 Task: Find connections with filter location Sasel with filter topic #Managementtips with filter profile language English with filter current company Asiapower Overseas Employment Services with filter school S R T M University, Sub Centre, Latur with filter industry Metalworking Machinery Manufacturing with filter service category Business Law with filter keywords title Account Executive
Action: Mouse moved to (338, 272)
Screenshot: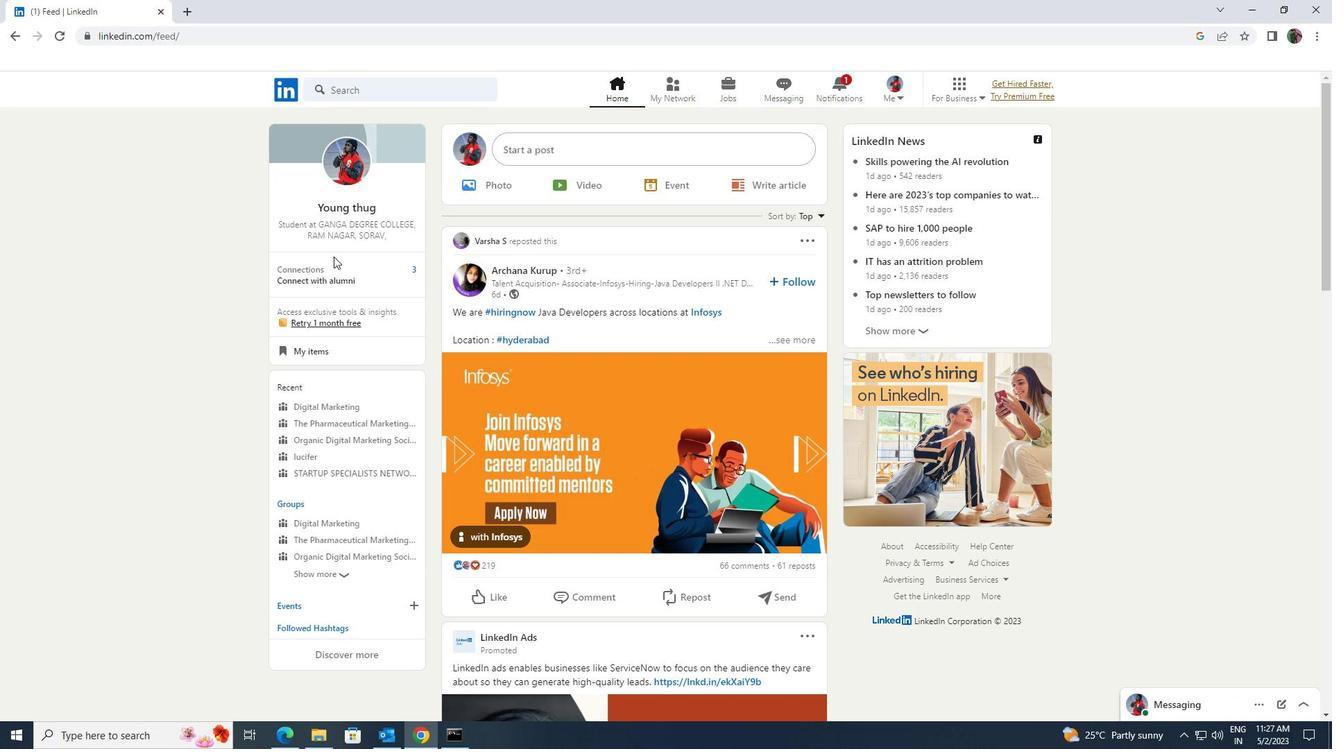 
Action: Mouse pressed left at (338, 272)
Screenshot: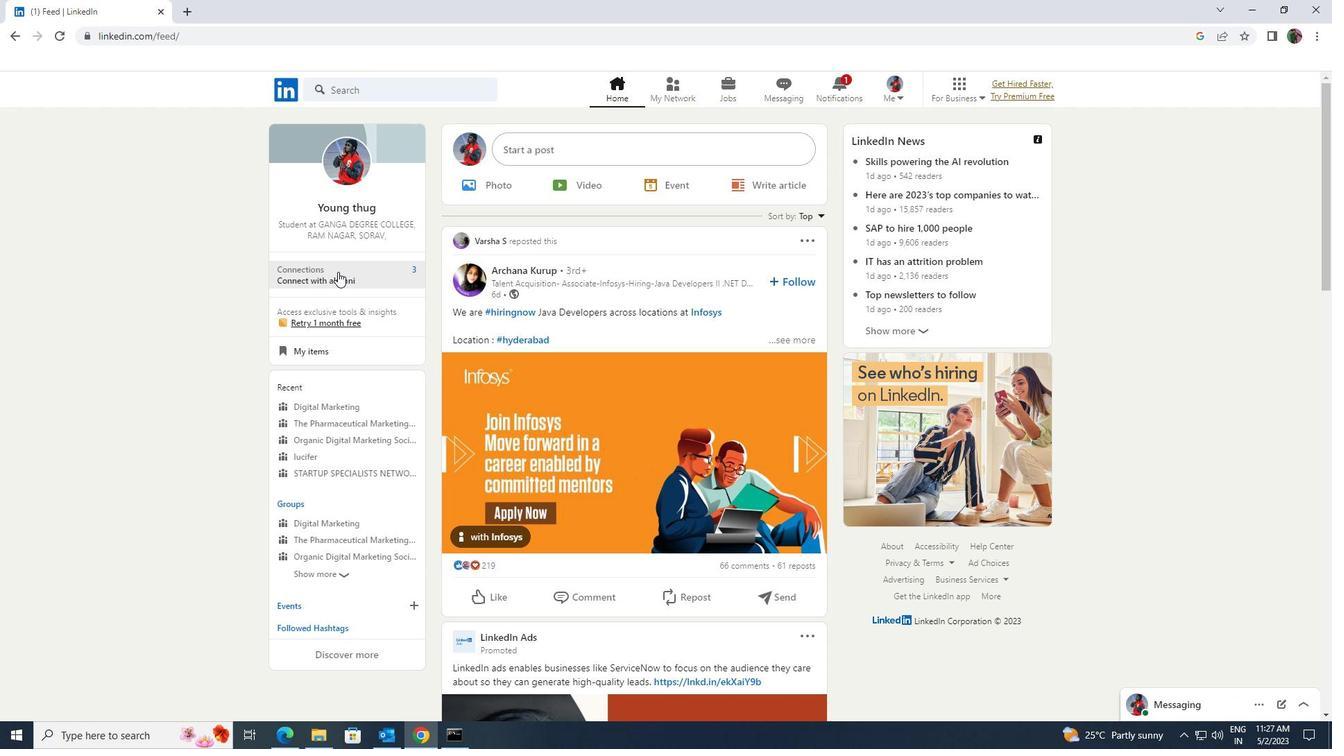 
Action: Mouse moved to (342, 164)
Screenshot: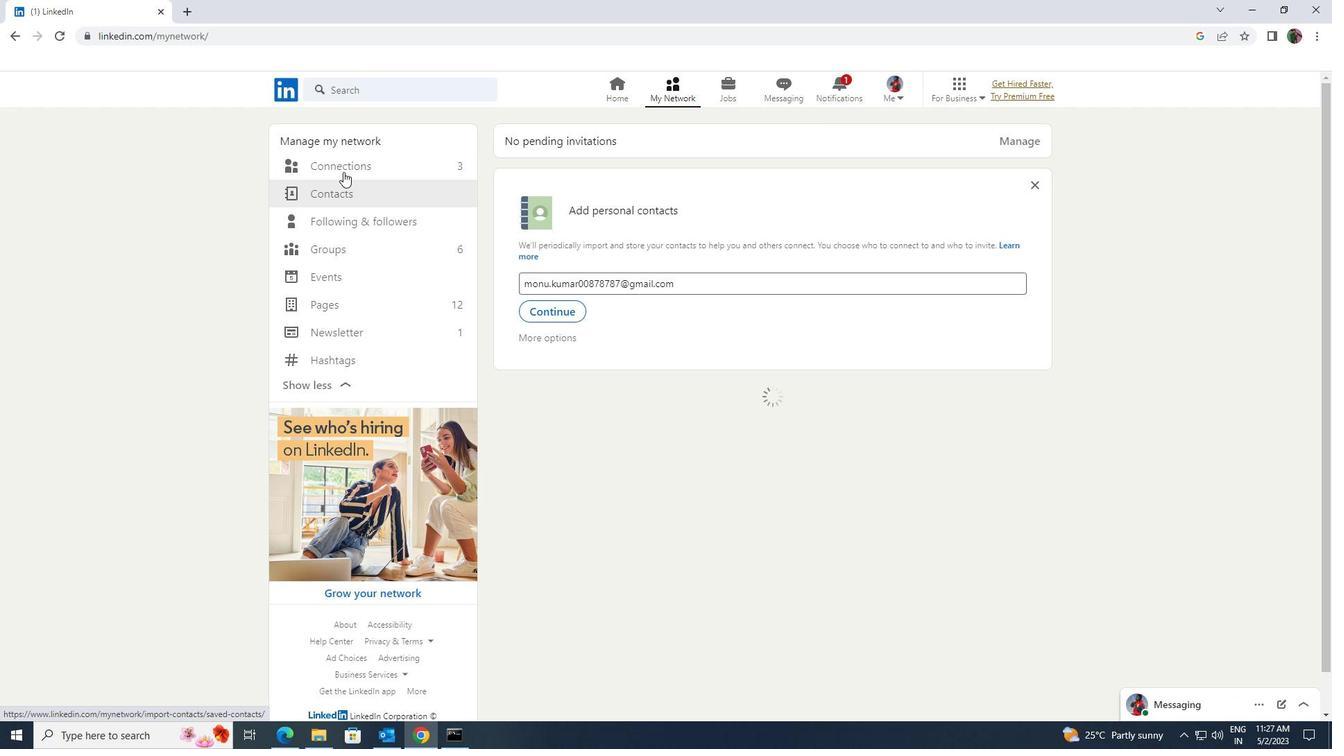 
Action: Mouse pressed left at (342, 164)
Screenshot: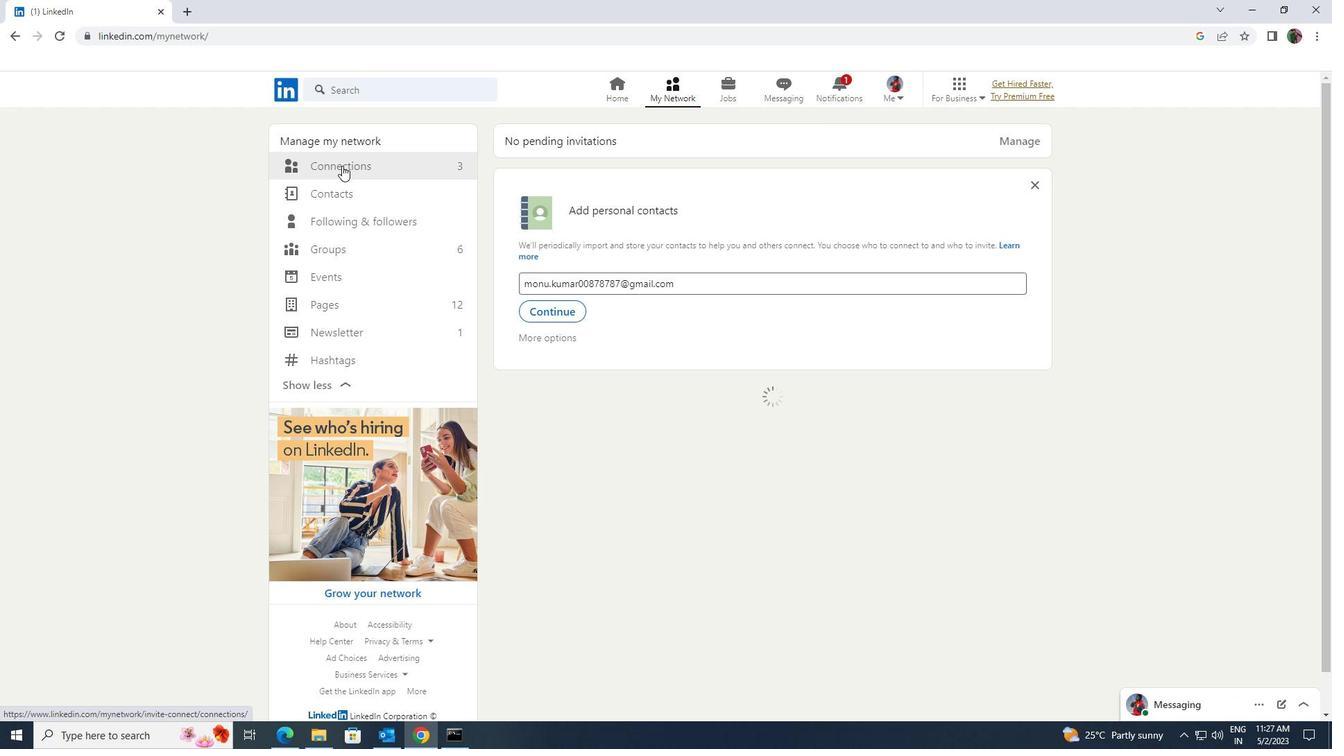 
Action: Mouse moved to (756, 169)
Screenshot: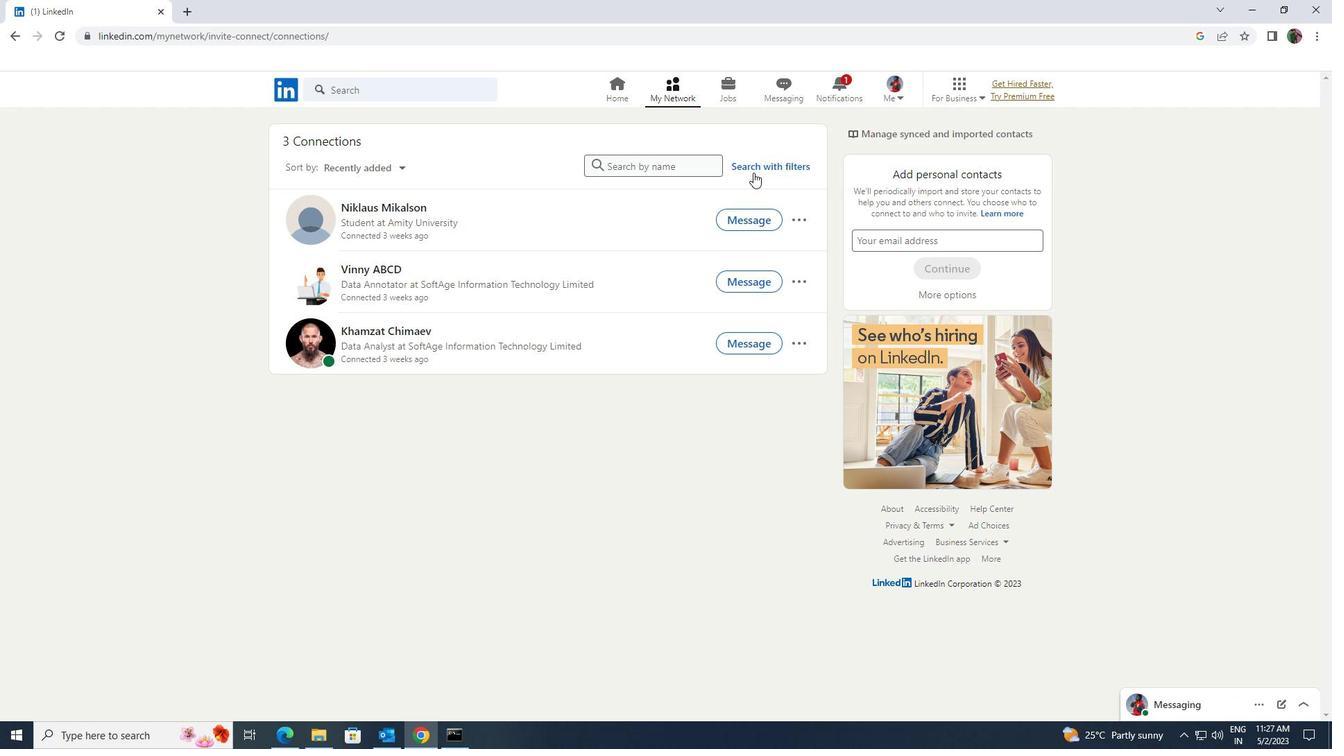 
Action: Mouse pressed left at (756, 169)
Screenshot: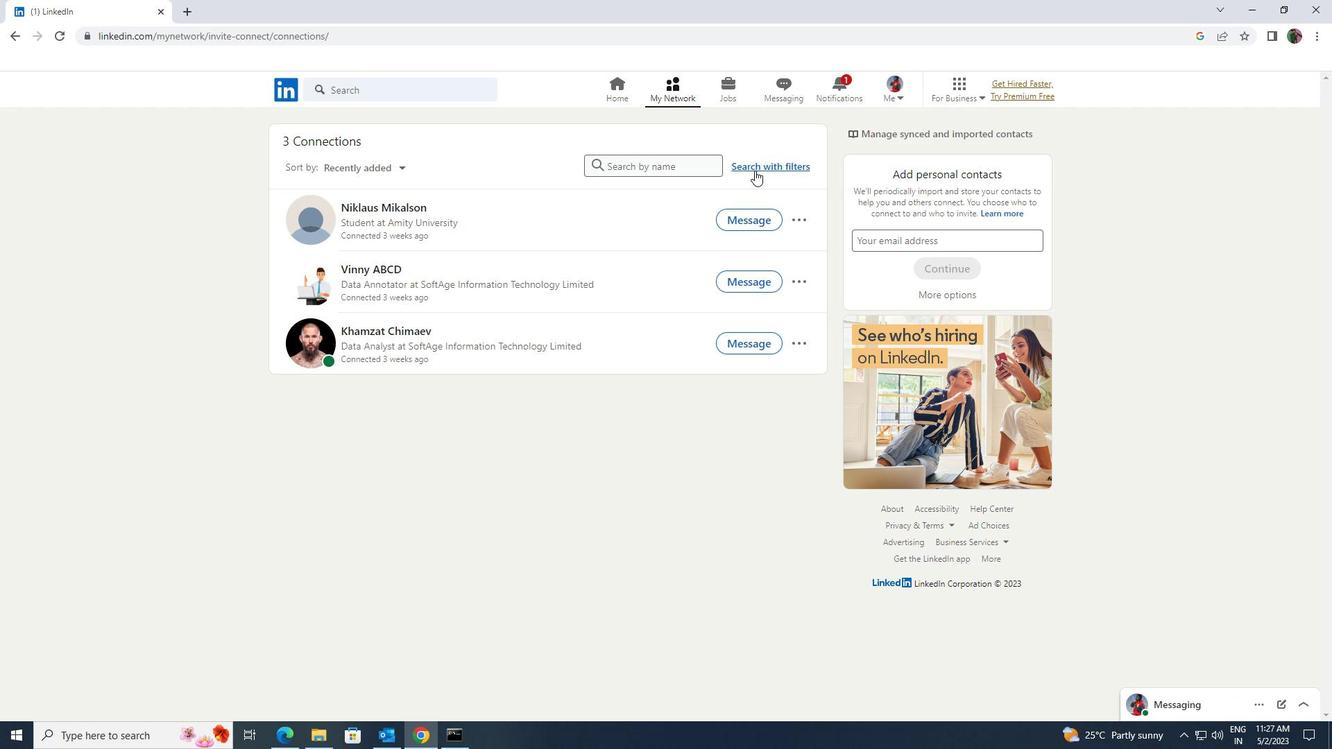 
Action: Mouse moved to (707, 120)
Screenshot: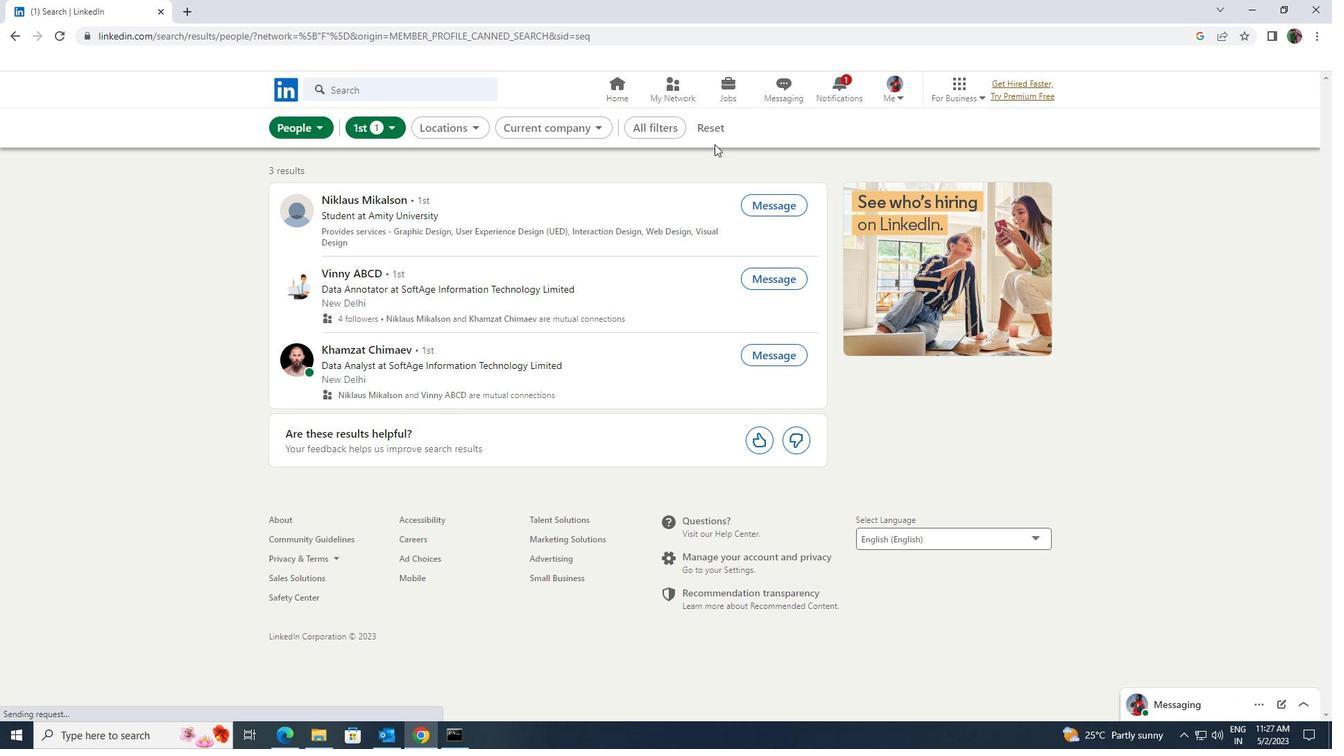 
Action: Mouse pressed left at (707, 120)
Screenshot: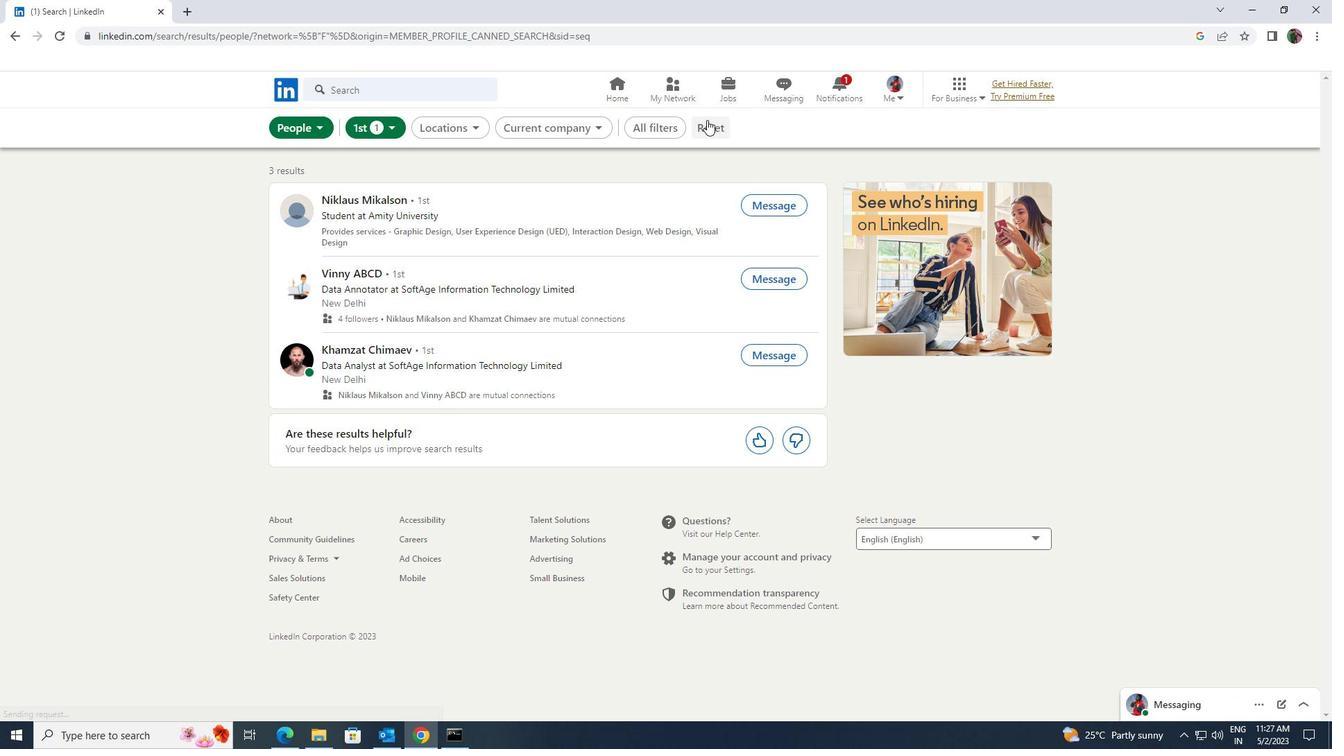 
Action: Mouse moved to (692, 125)
Screenshot: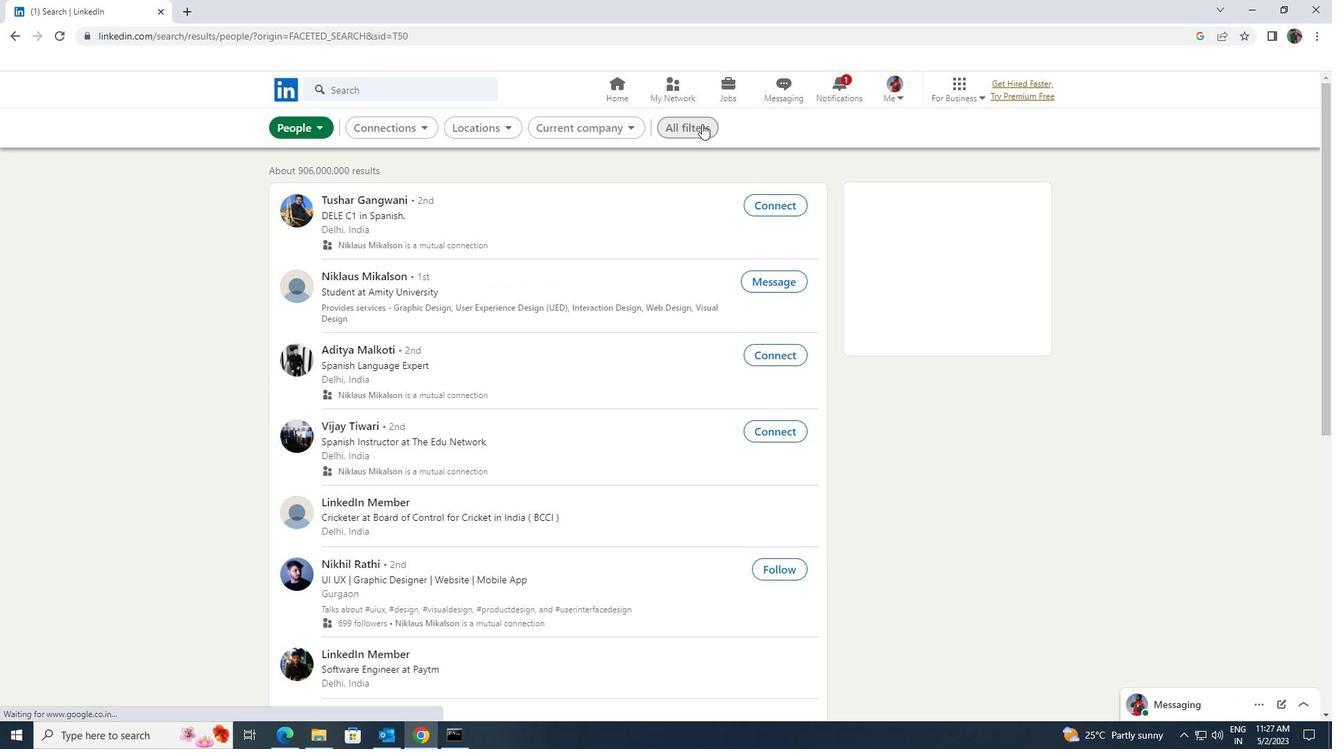 
Action: Mouse pressed left at (692, 125)
Screenshot: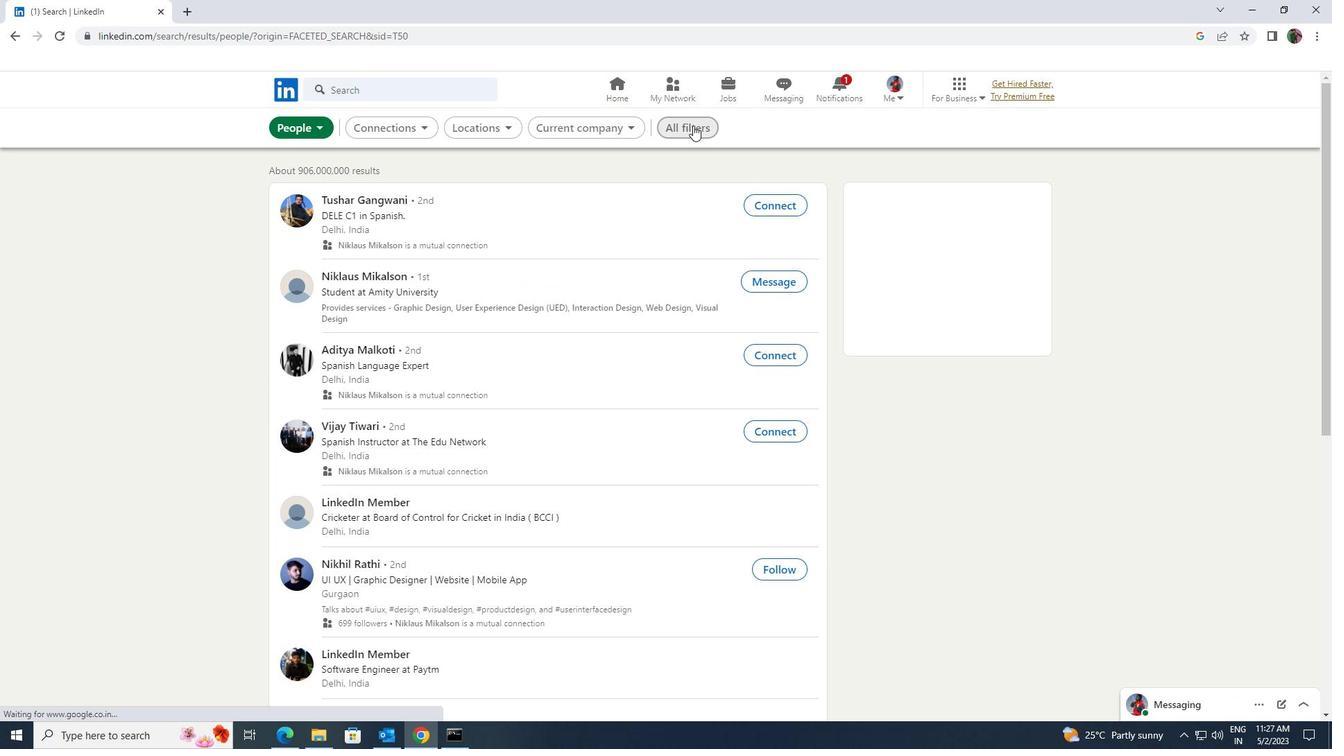 
Action: Mouse moved to (1094, 475)
Screenshot: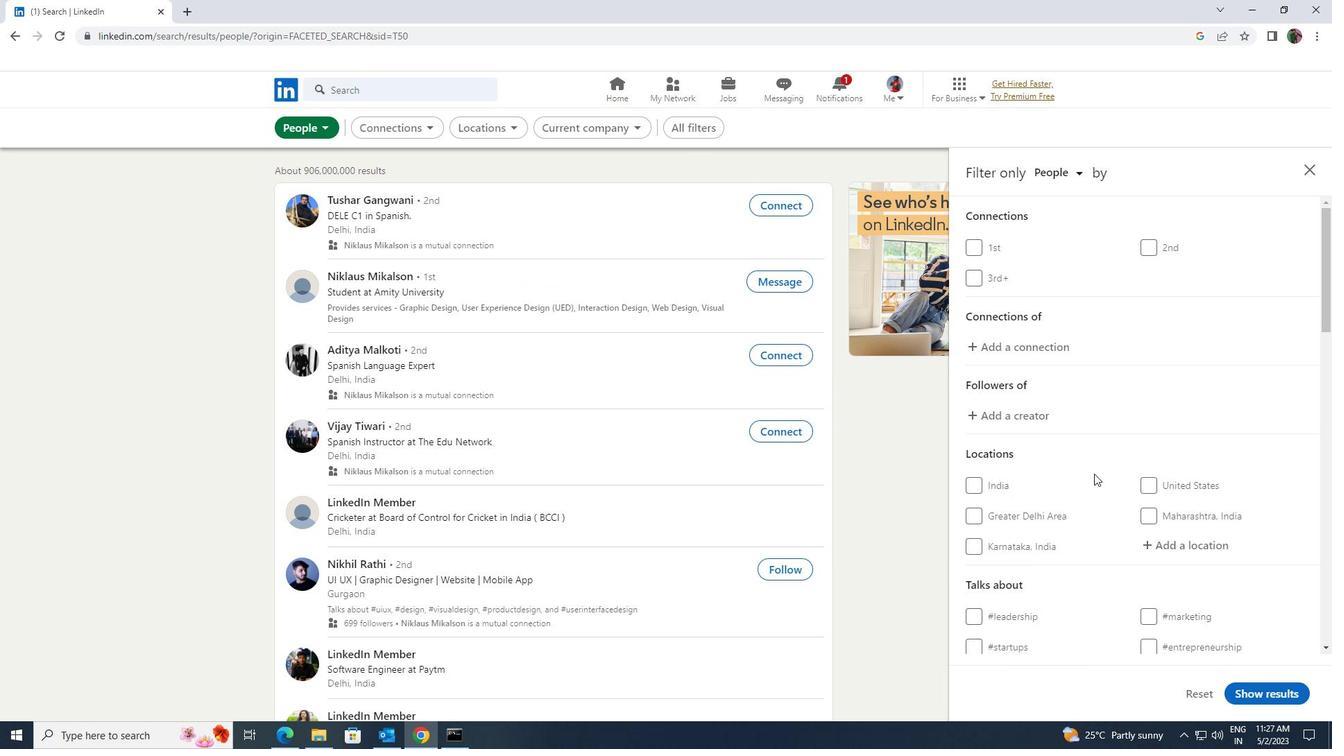 
Action: Mouse scrolled (1094, 474) with delta (0, 0)
Screenshot: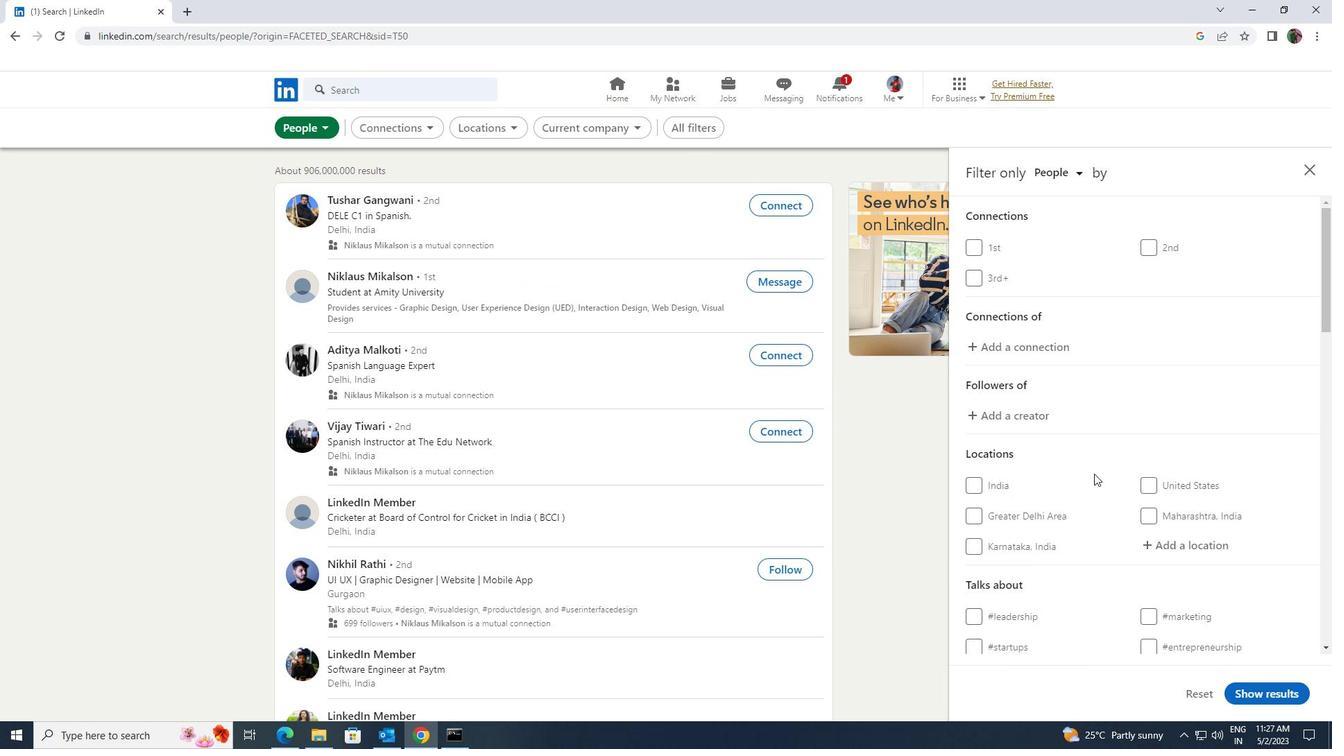 
Action: Mouse moved to (1145, 470)
Screenshot: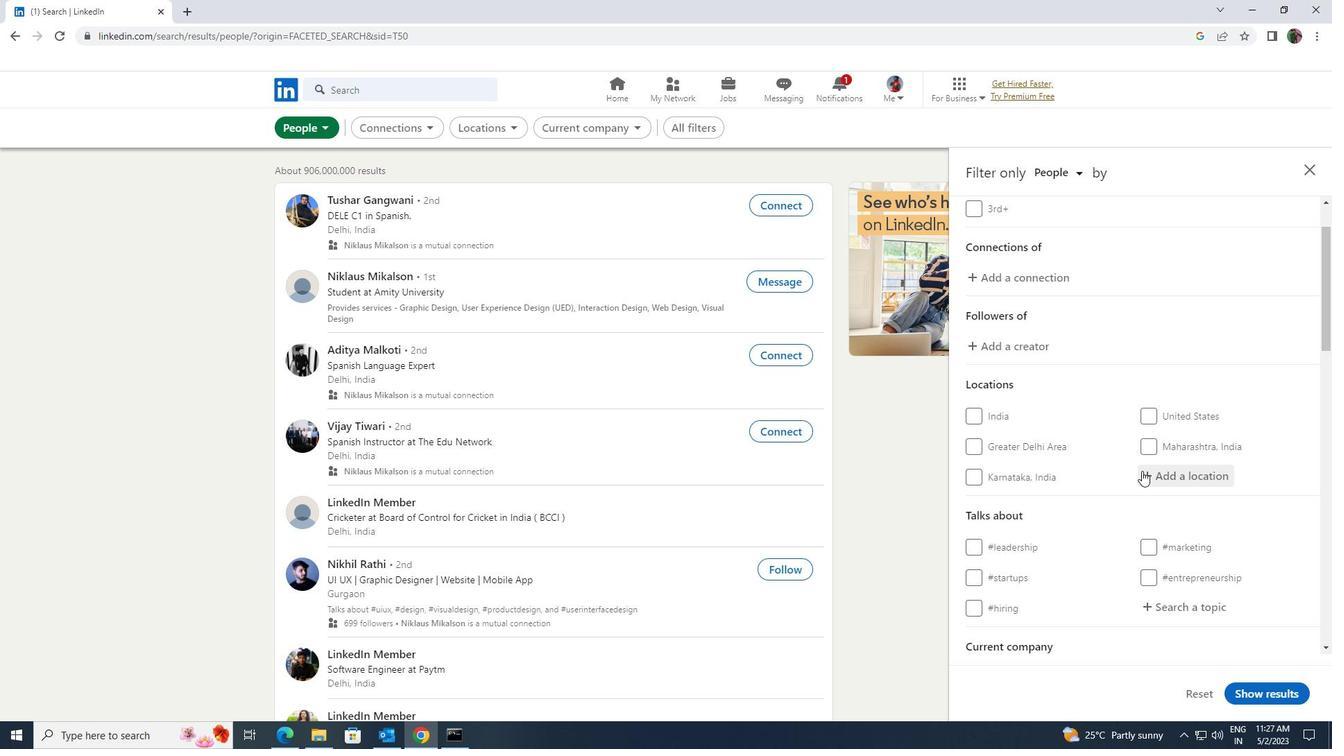 
Action: Mouse pressed left at (1145, 470)
Screenshot: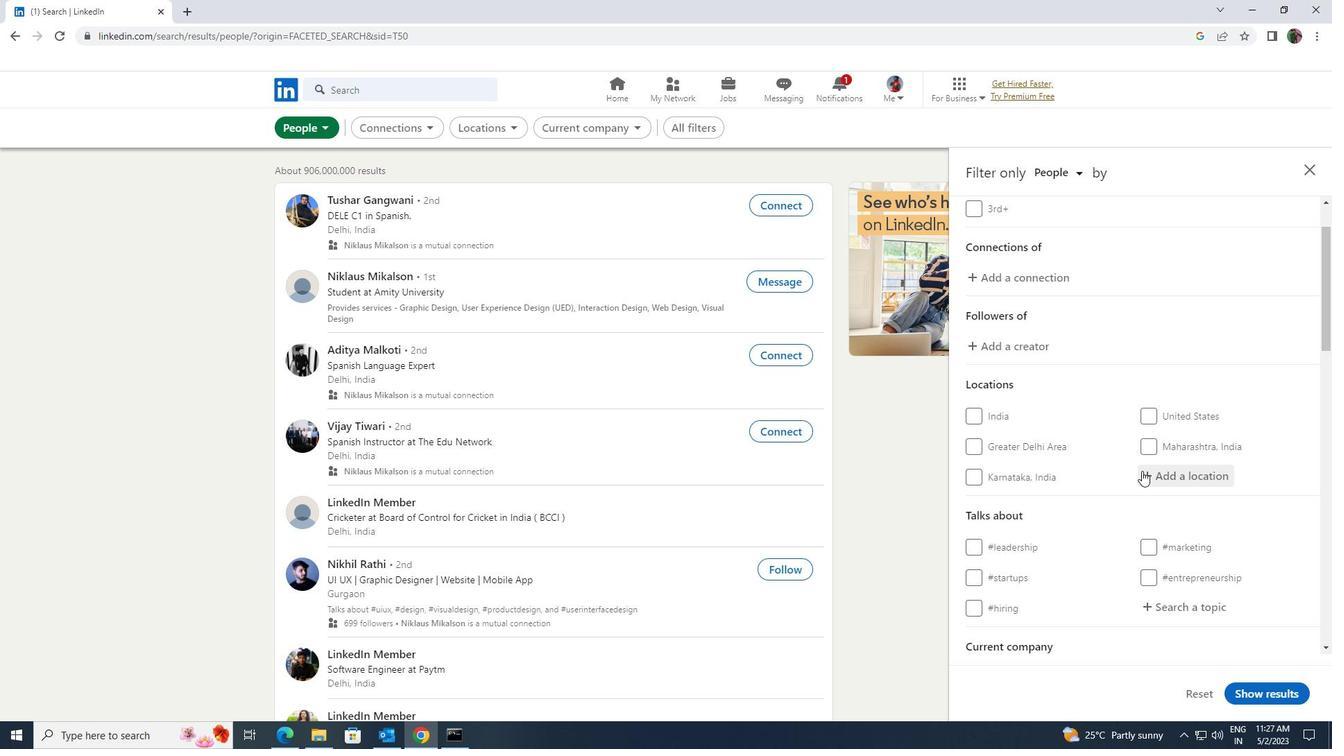 
Action: Mouse moved to (1146, 469)
Screenshot: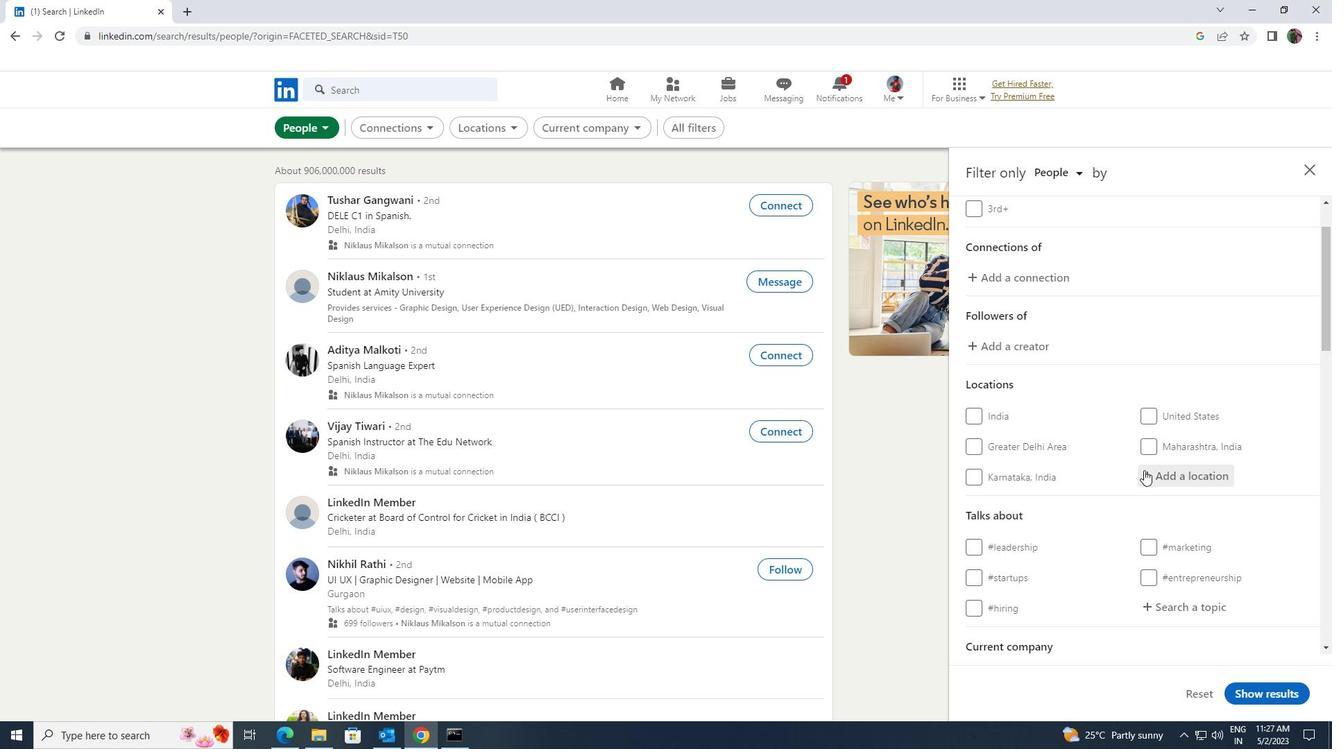 
Action: Key pressed <Key.shift>SASEL
Screenshot: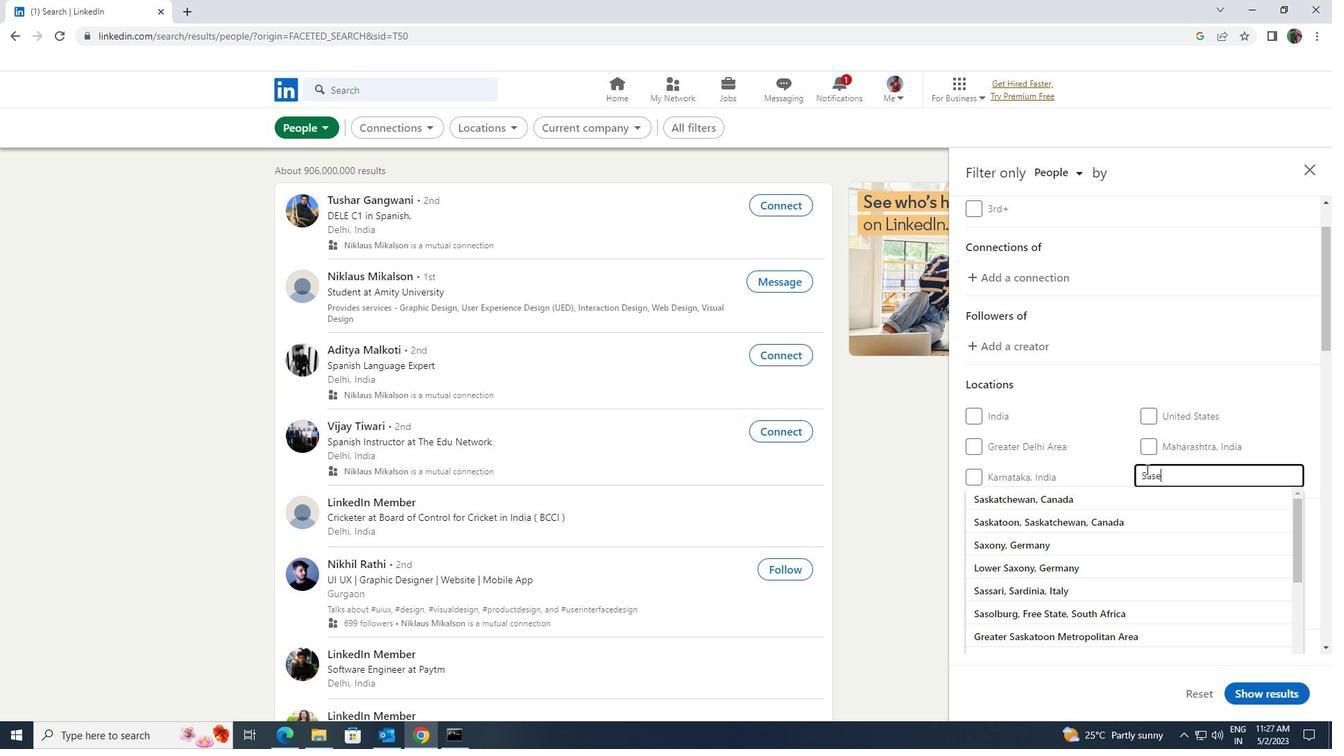 
Action: Mouse moved to (1172, 601)
Screenshot: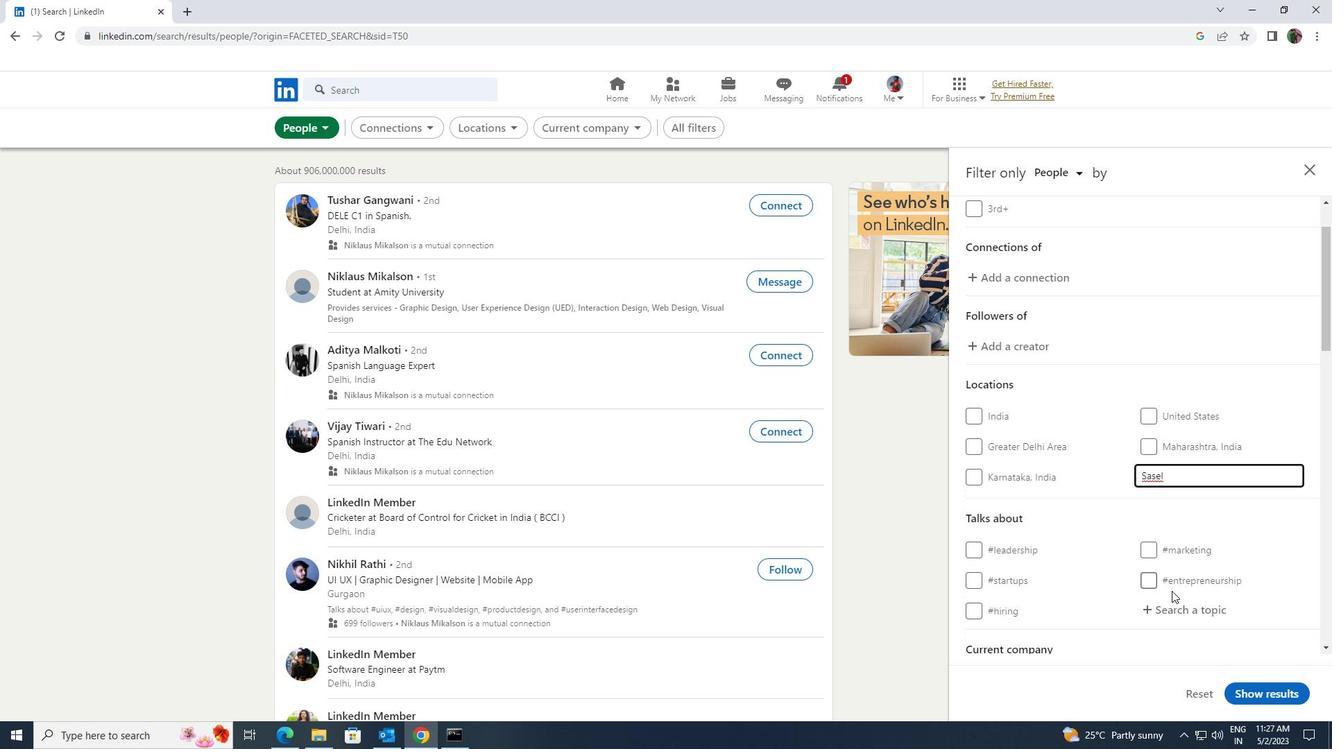 
Action: Mouse pressed left at (1172, 601)
Screenshot: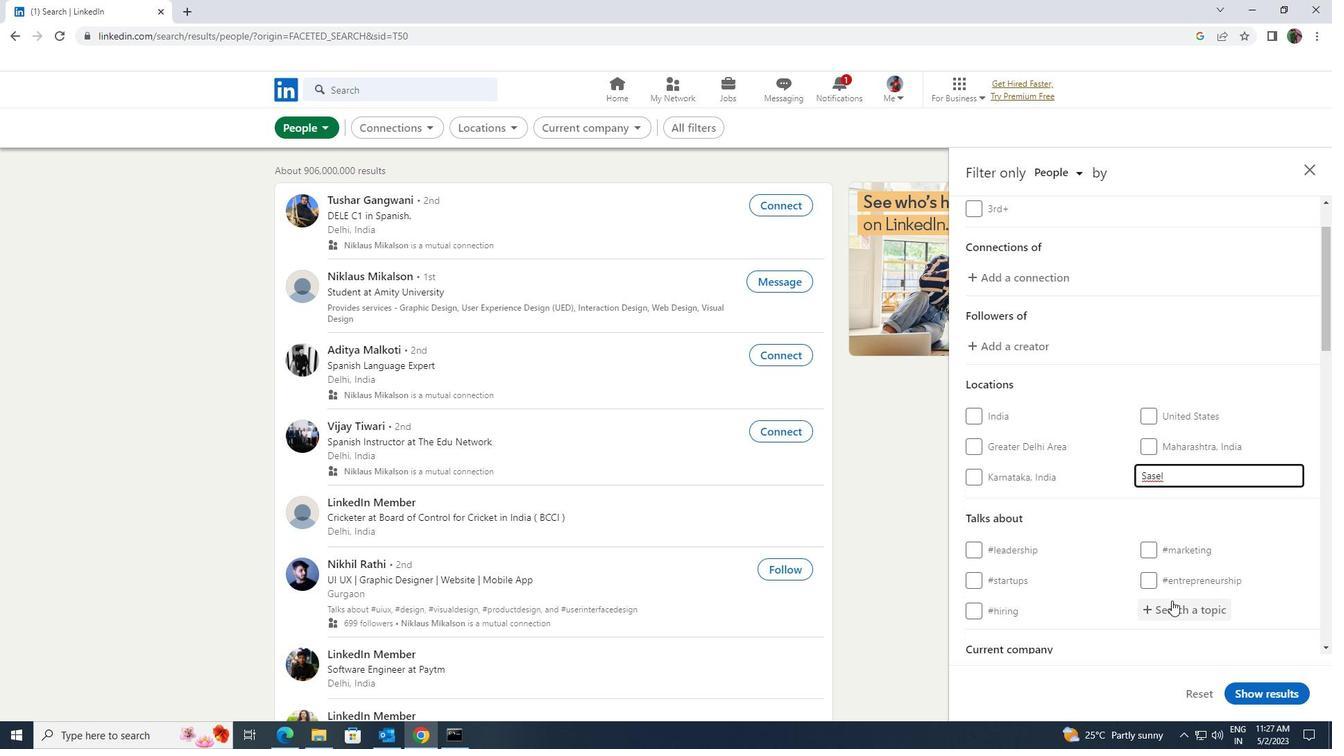 
Action: Key pressed <Key.shift>MANAGEMENTT
Screenshot: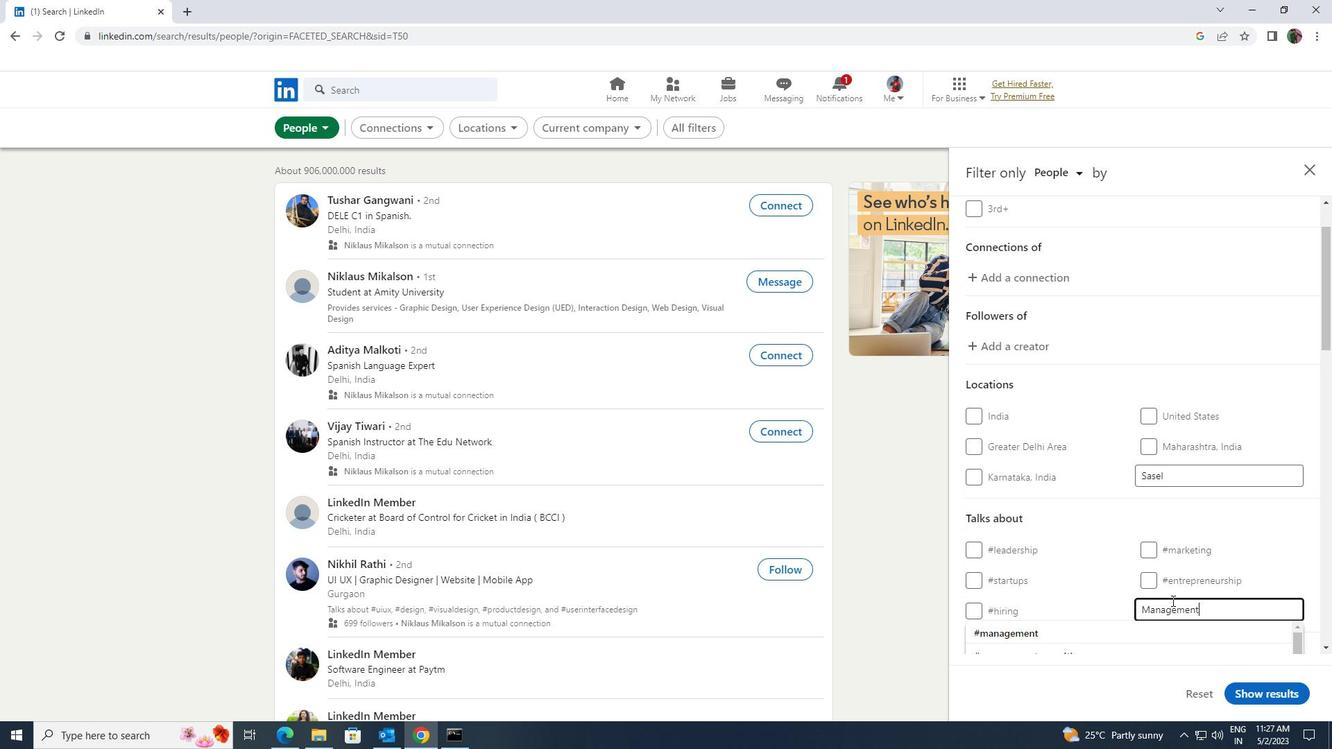 
Action: Mouse moved to (1170, 603)
Screenshot: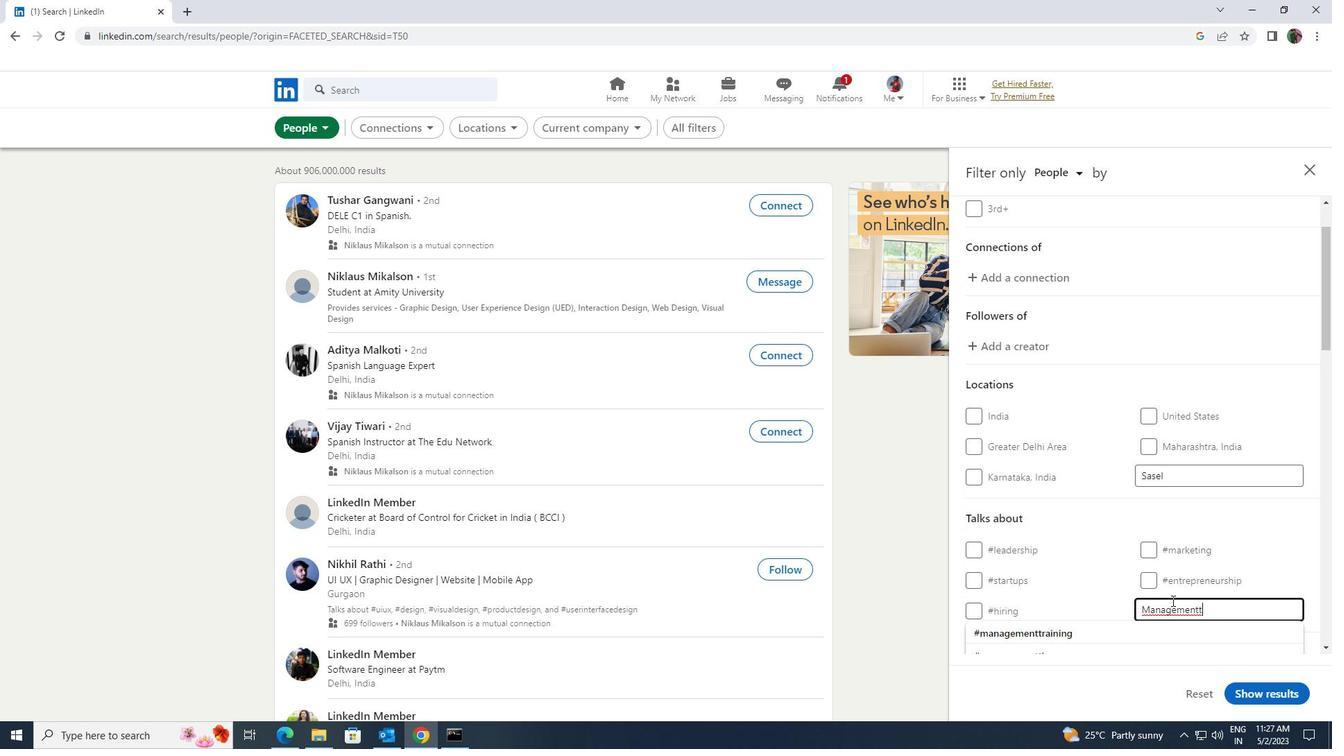 
Action: Key pressed IP
Screenshot: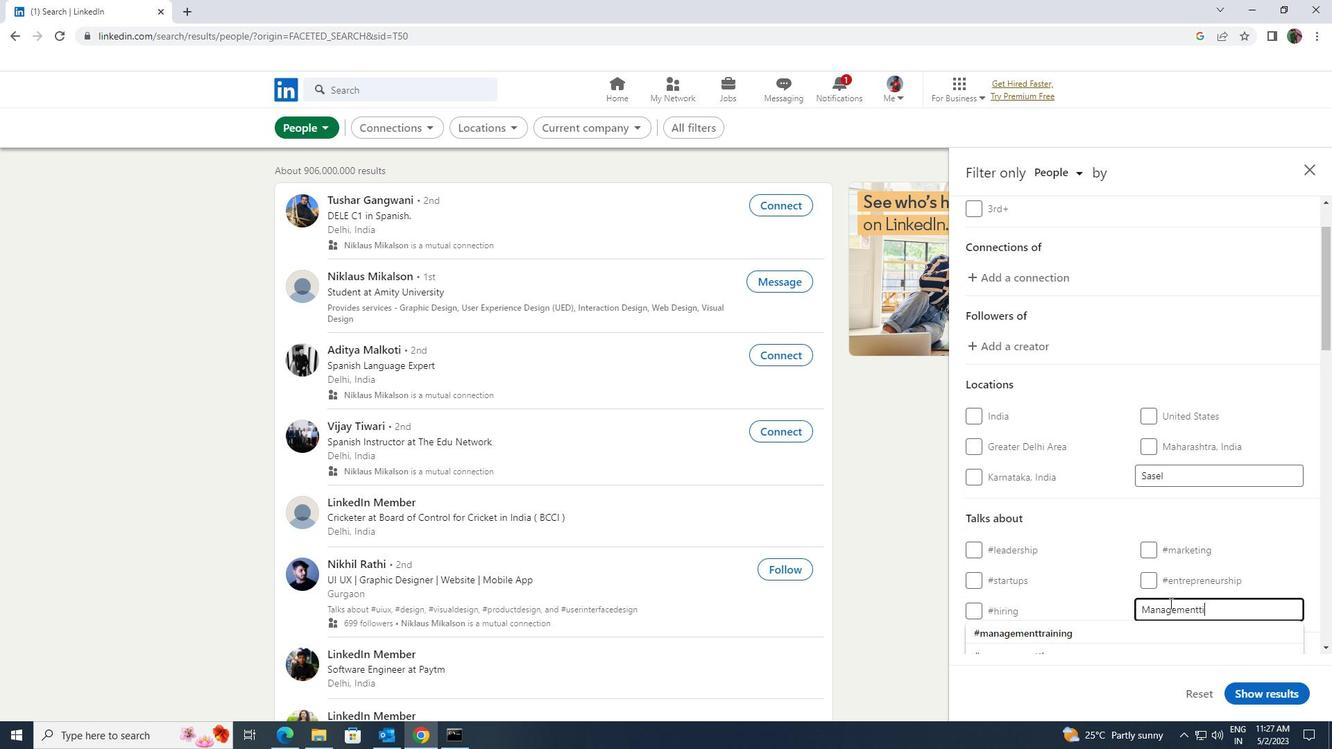 
Action: Mouse moved to (1132, 639)
Screenshot: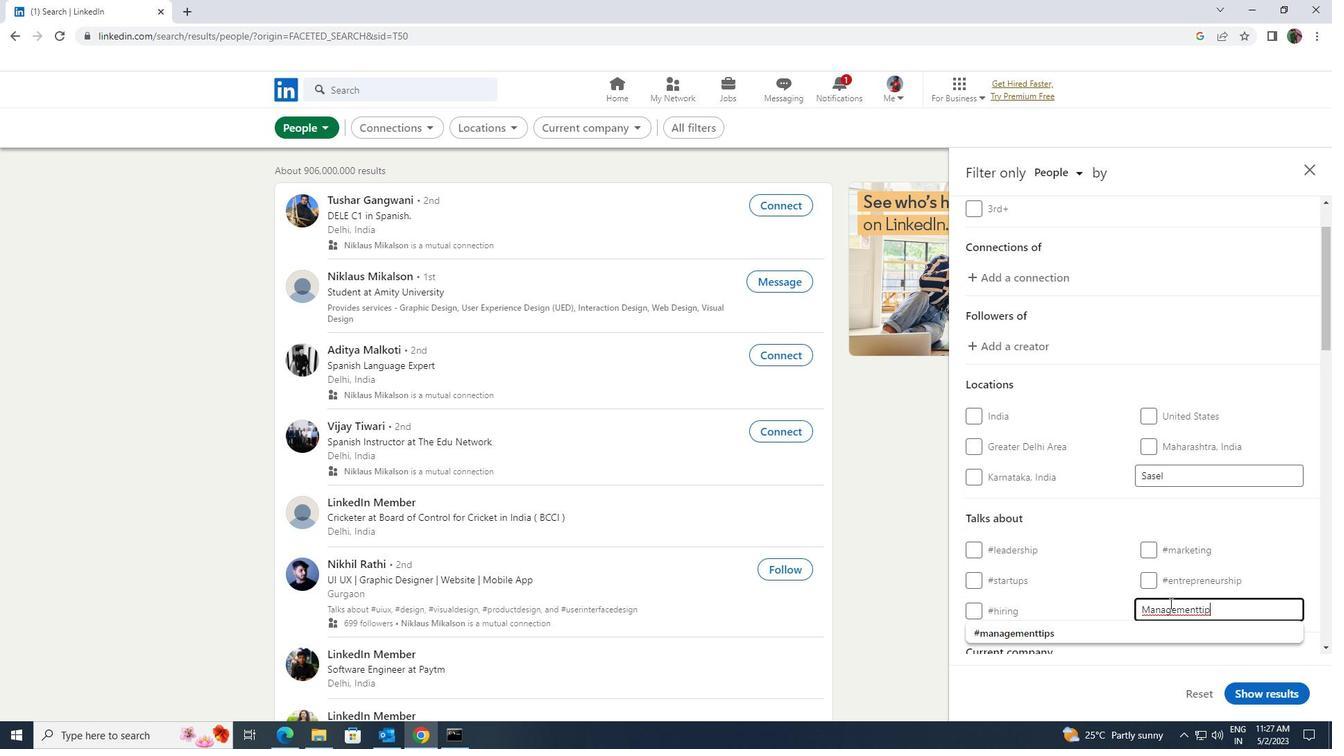 
Action: Mouse pressed left at (1132, 639)
Screenshot: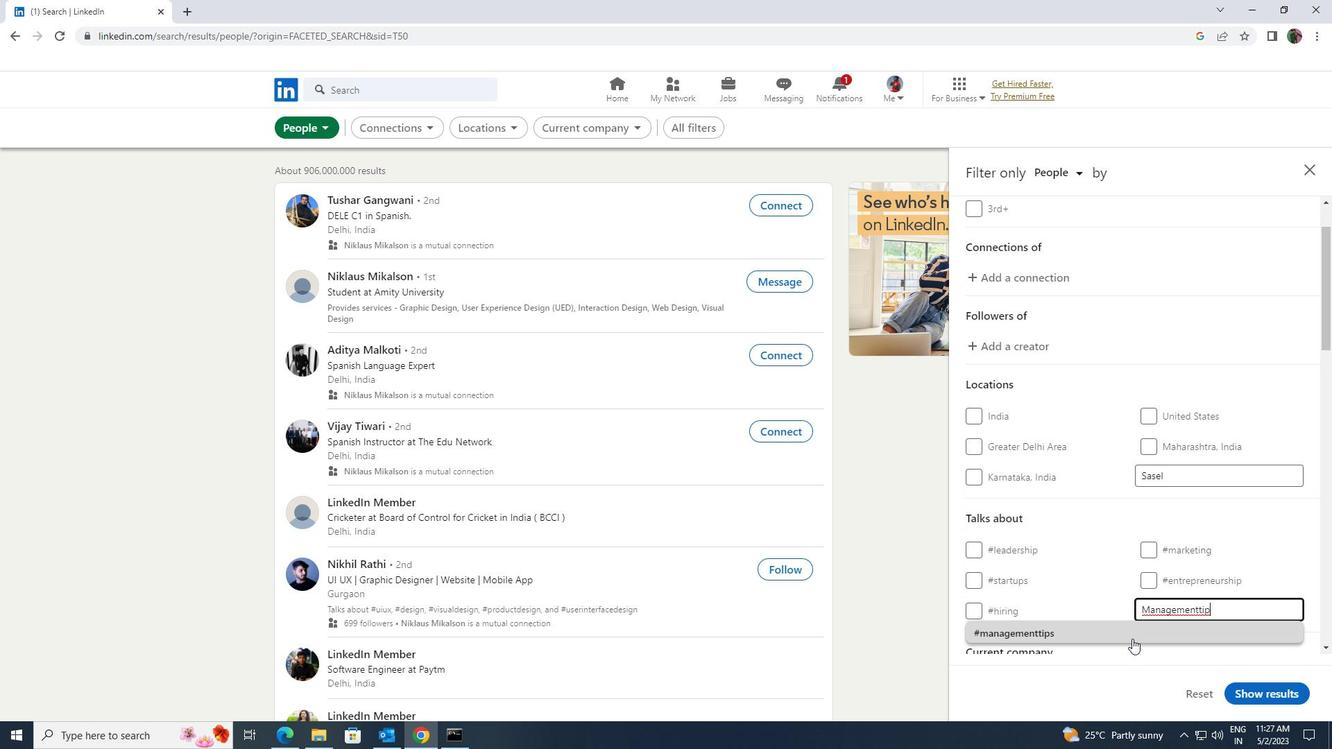 
Action: Mouse moved to (1128, 641)
Screenshot: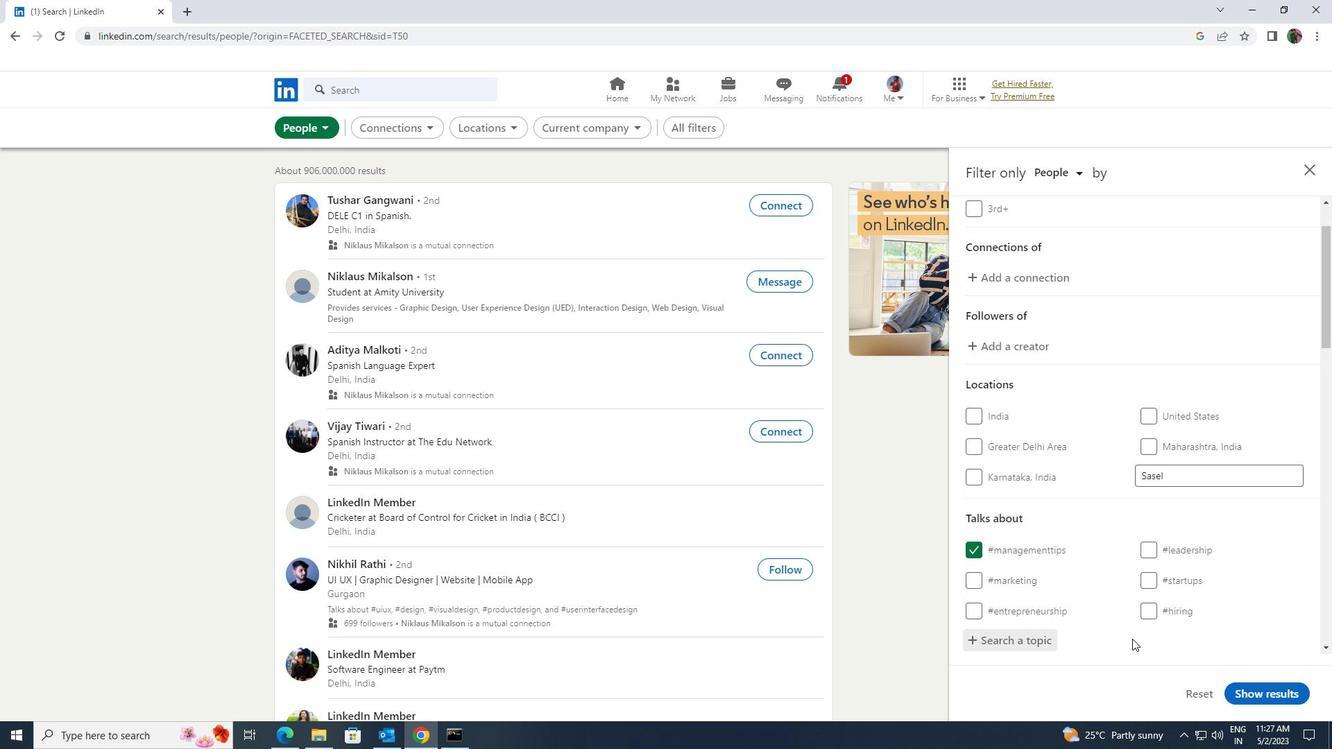 
Action: Mouse scrolled (1128, 640) with delta (0, 0)
Screenshot: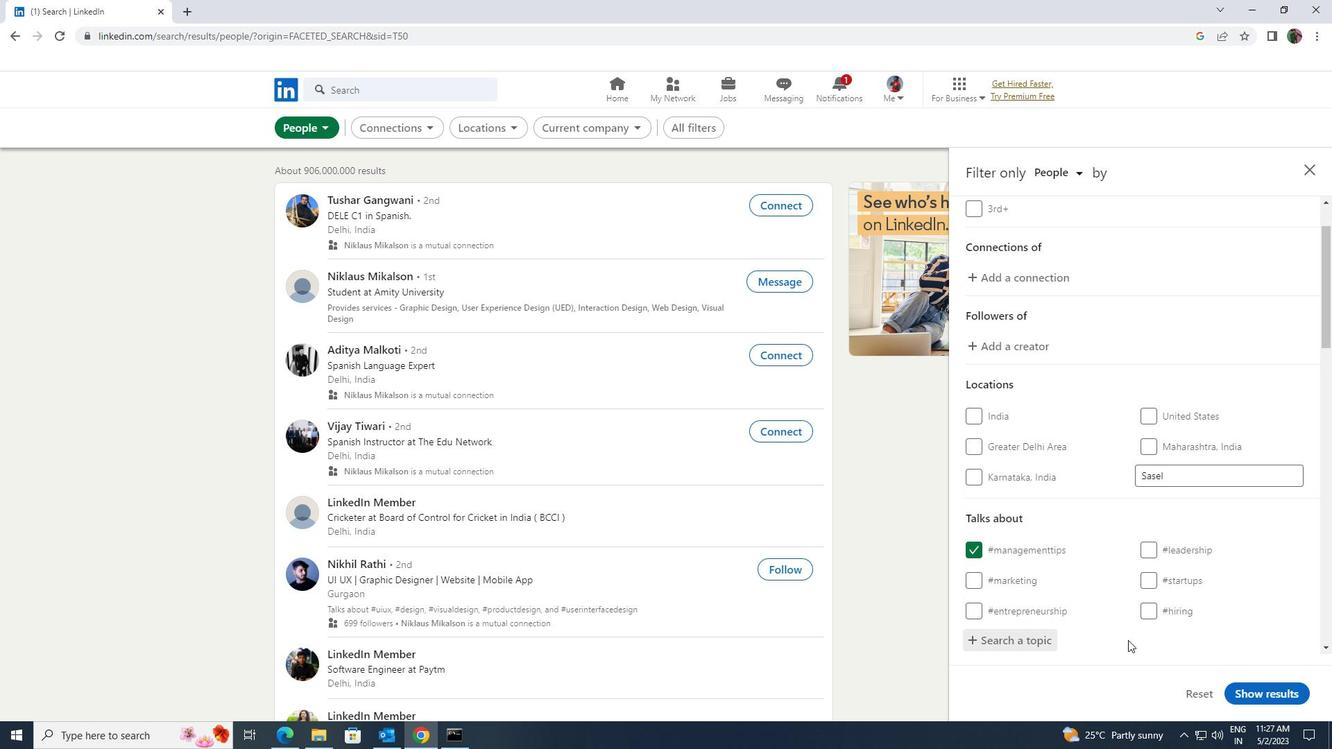 
Action: Mouse scrolled (1128, 640) with delta (0, 0)
Screenshot: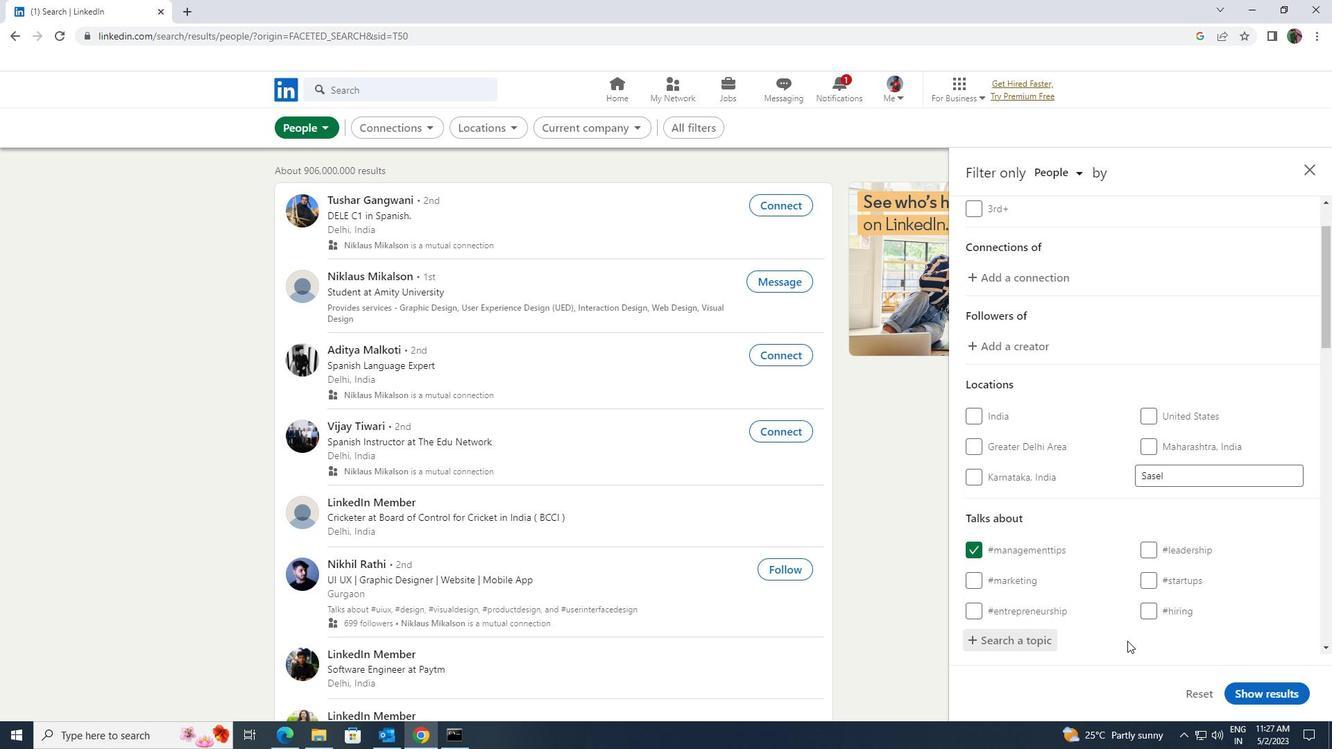 
Action: Mouse moved to (1125, 642)
Screenshot: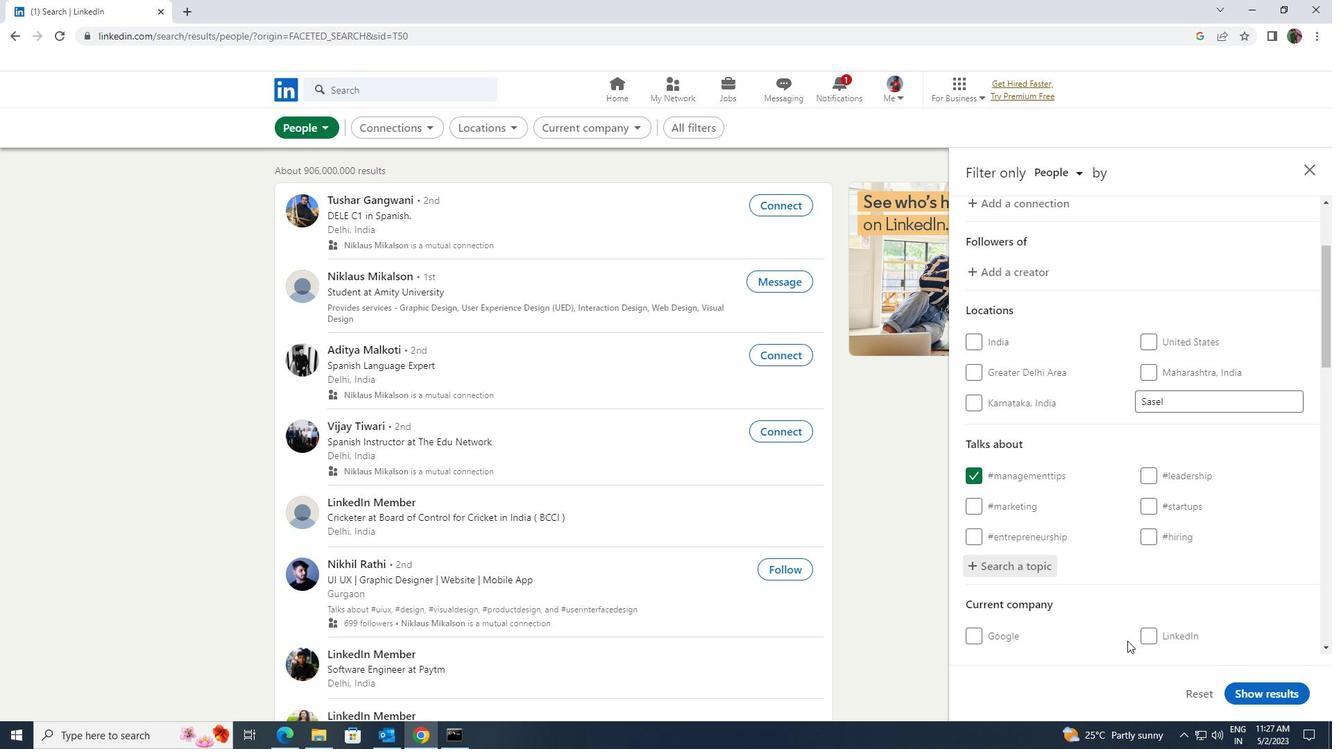 
Action: Mouse scrolled (1125, 642) with delta (0, 0)
Screenshot: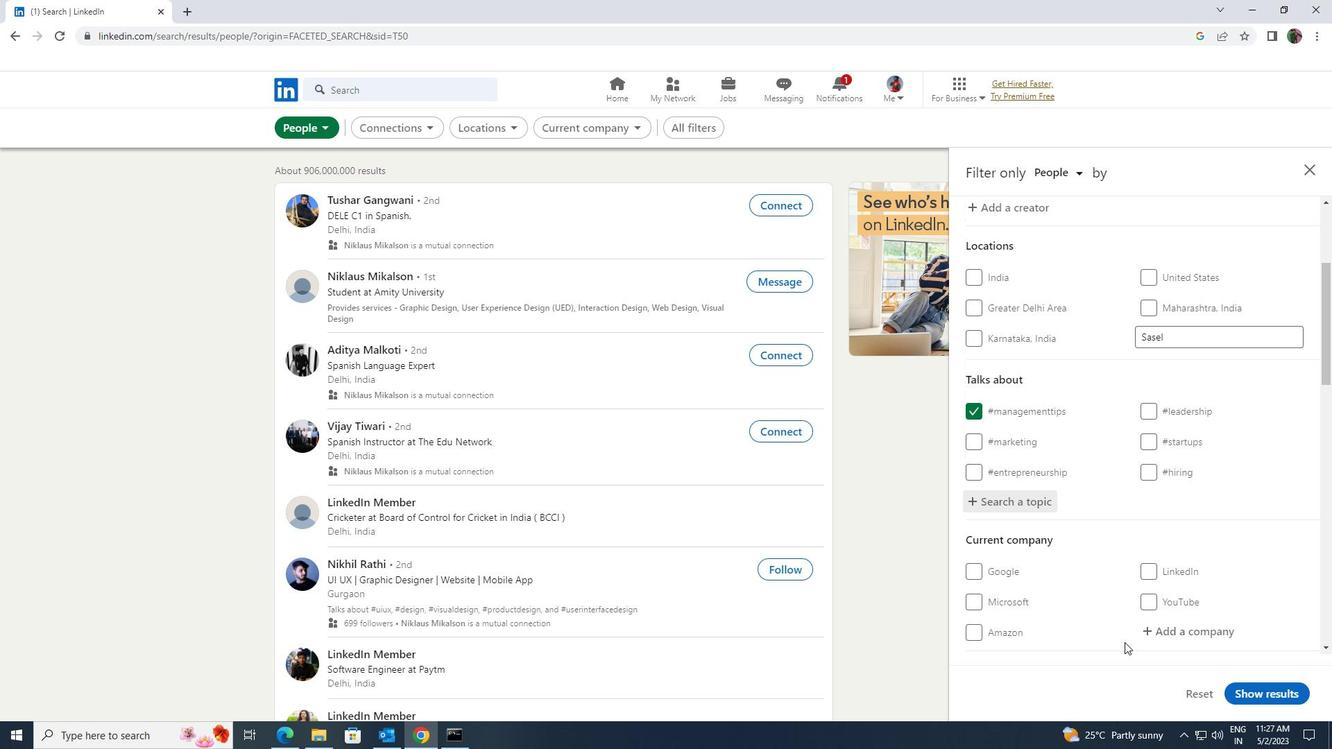 
Action: Mouse scrolled (1125, 642) with delta (0, 0)
Screenshot: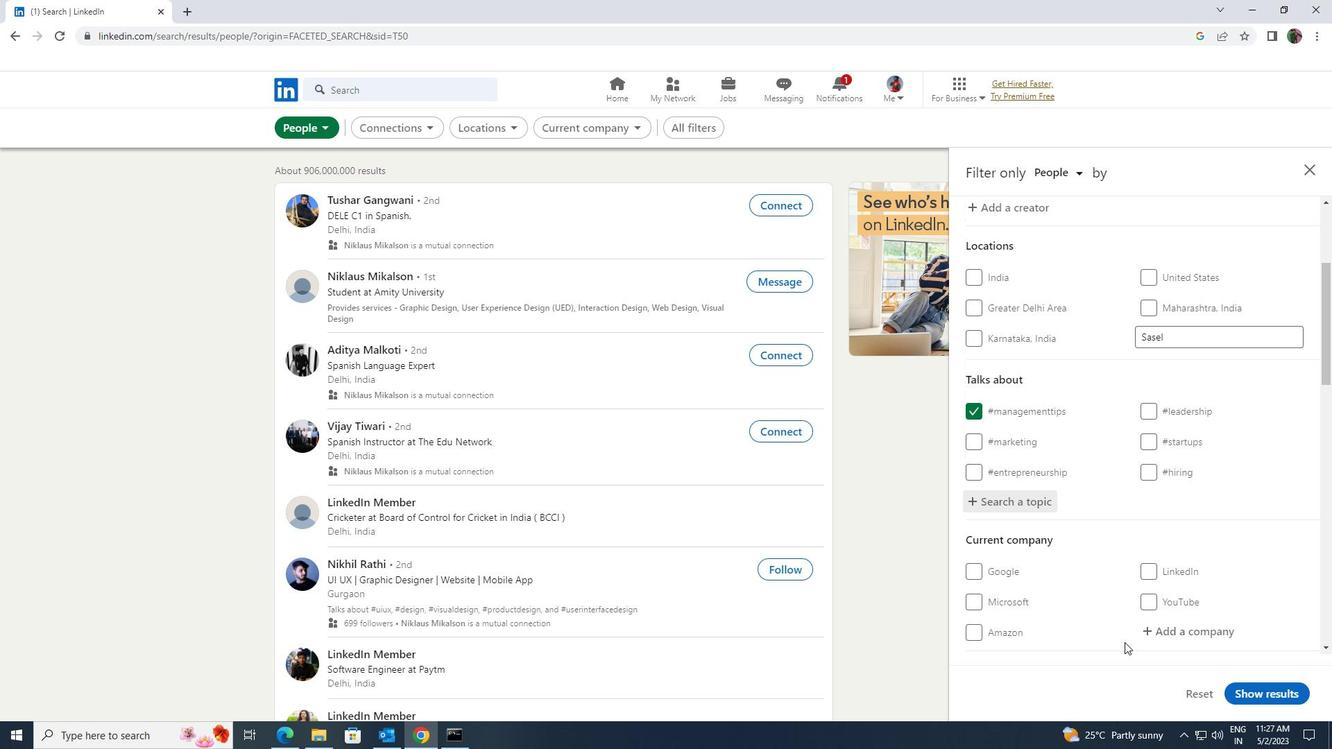 
Action: Mouse scrolled (1125, 642) with delta (0, 0)
Screenshot: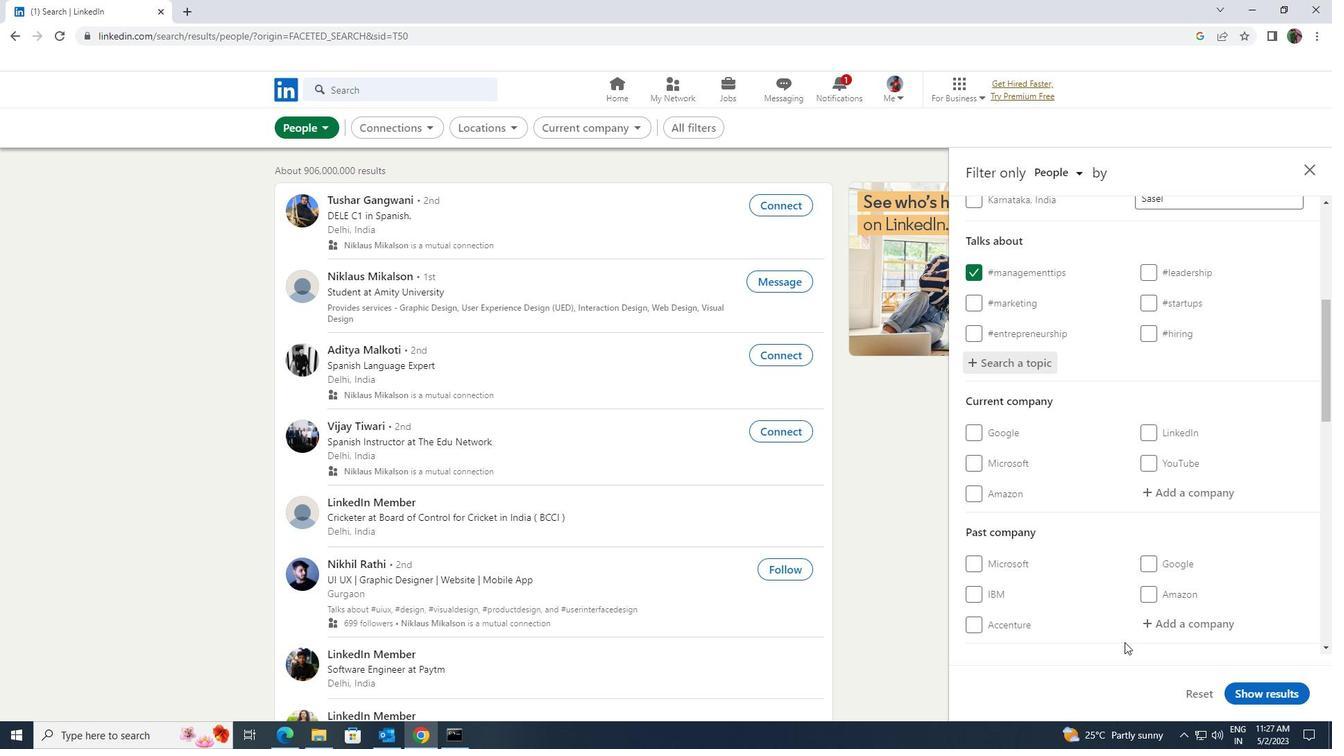 
Action: Mouse scrolled (1125, 642) with delta (0, 0)
Screenshot: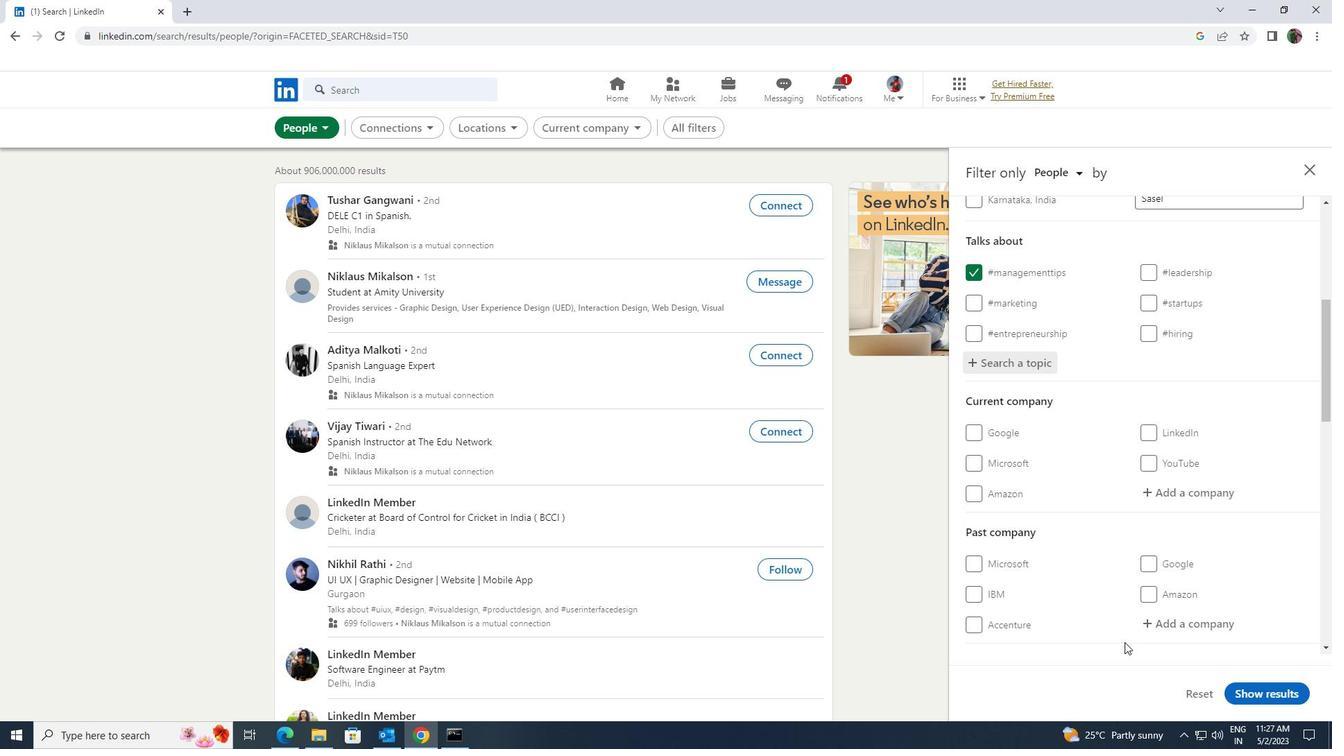 
Action: Mouse moved to (1128, 640)
Screenshot: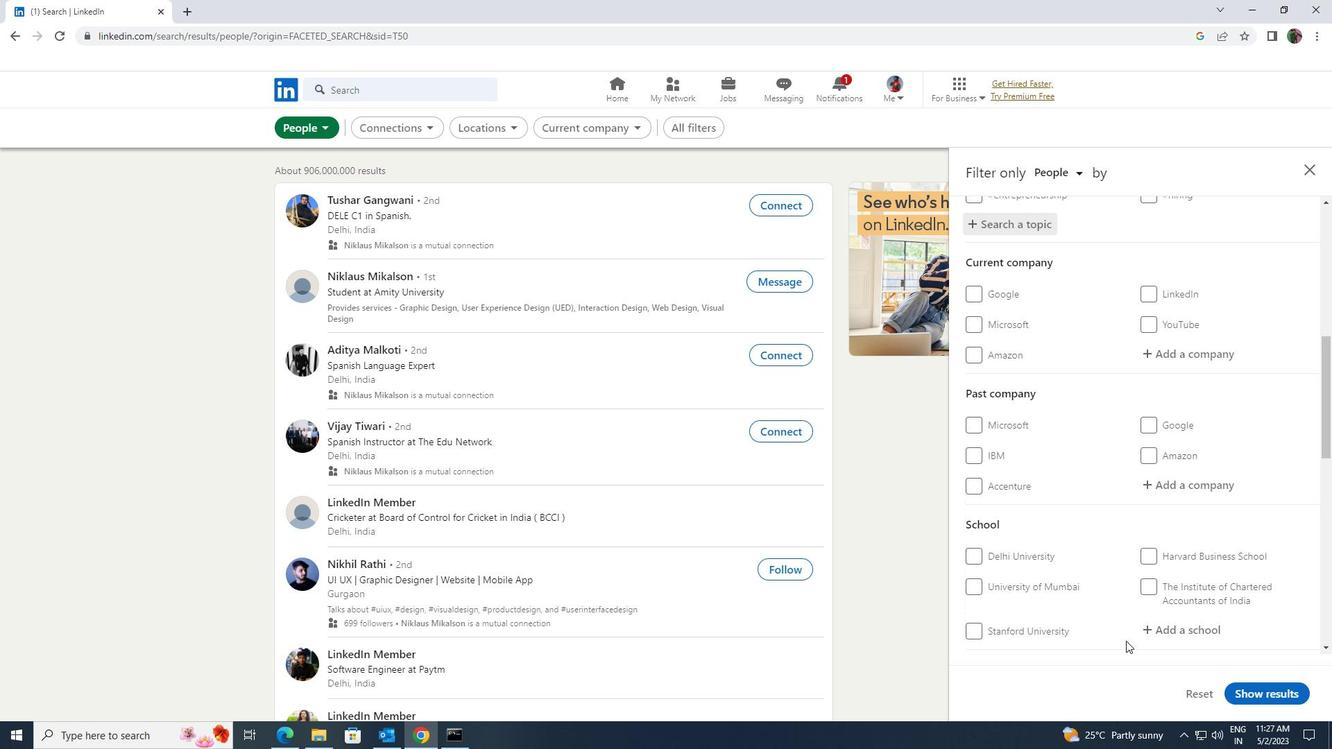 
Action: Mouse scrolled (1128, 639) with delta (0, 0)
Screenshot: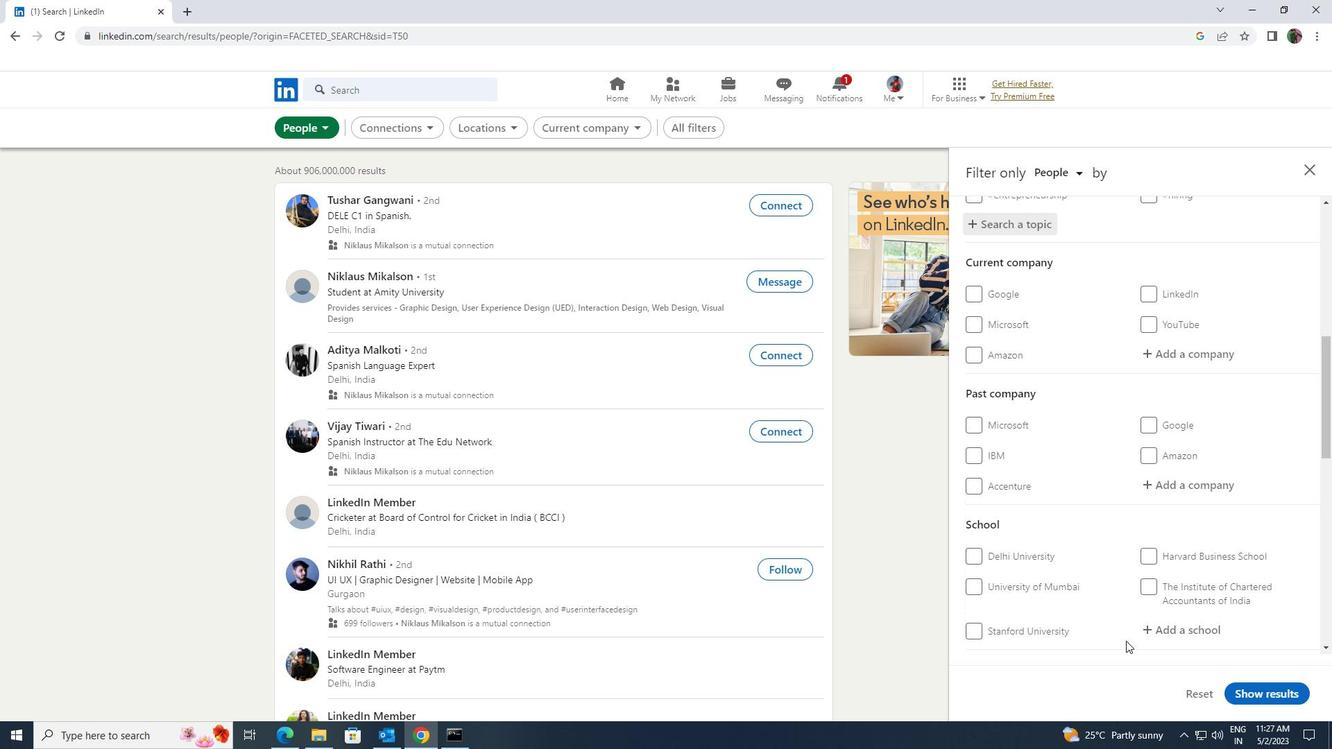 
Action: Mouse scrolled (1128, 639) with delta (0, 0)
Screenshot: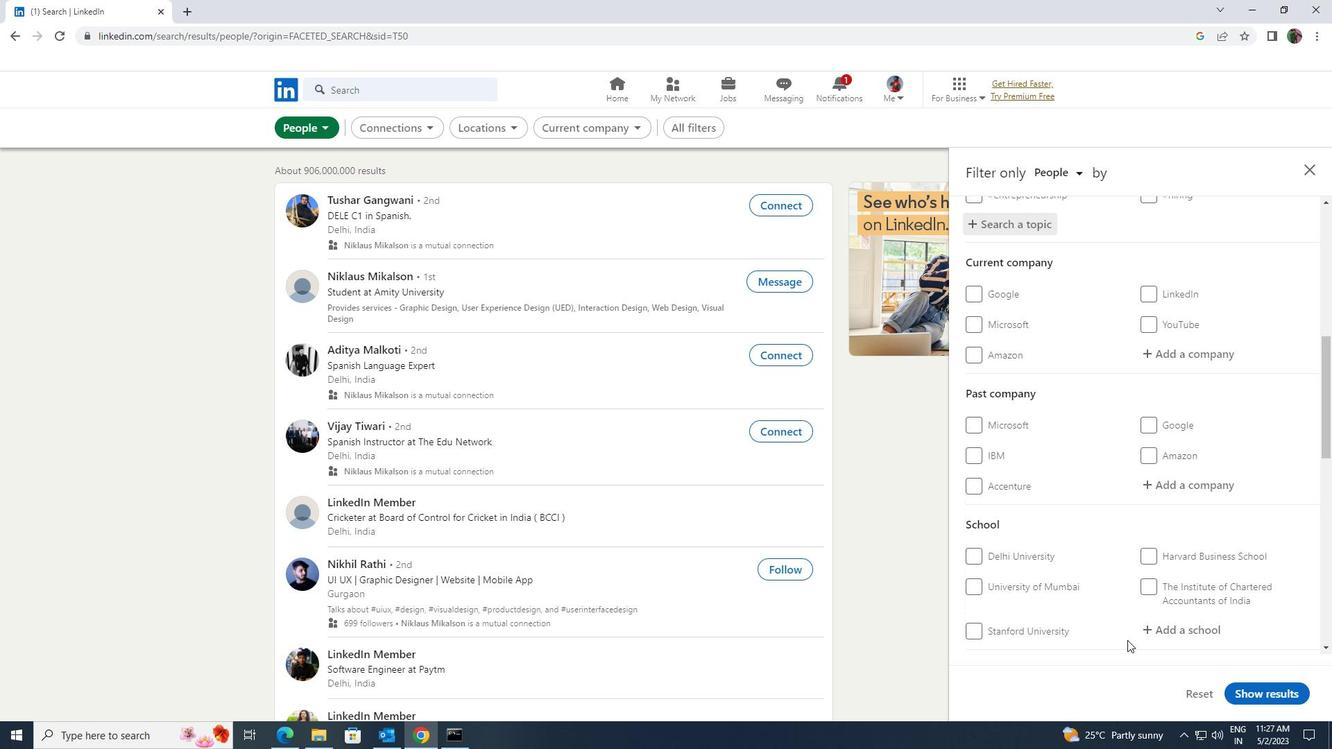 
Action: Mouse moved to (1132, 638)
Screenshot: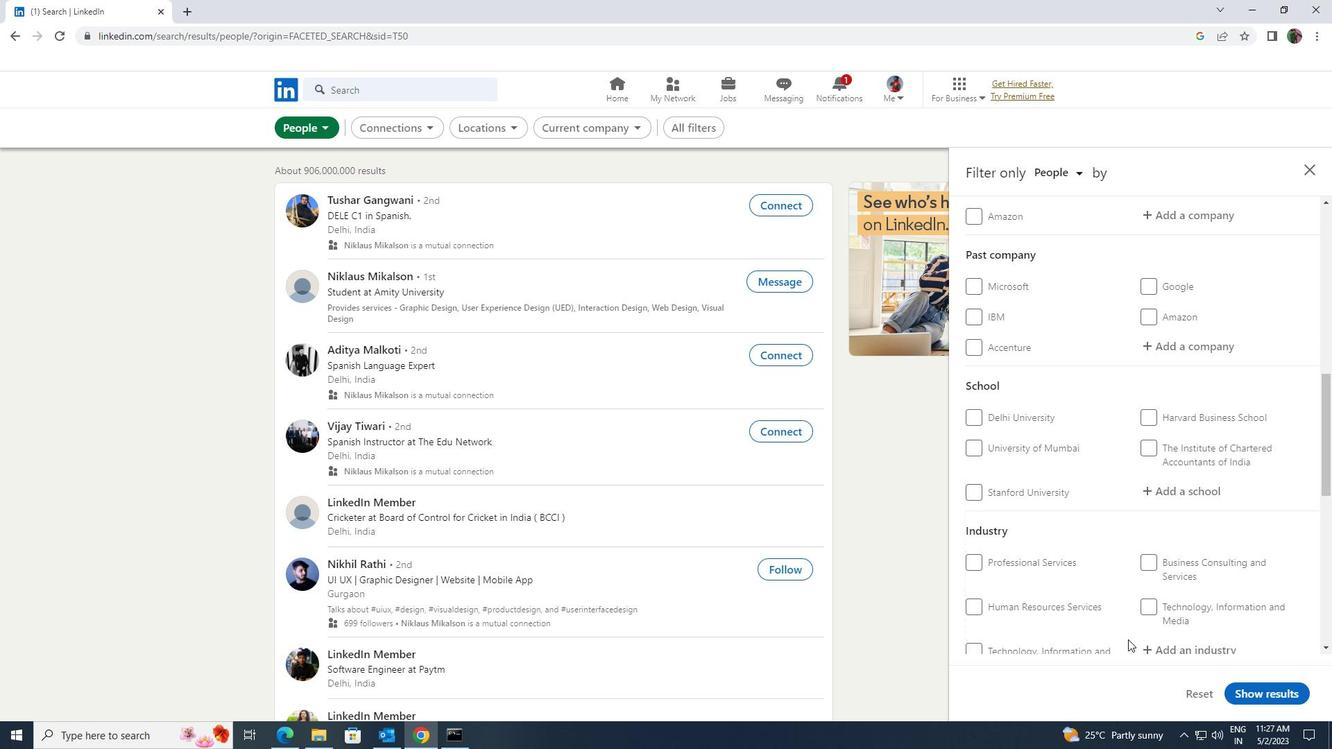 
Action: Mouse scrolled (1132, 638) with delta (0, 0)
Screenshot: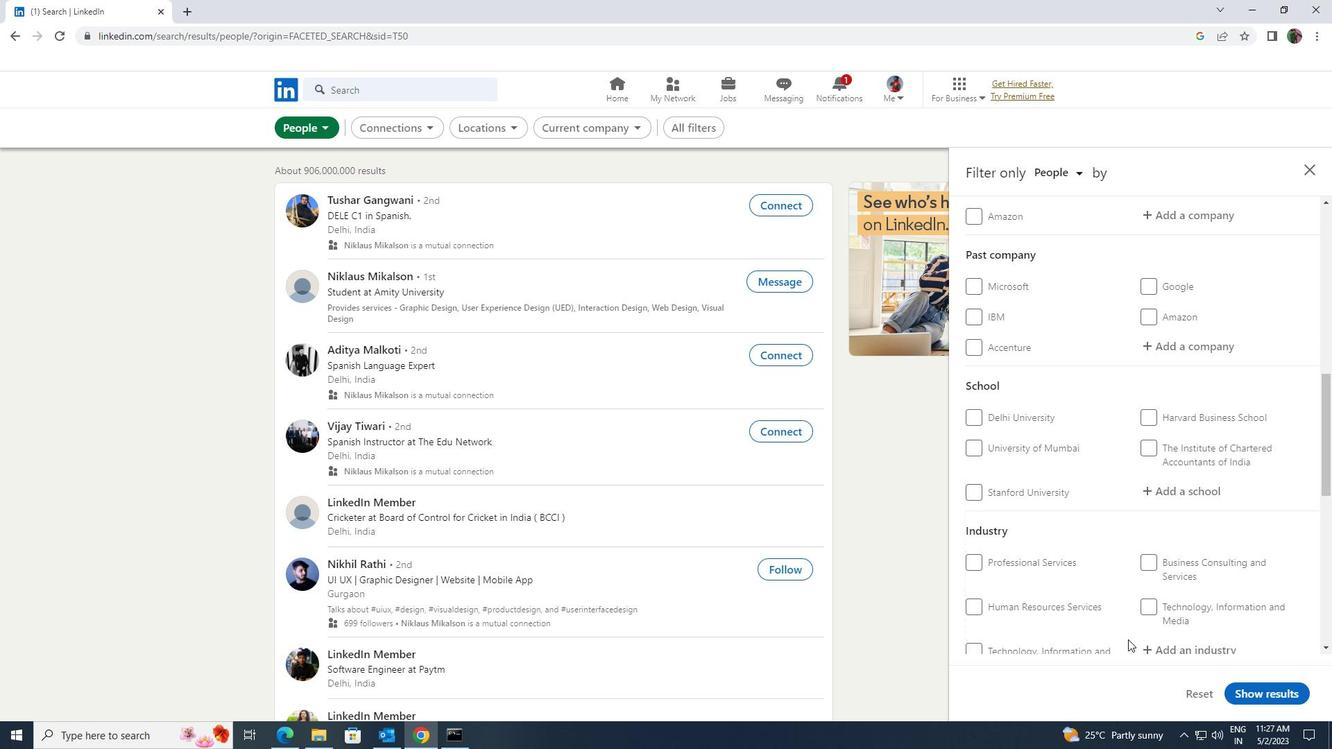 
Action: Mouse moved to (1135, 635)
Screenshot: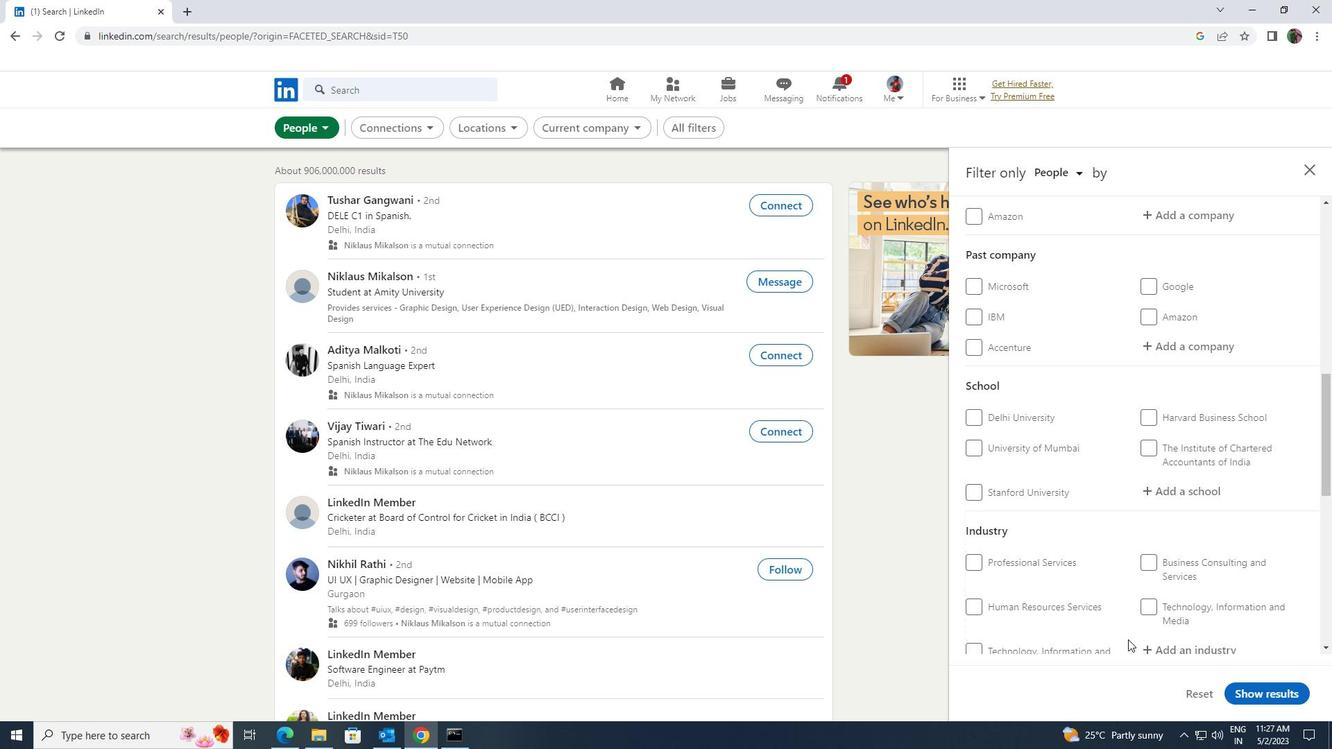 
Action: Mouse scrolled (1135, 635) with delta (0, 0)
Screenshot: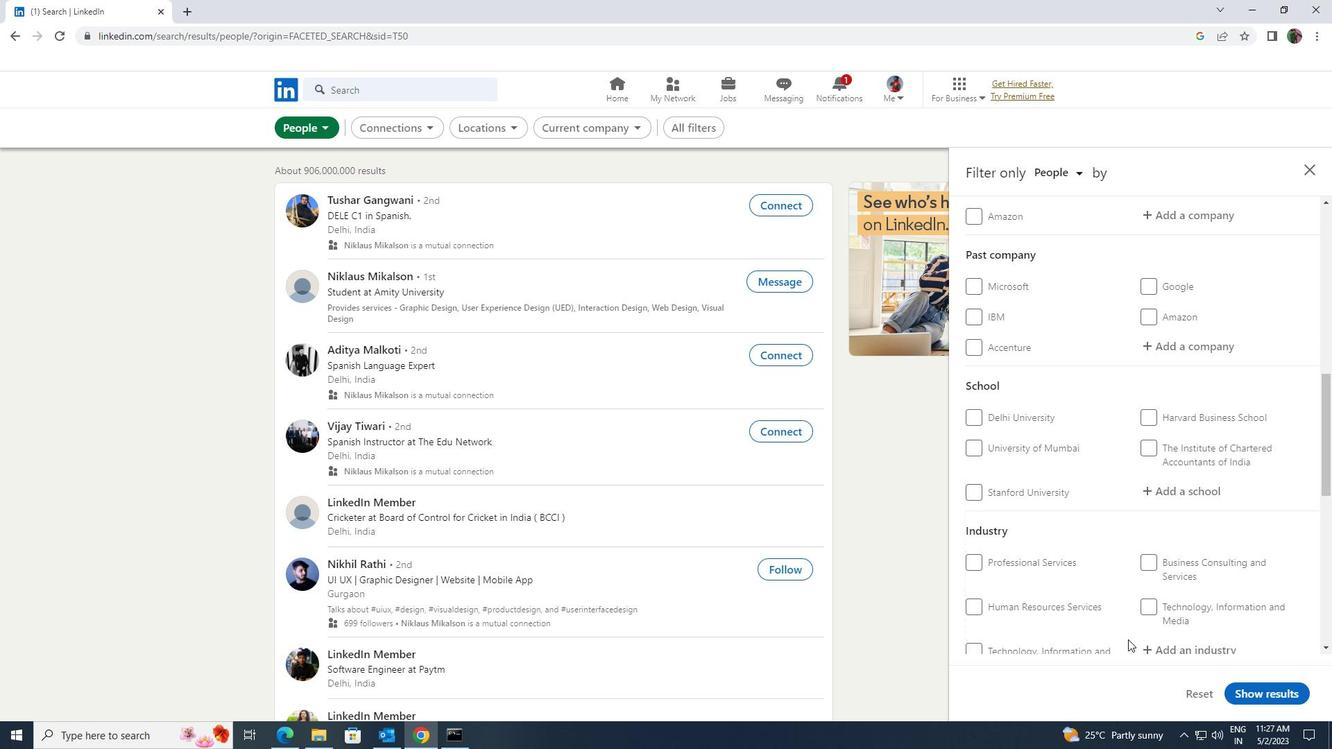 
Action: Mouse moved to (1127, 617)
Screenshot: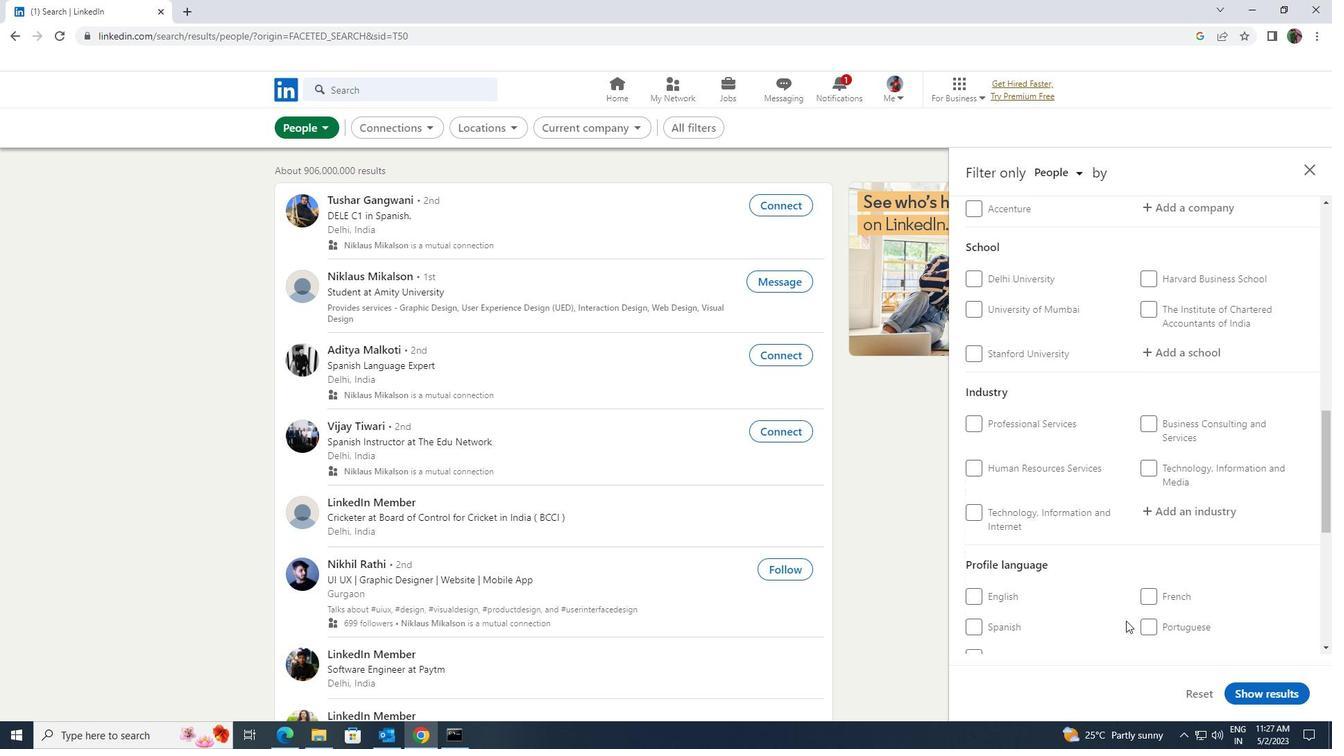
Action: Mouse scrolled (1127, 616) with delta (0, 0)
Screenshot: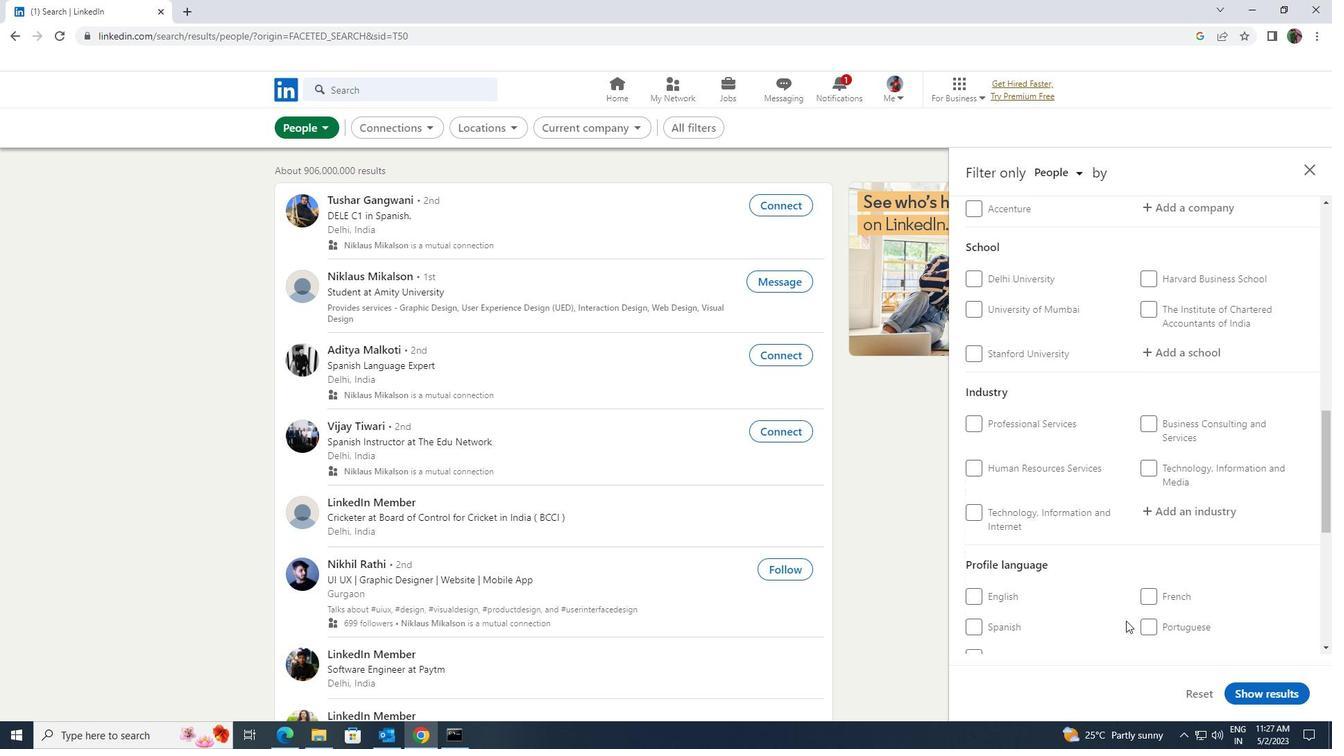 
Action: Mouse moved to (974, 520)
Screenshot: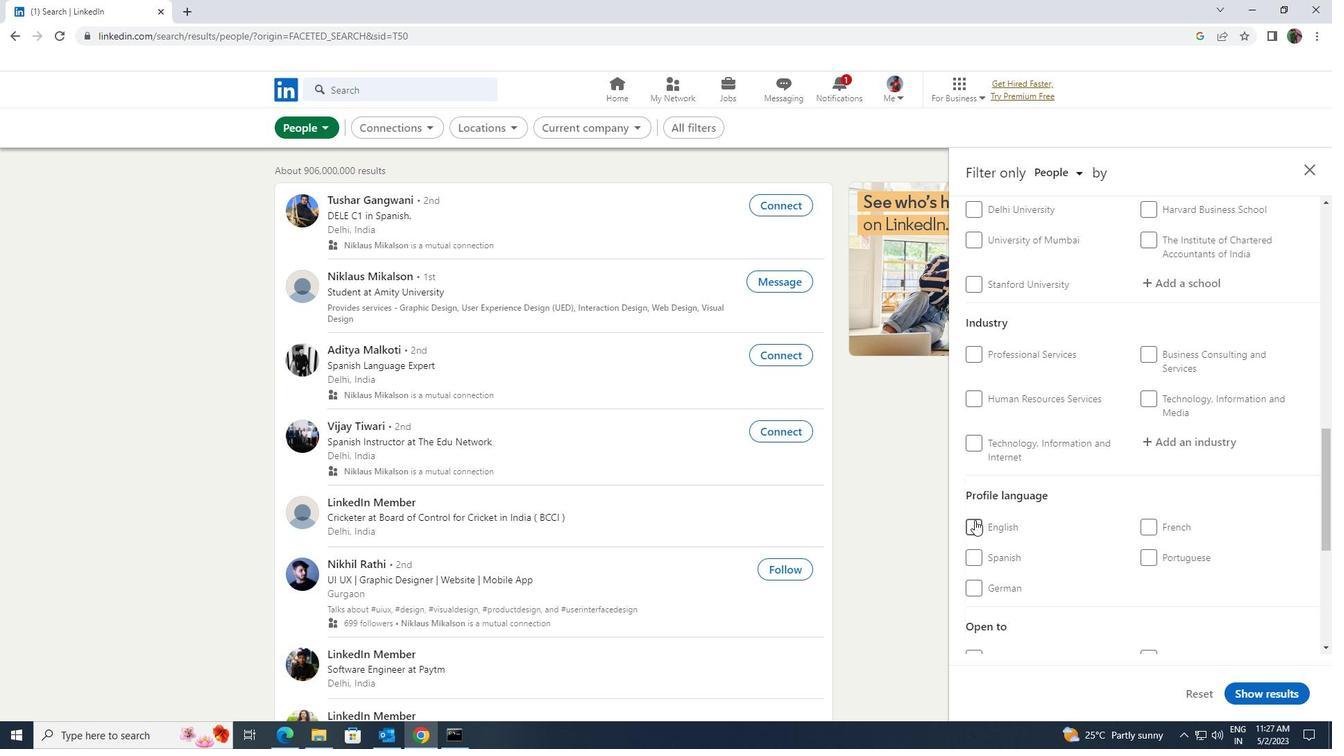
Action: Mouse pressed left at (974, 520)
Screenshot: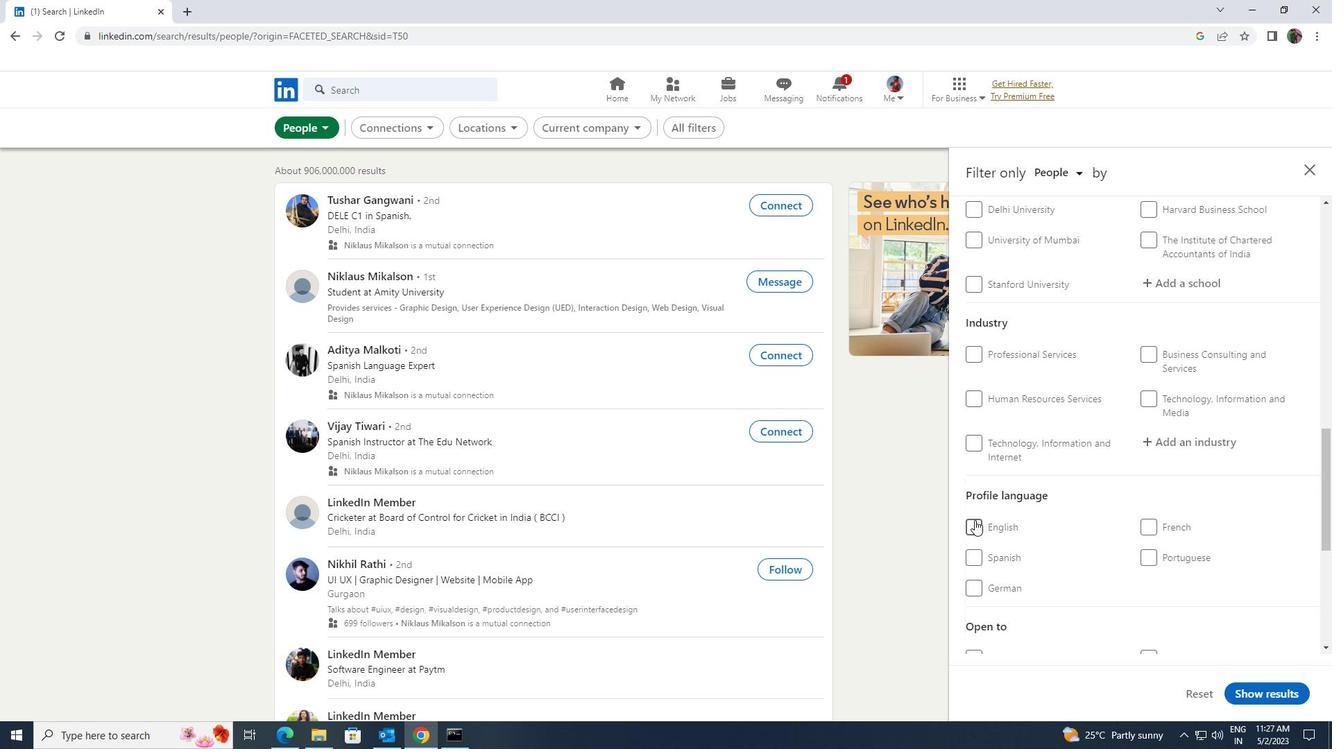 
Action: Mouse moved to (1093, 560)
Screenshot: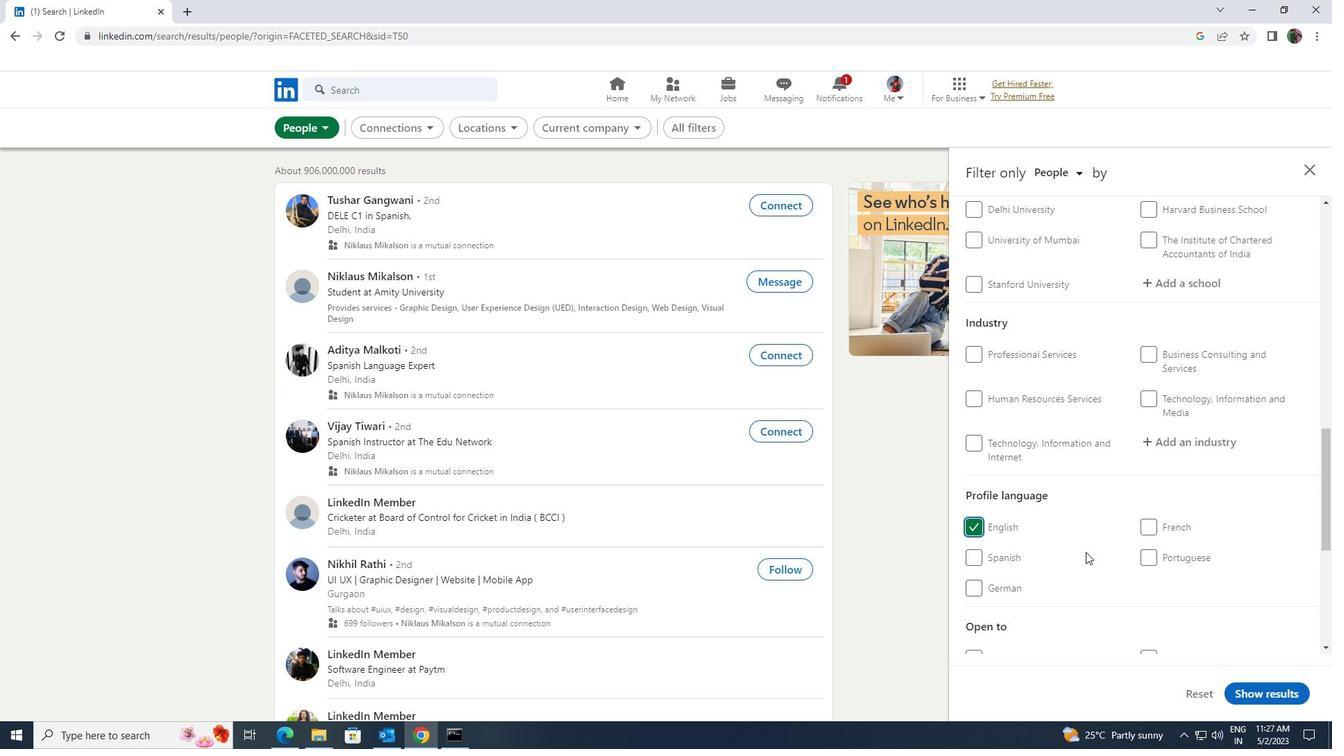 
Action: Mouse scrolled (1093, 560) with delta (0, 0)
Screenshot: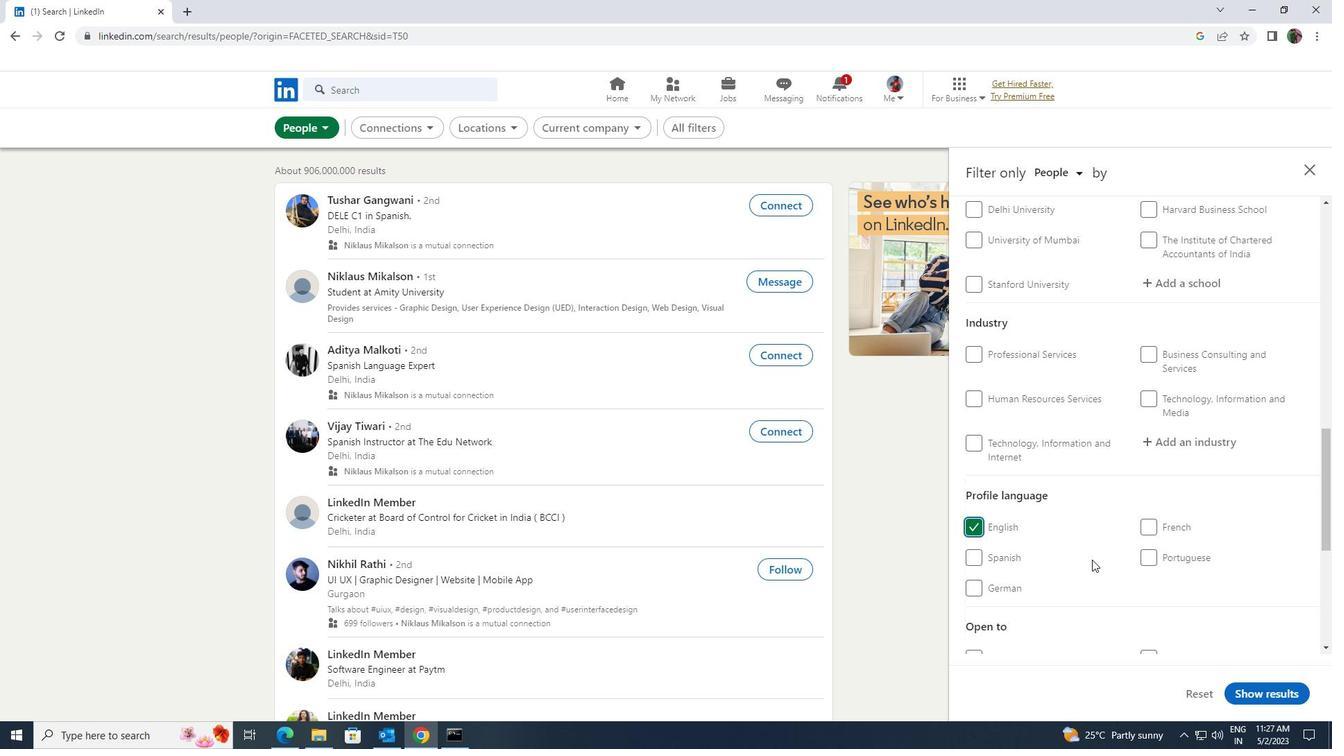 
Action: Mouse scrolled (1093, 560) with delta (0, 0)
Screenshot: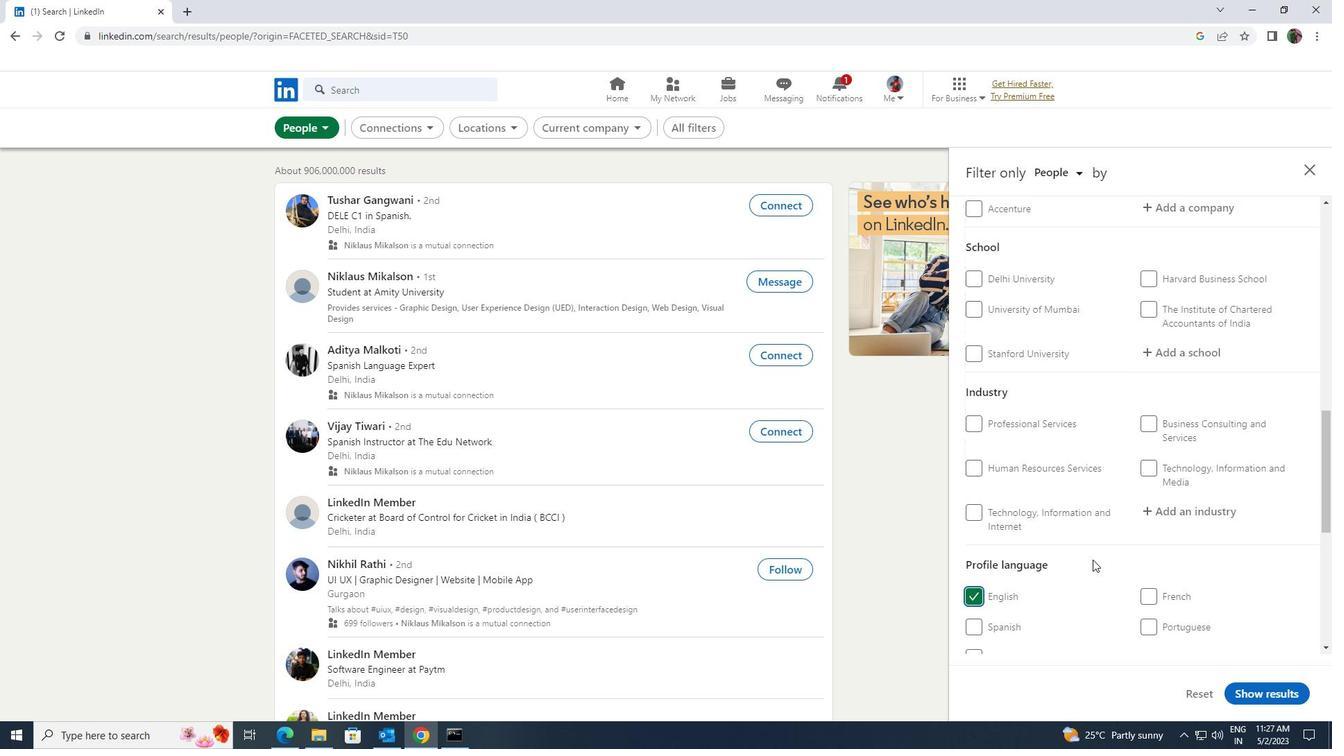 
Action: Mouse scrolled (1093, 560) with delta (0, 0)
Screenshot: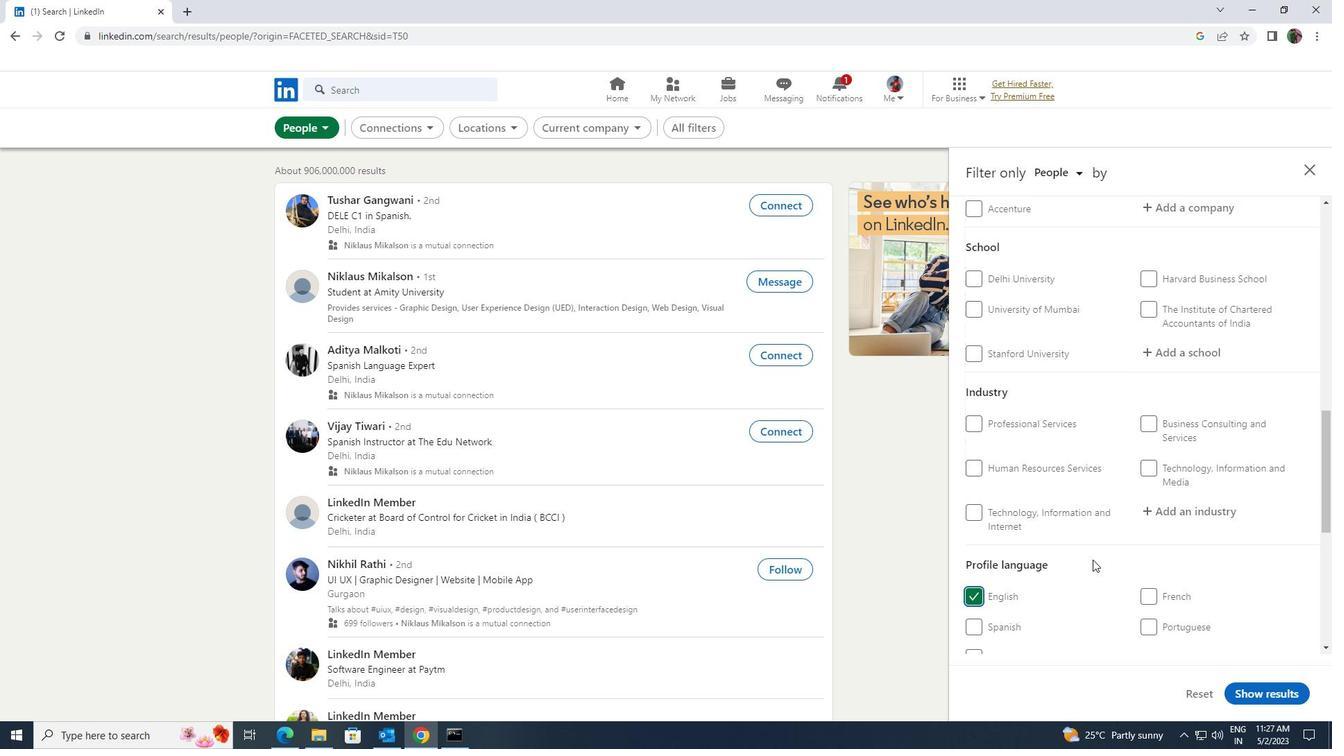 
Action: Mouse scrolled (1093, 560) with delta (0, 0)
Screenshot: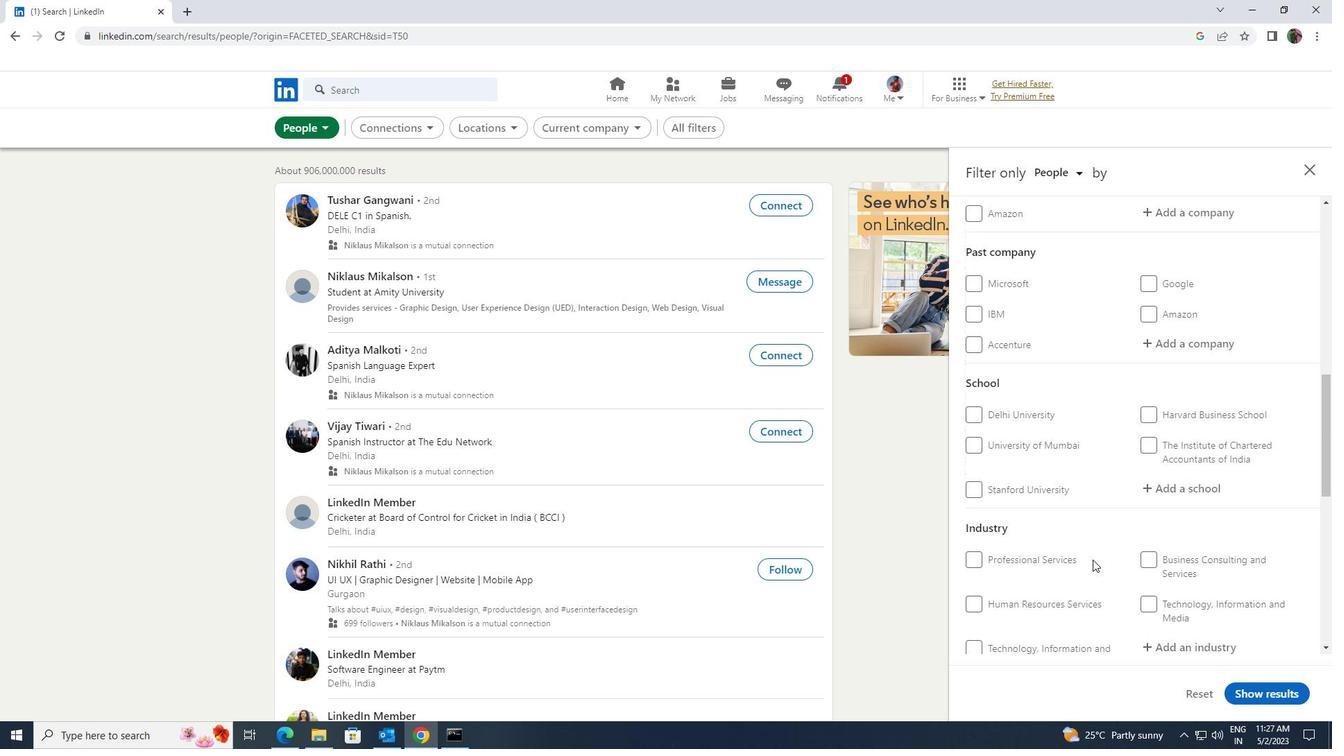 
Action: Mouse scrolled (1093, 560) with delta (0, 0)
Screenshot: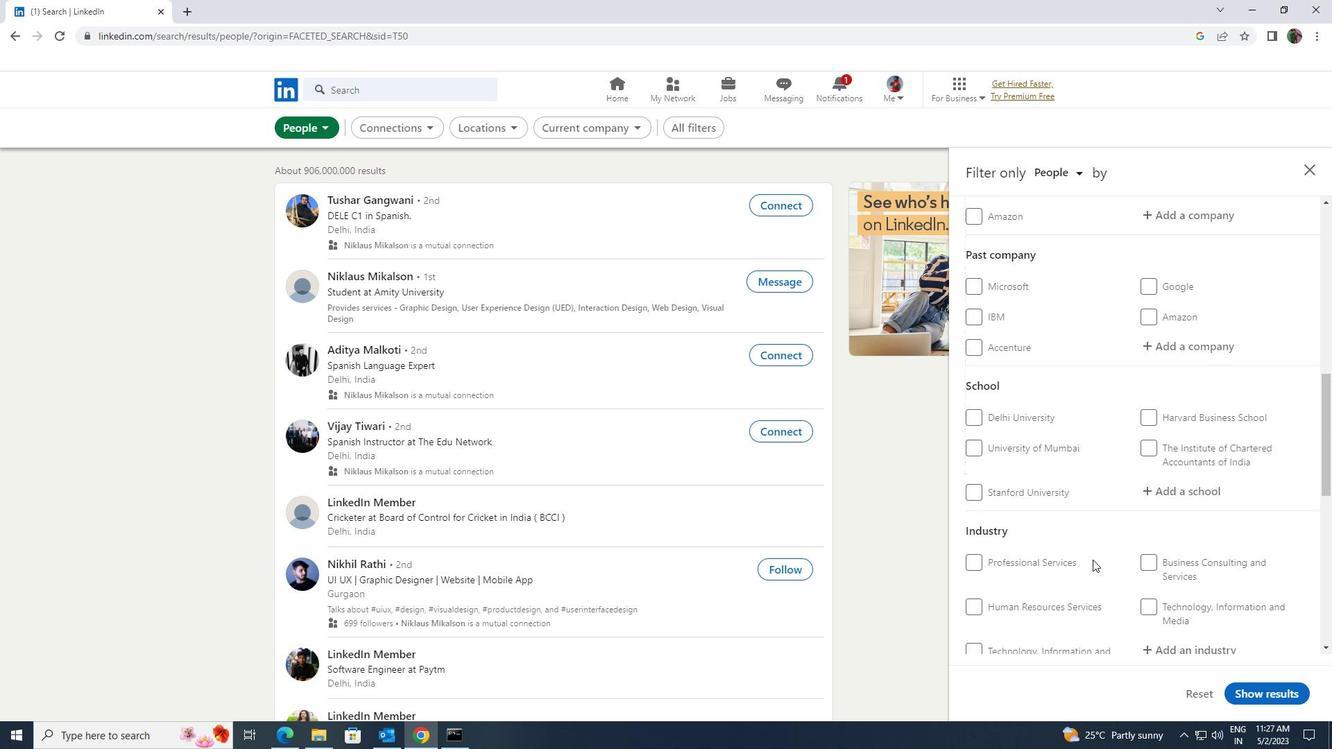 
Action: Mouse scrolled (1093, 560) with delta (0, 0)
Screenshot: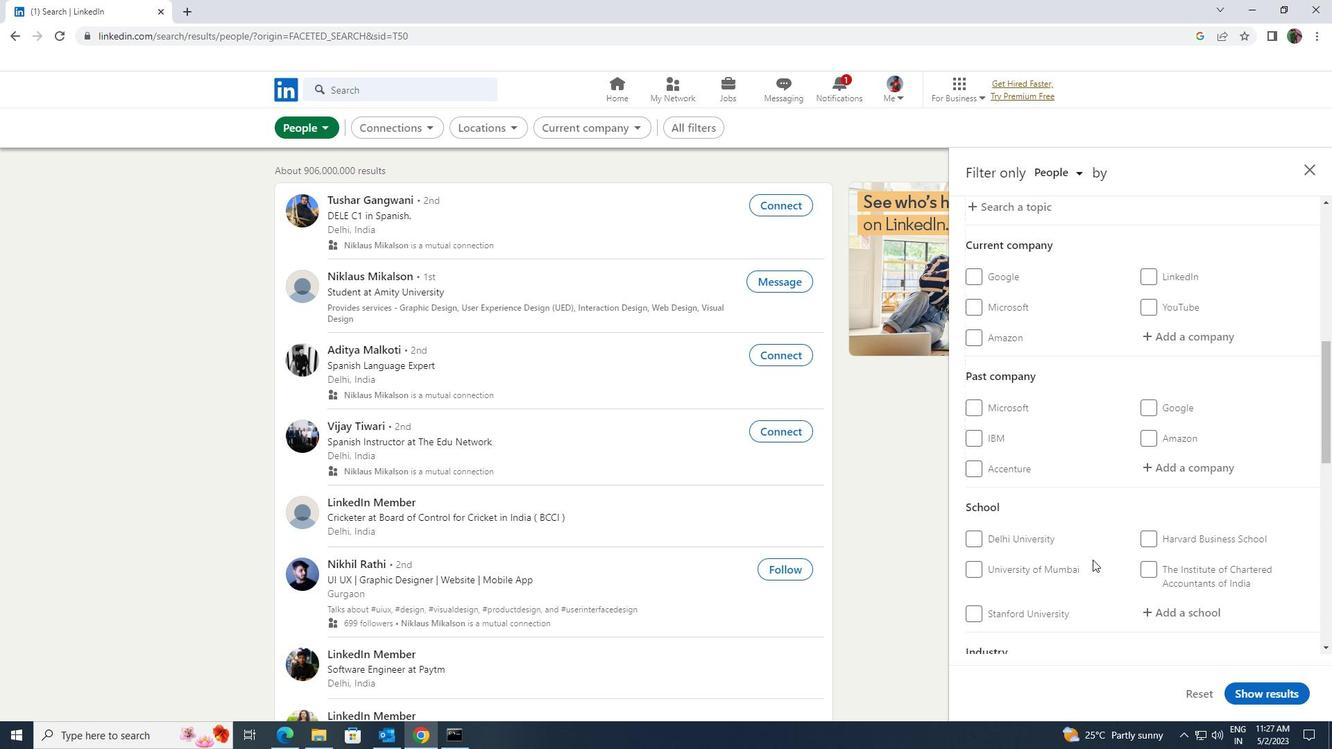 
Action: Mouse scrolled (1093, 560) with delta (0, 0)
Screenshot: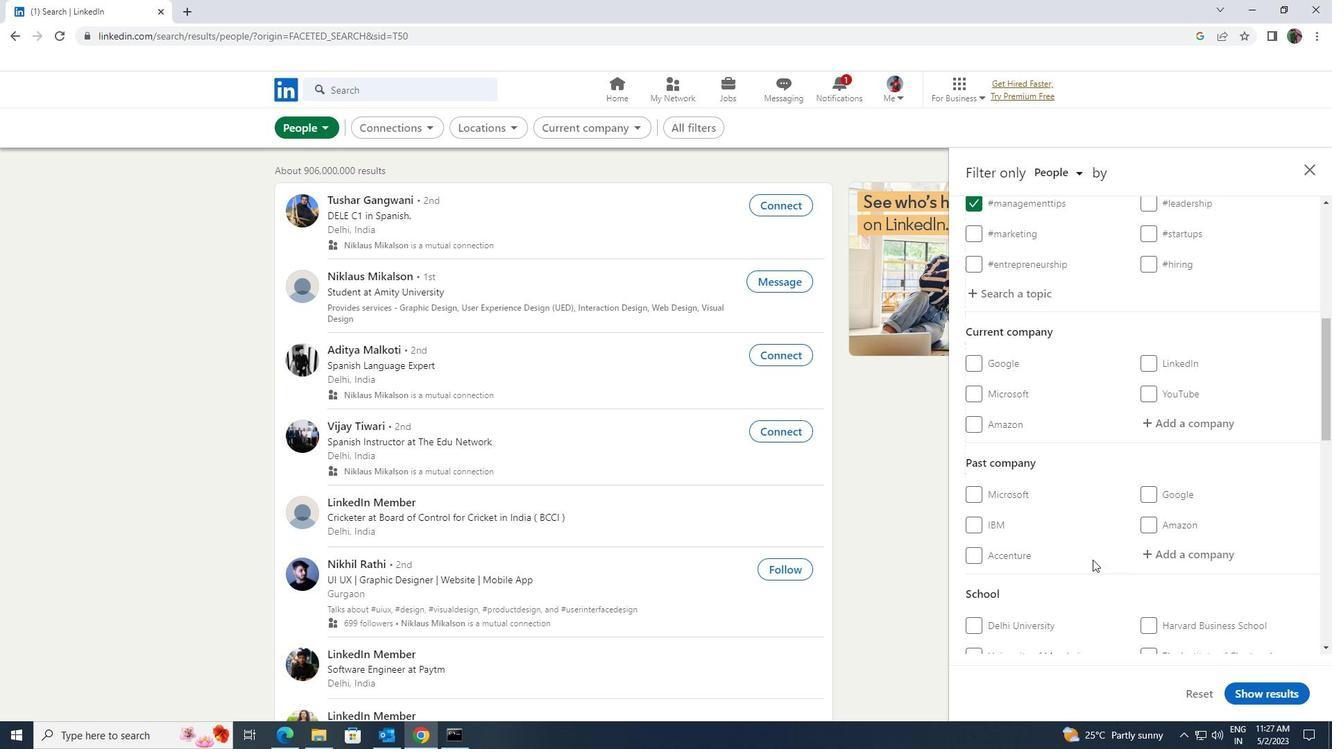 
Action: Mouse scrolled (1093, 560) with delta (0, 0)
Screenshot: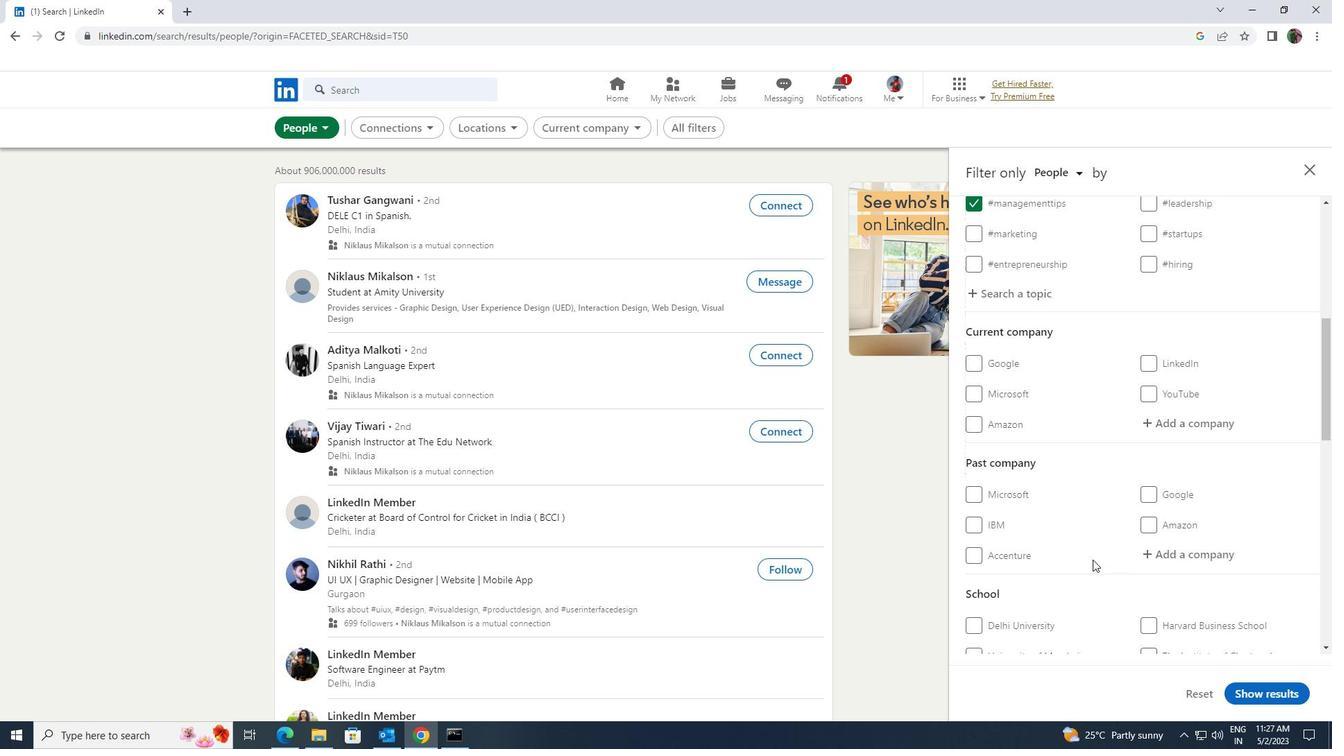 
Action: Mouse moved to (1145, 554)
Screenshot: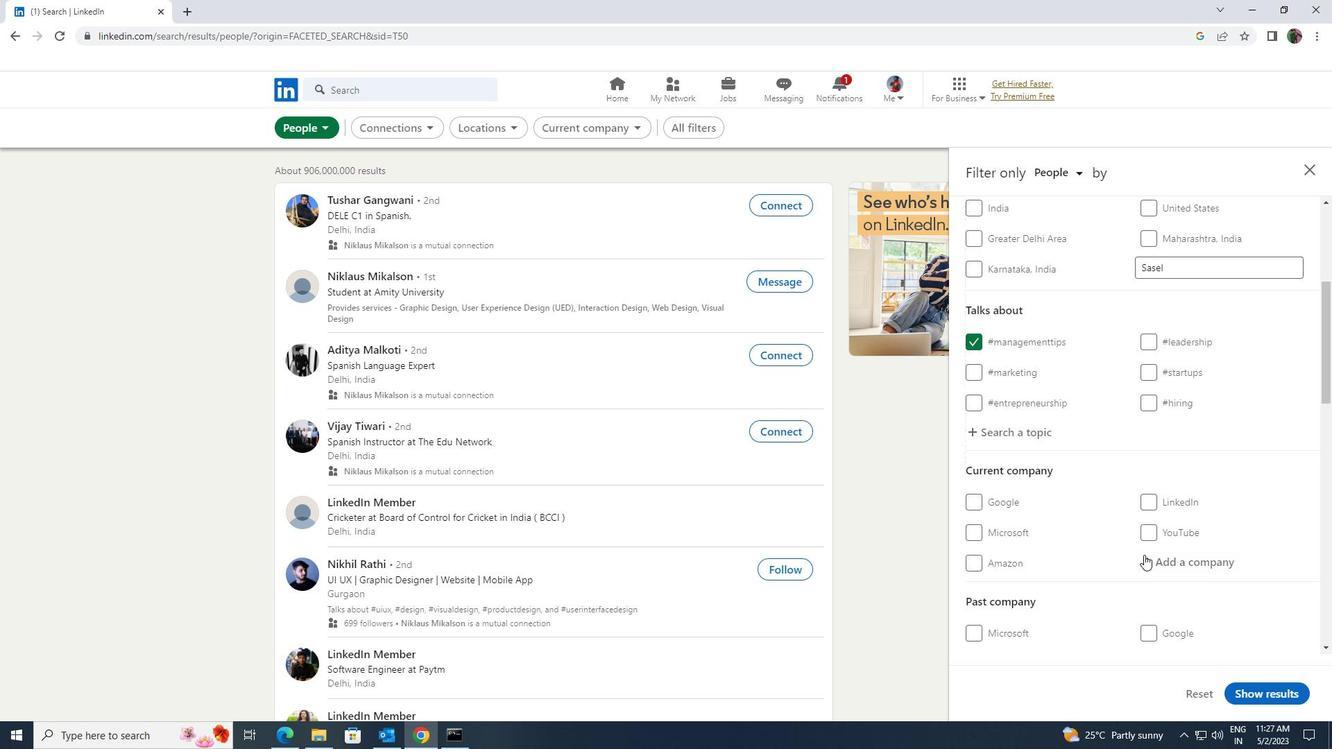 
Action: Mouse pressed left at (1145, 554)
Screenshot: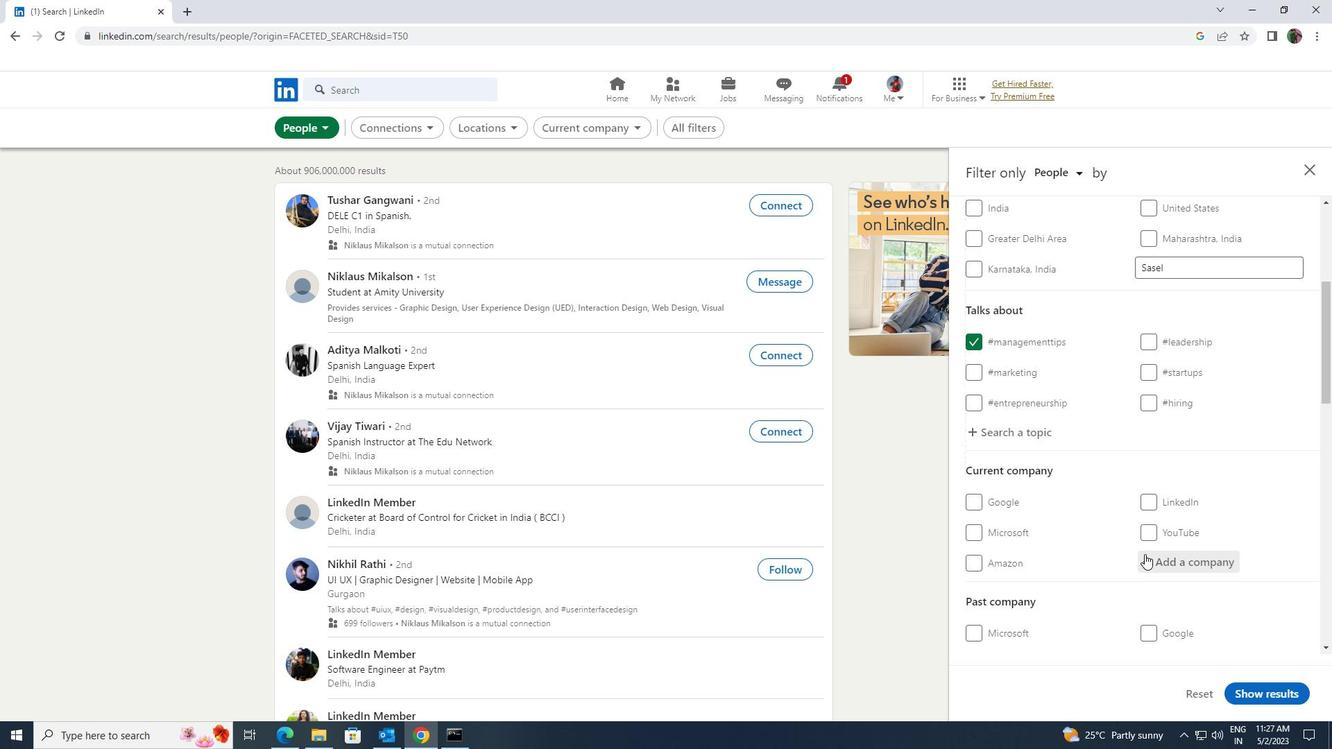 
Action: Mouse moved to (1148, 554)
Screenshot: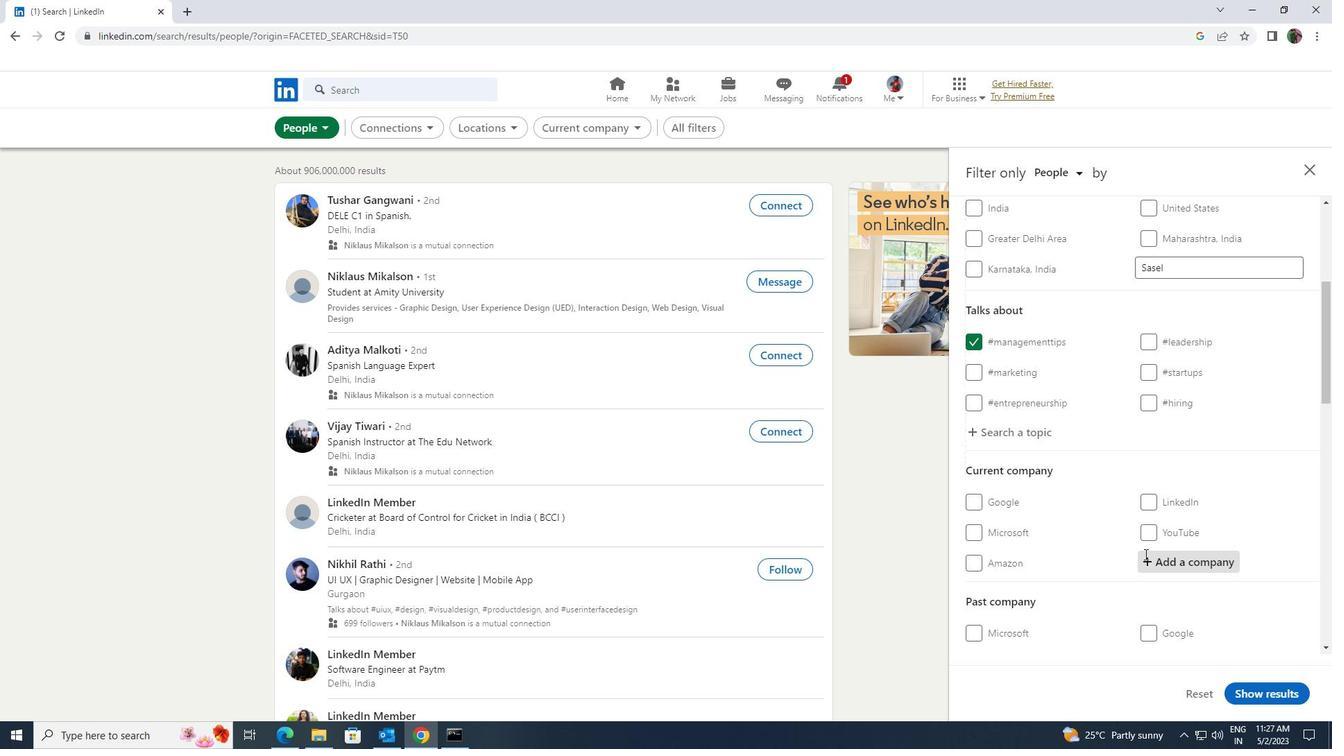 
Action: Key pressed <Key.shift>ASIAPOWER
Screenshot: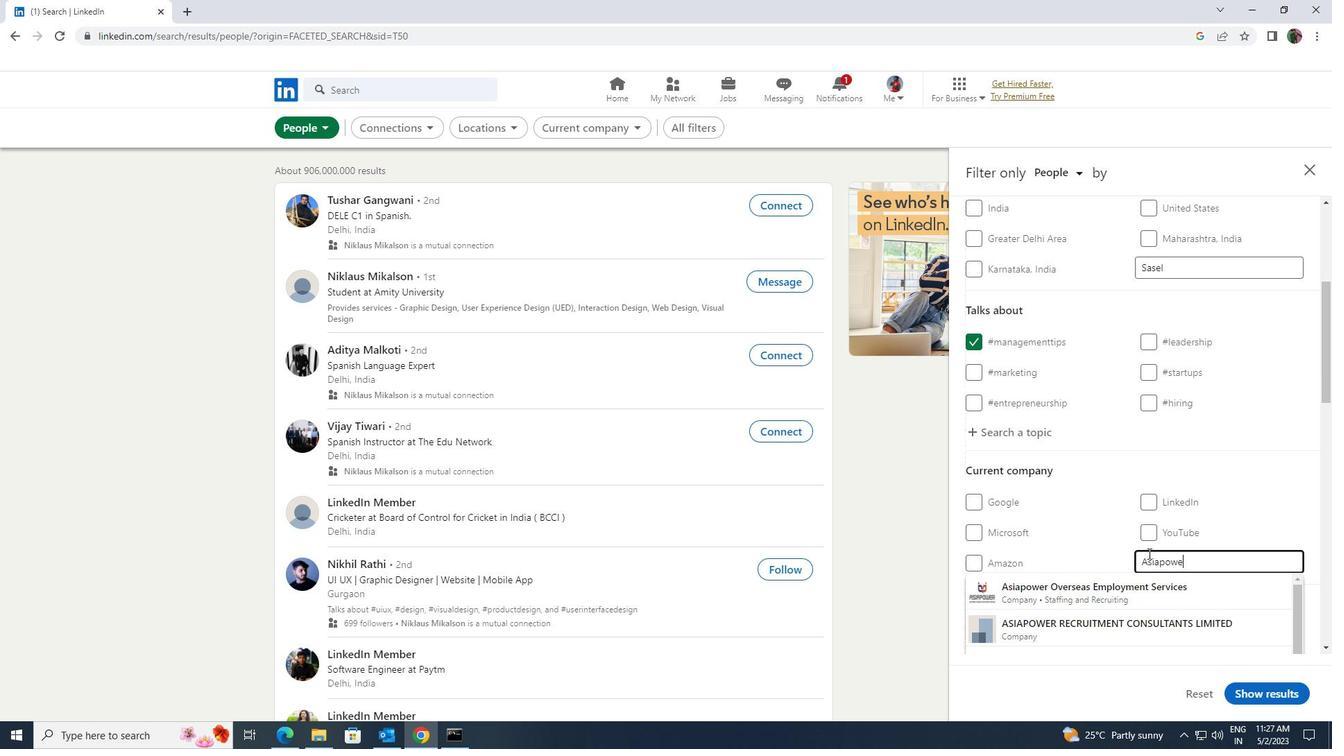 
Action: Mouse moved to (1127, 590)
Screenshot: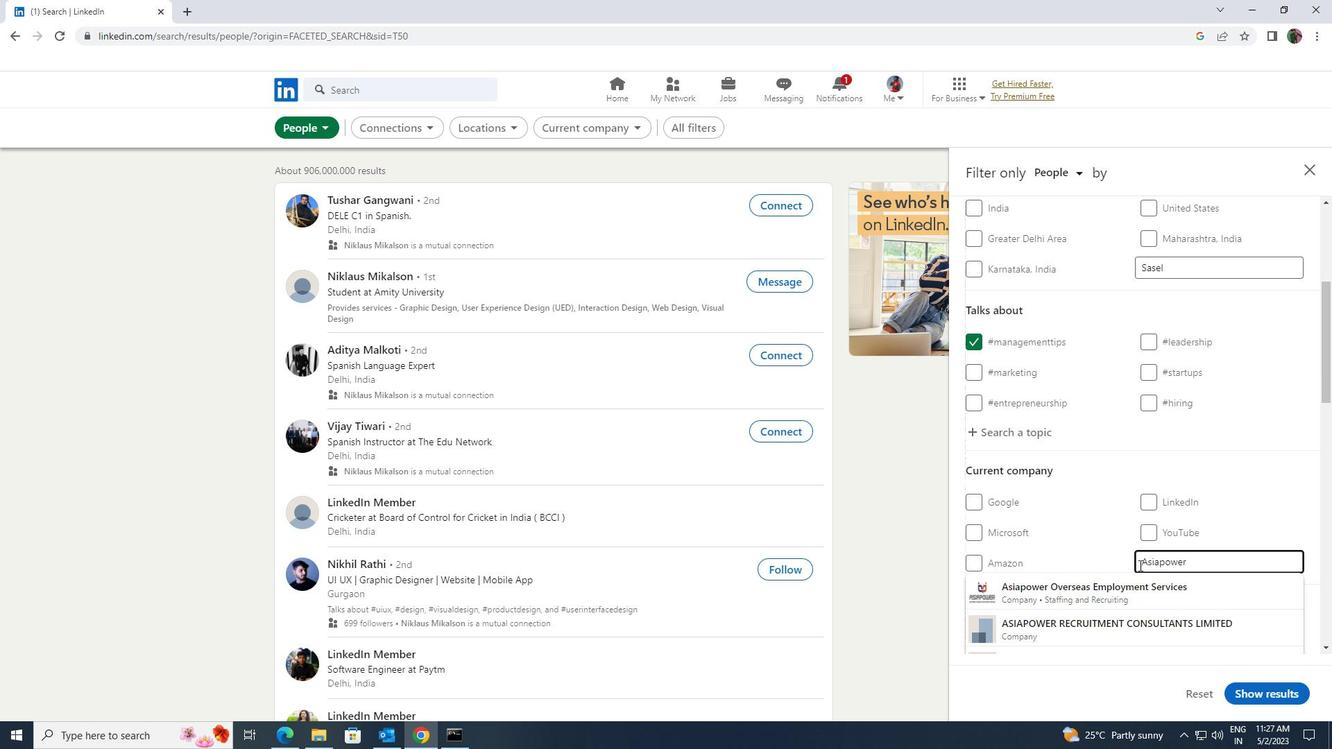 
Action: Mouse pressed left at (1127, 590)
Screenshot: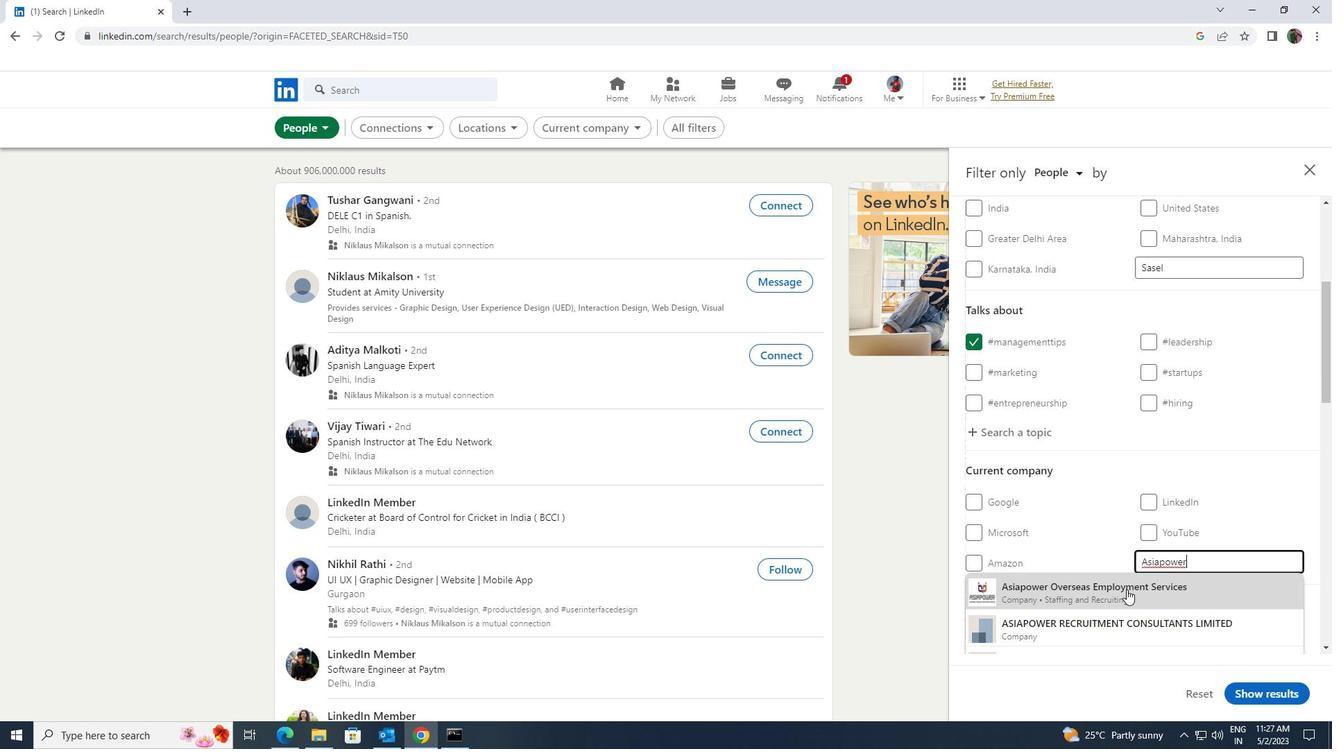 
Action: Mouse scrolled (1127, 589) with delta (0, 0)
Screenshot: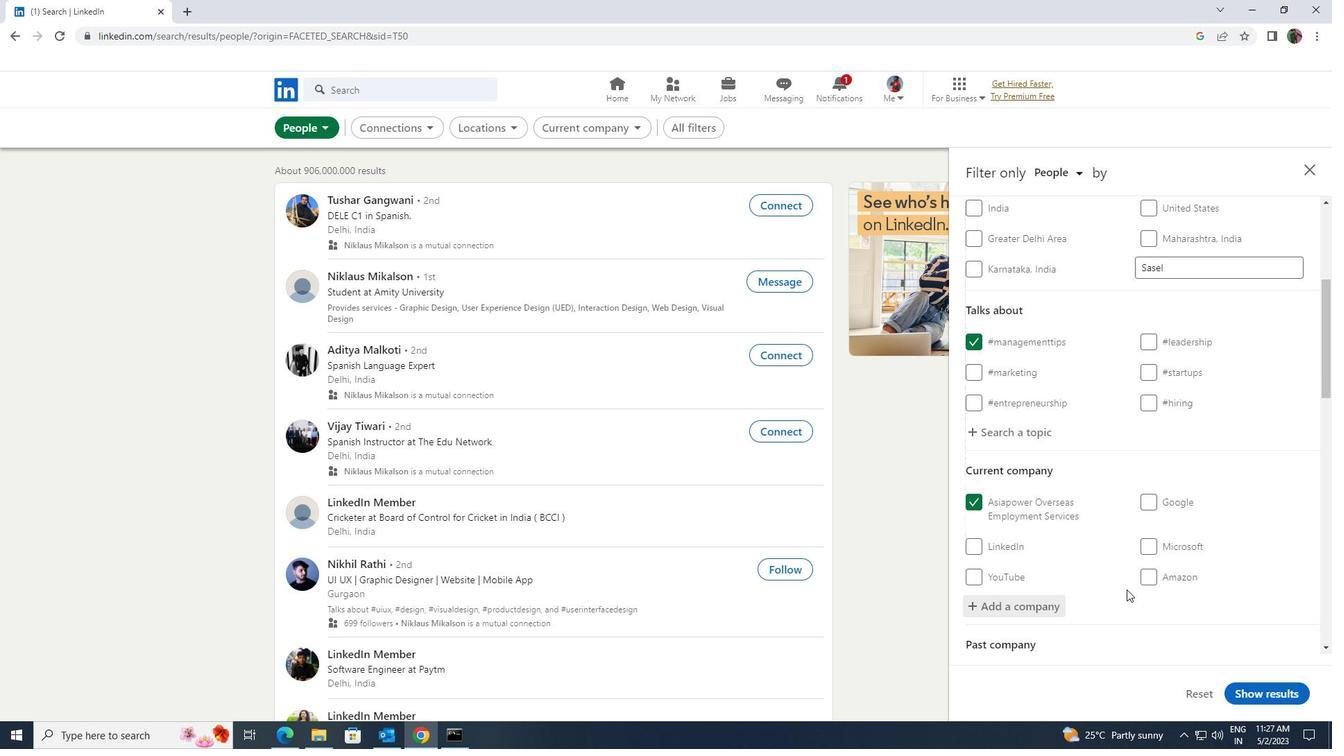 
Action: Mouse moved to (1127, 590)
Screenshot: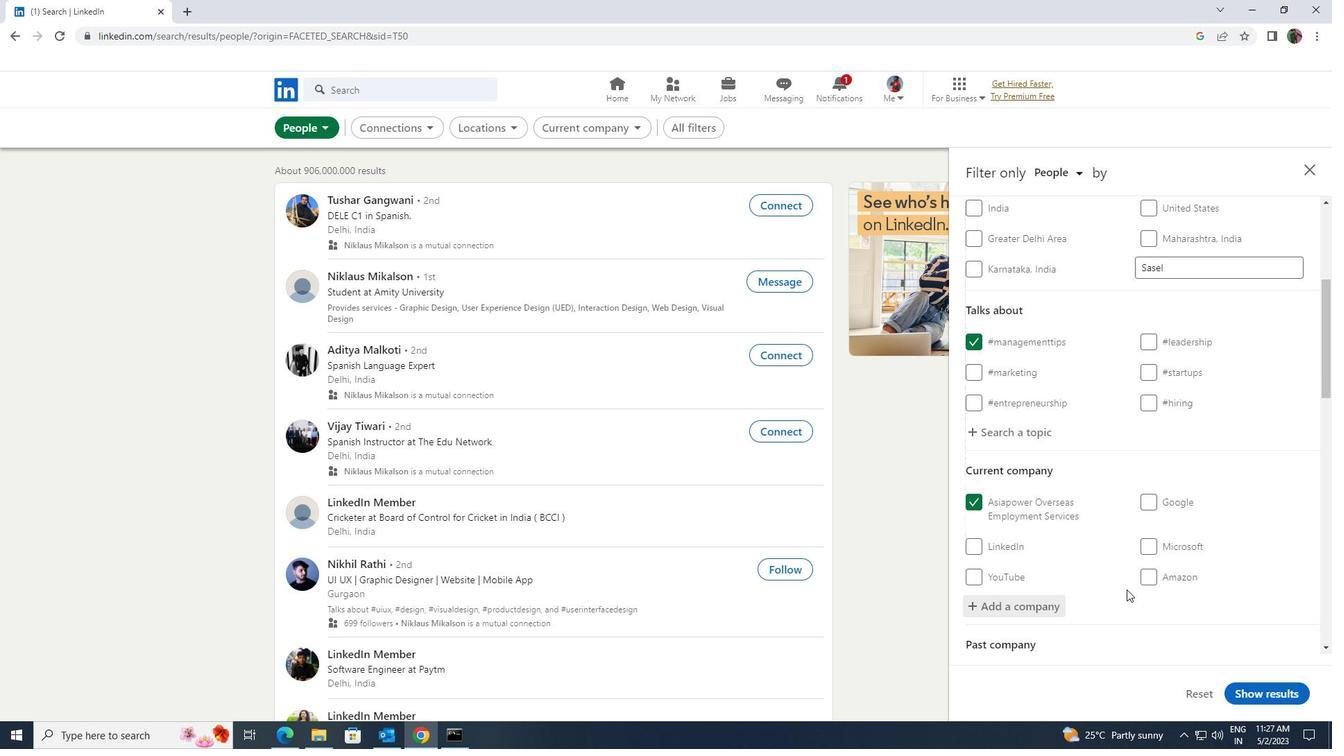 
Action: Mouse scrolled (1127, 589) with delta (0, 0)
Screenshot: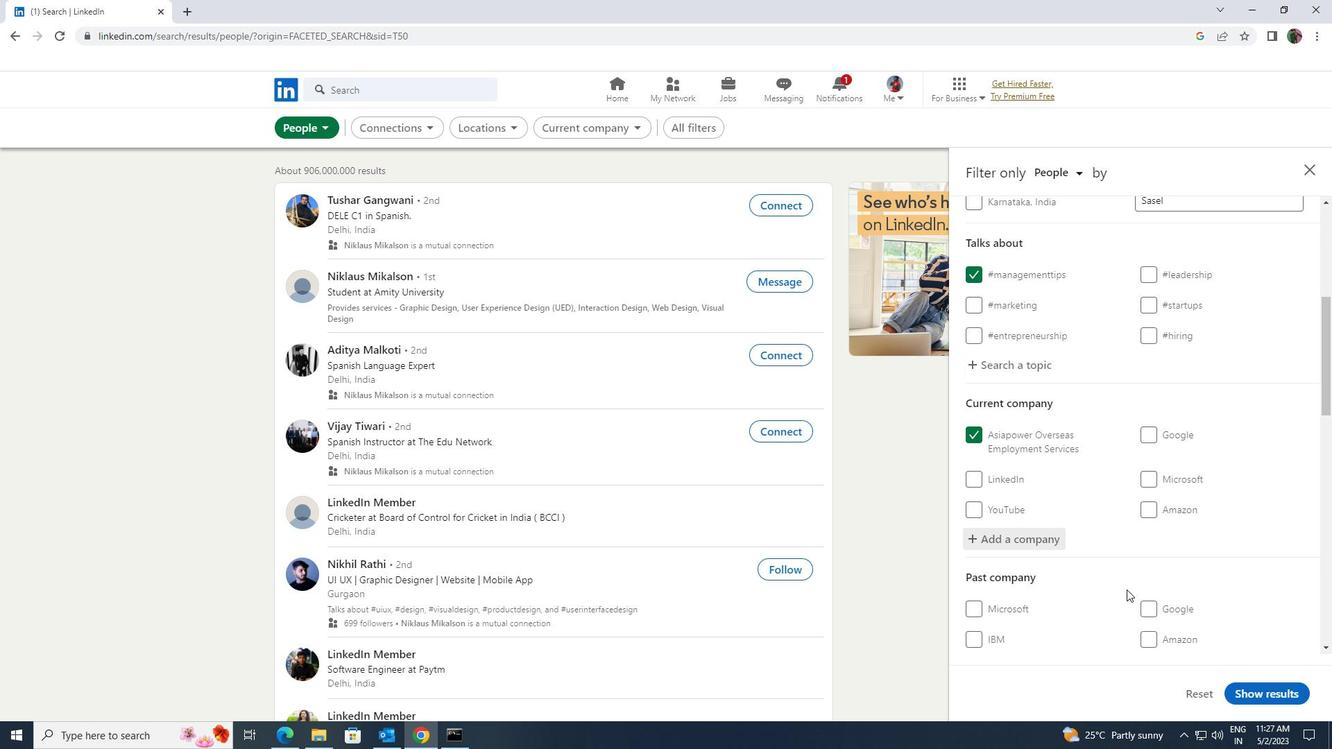 
Action: Mouse scrolled (1127, 589) with delta (0, 0)
Screenshot: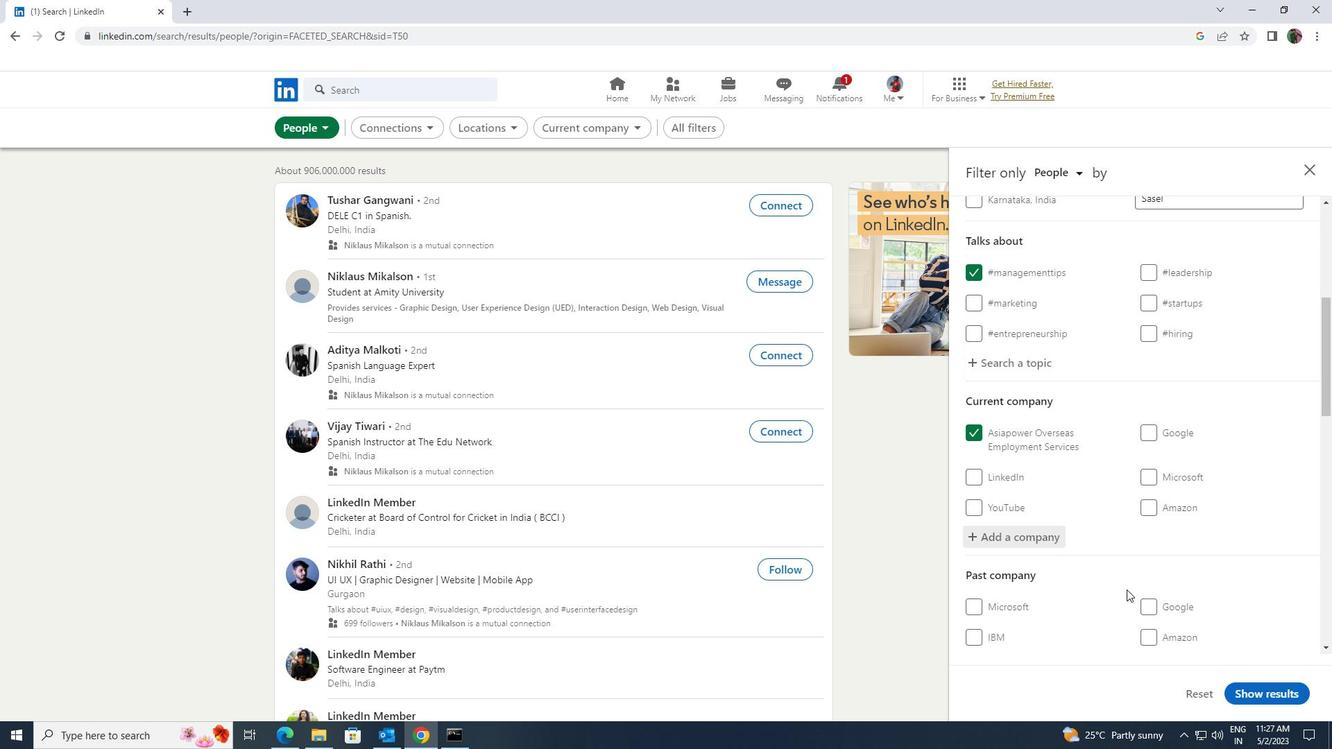 
Action: Mouse moved to (1132, 587)
Screenshot: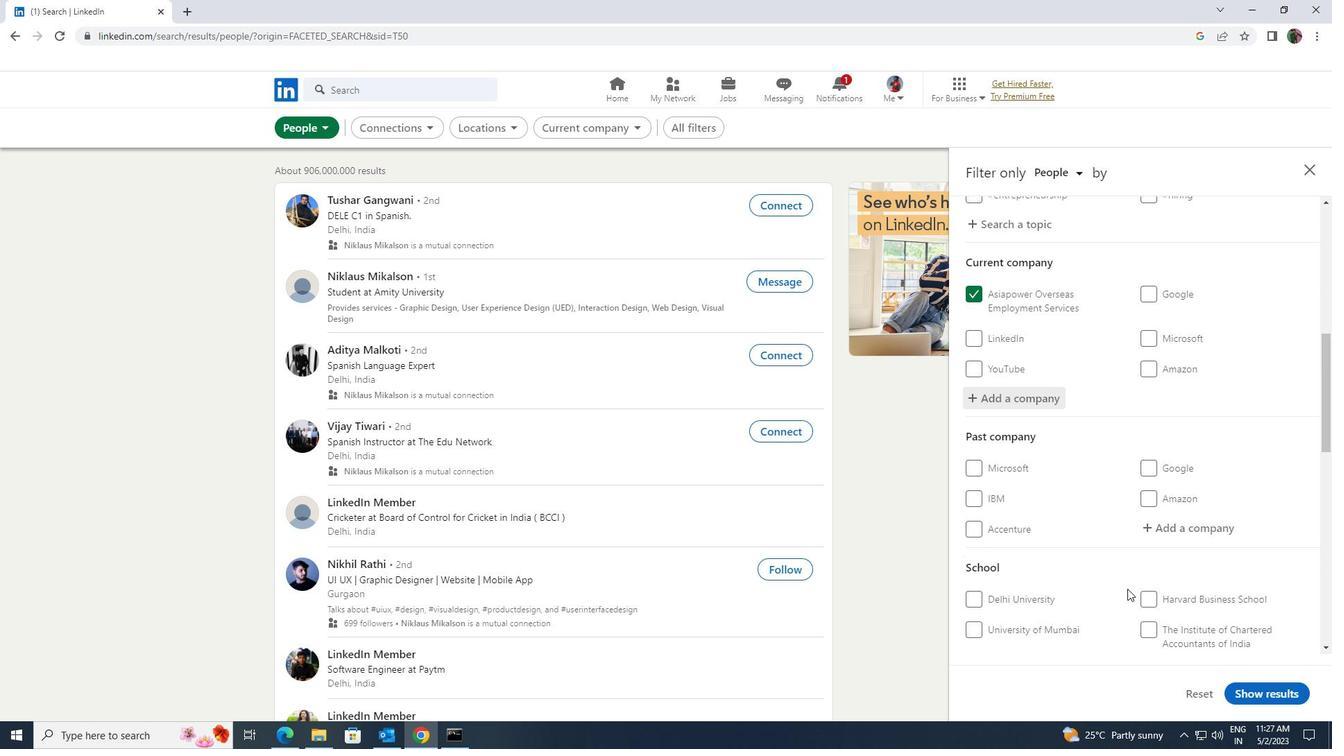 
Action: Mouse scrolled (1132, 586) with delta (0, 0)
Screenshot: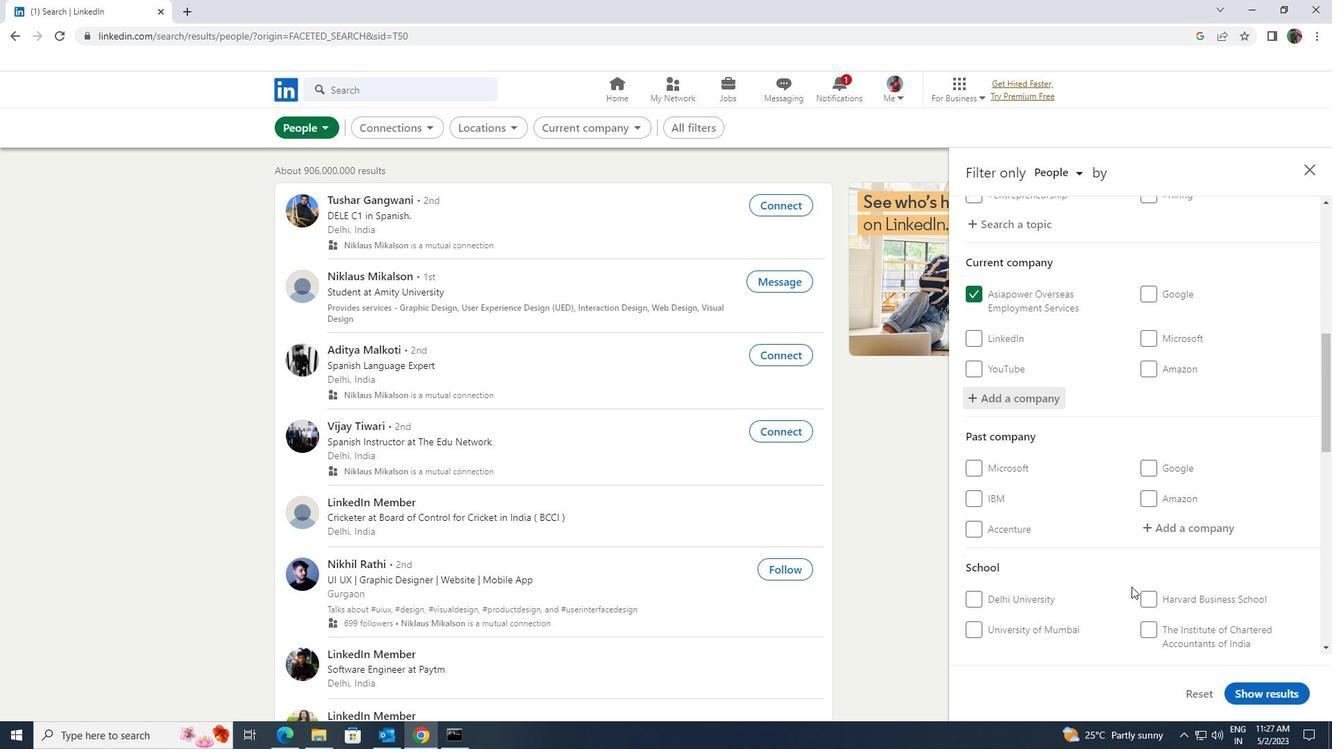 
Action: Mouse moved to (1165, 601)
Screenshot: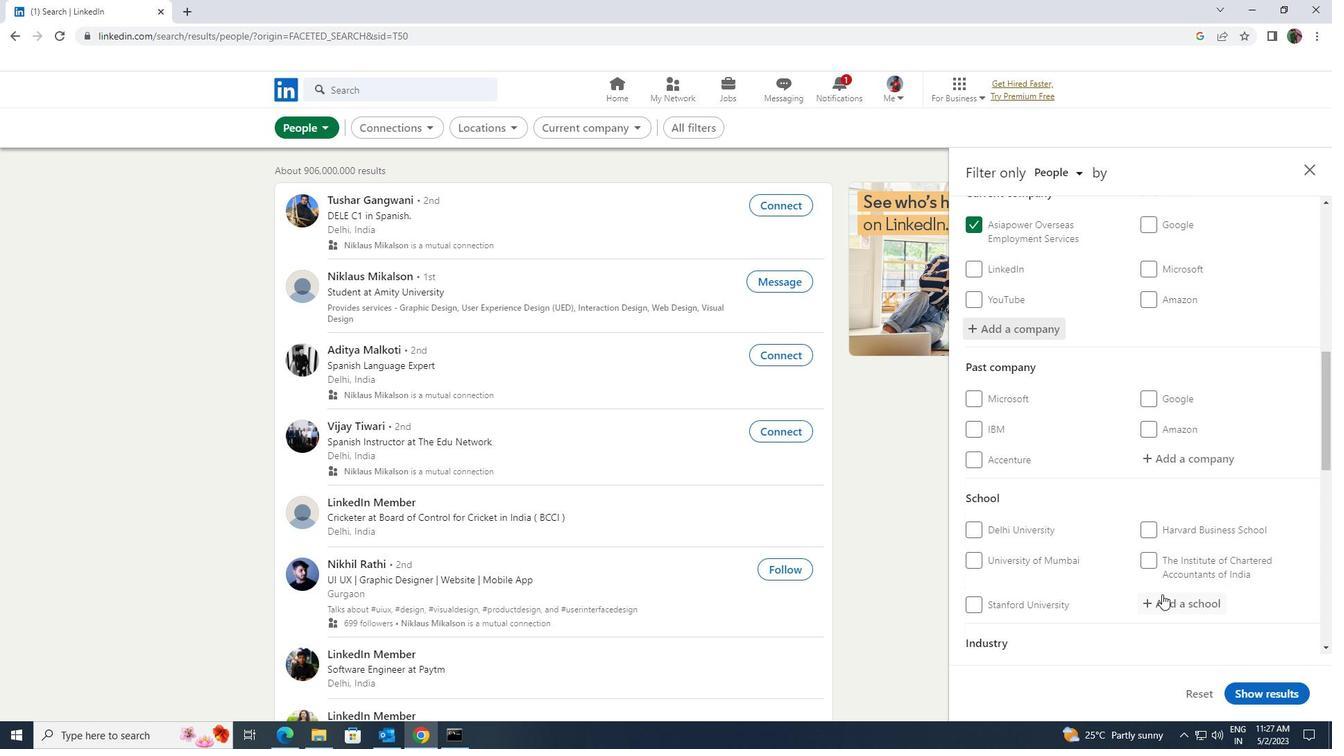 
Action: Mouse pressed left at (1165, 601)
Screenshot: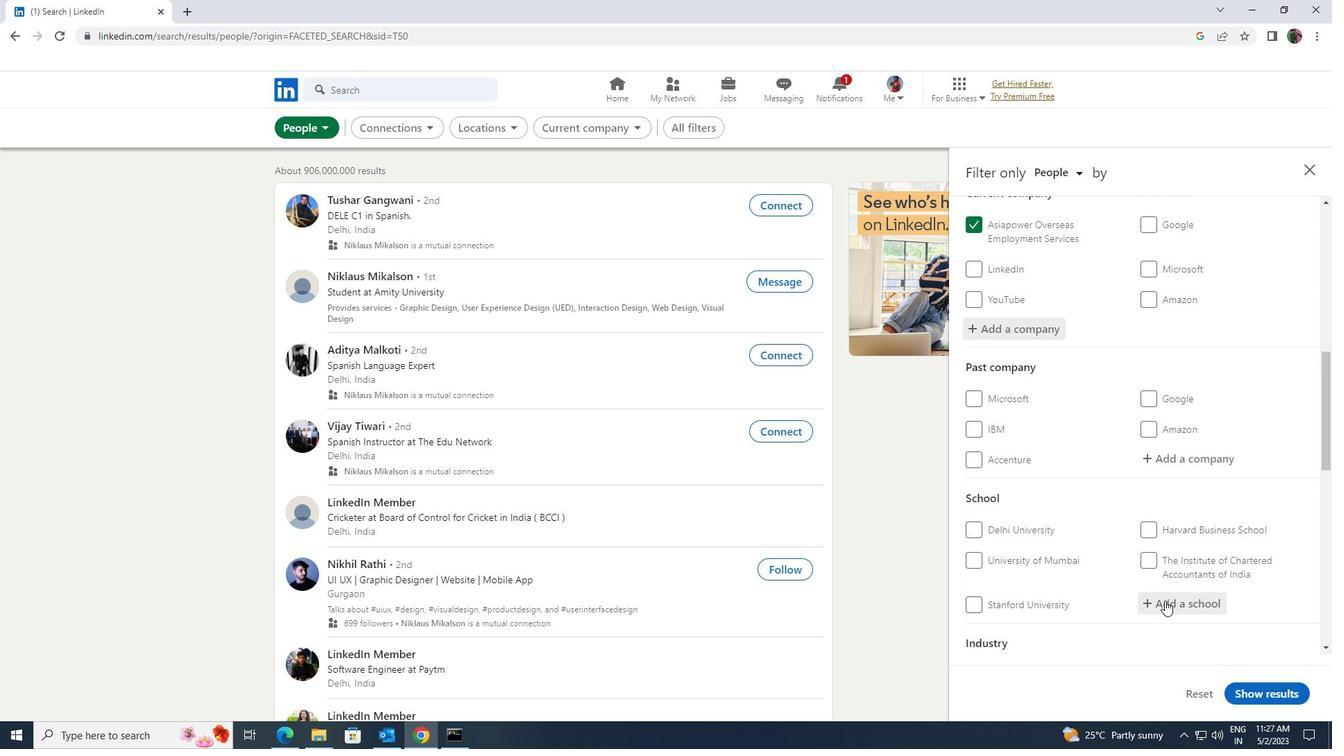 
Action: Key pressed <Key.shift><Key.shift>S<Key.space><Key.shift>R<Key.space><Key.shift>T<Key.space><Key.shift>M
Screenshot: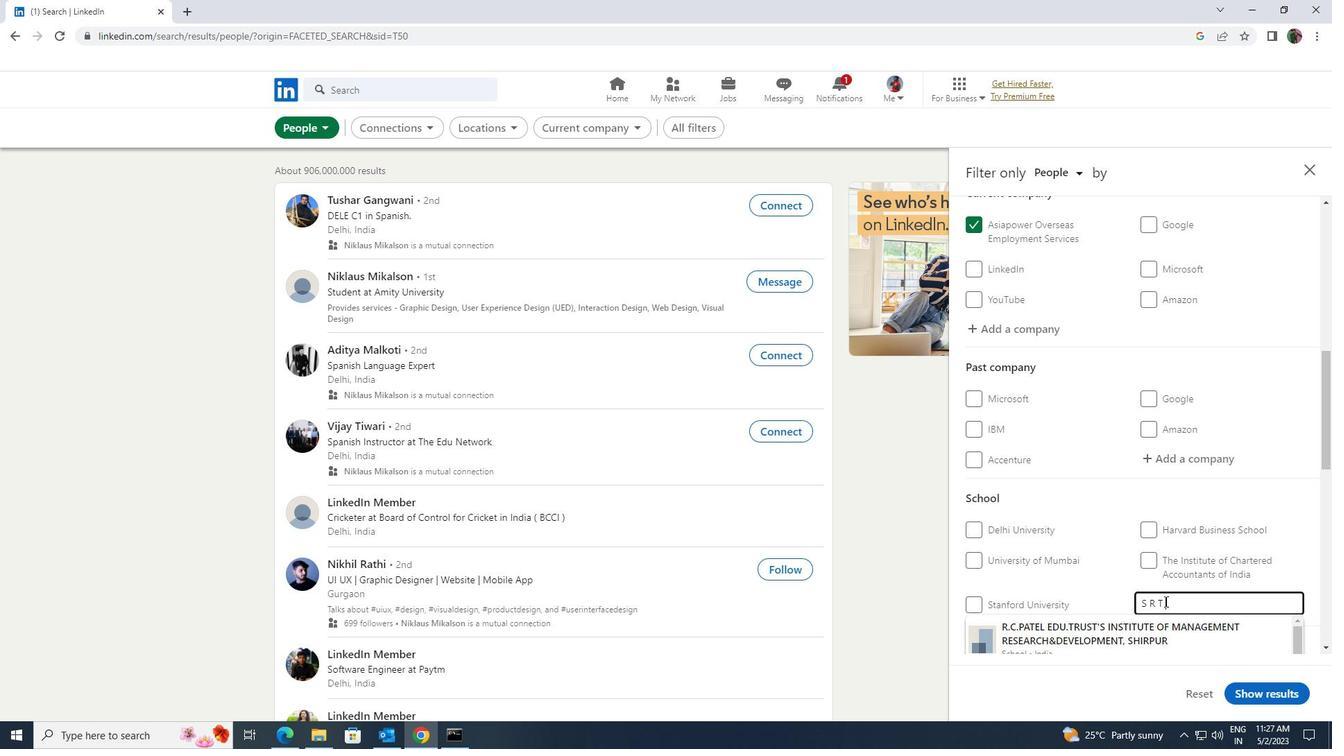 
Action: Mouse moved to (1171, 620)
Screenshot: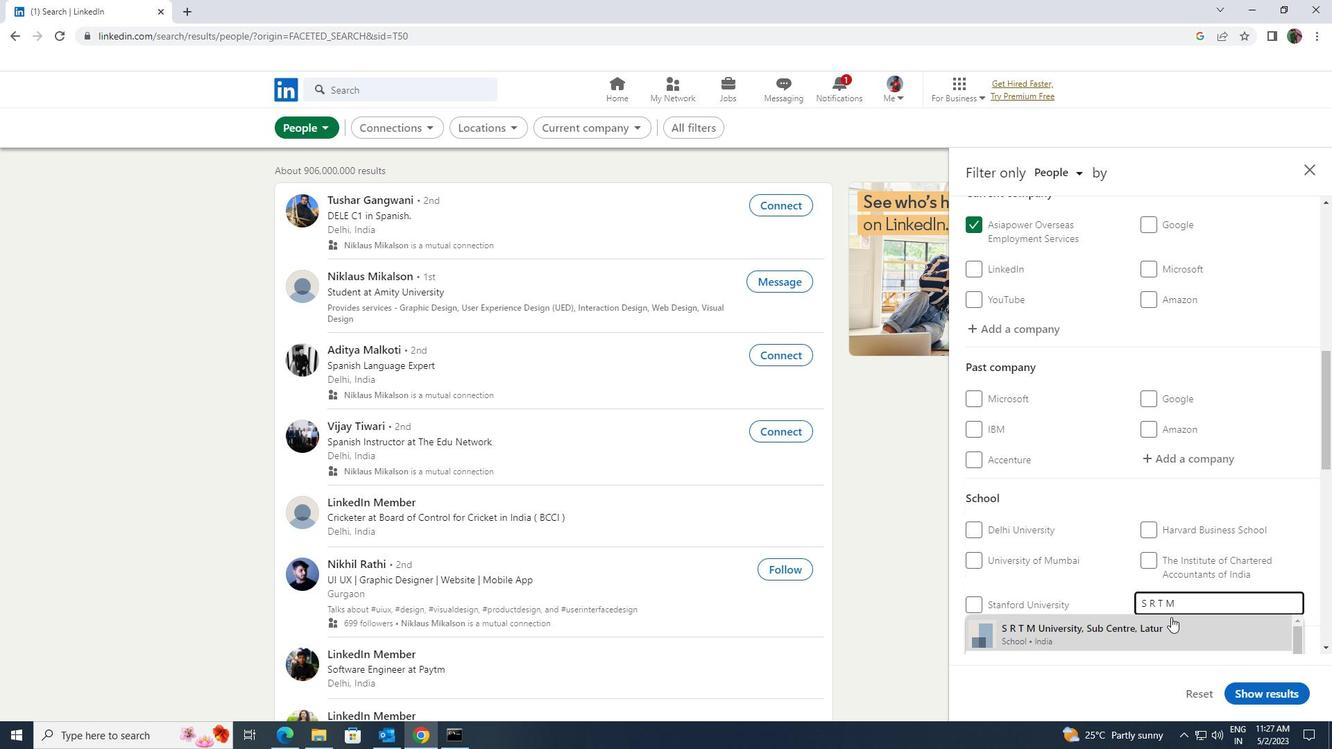 
Action: Mouse pressed left at (1171, 620)
Screenshot: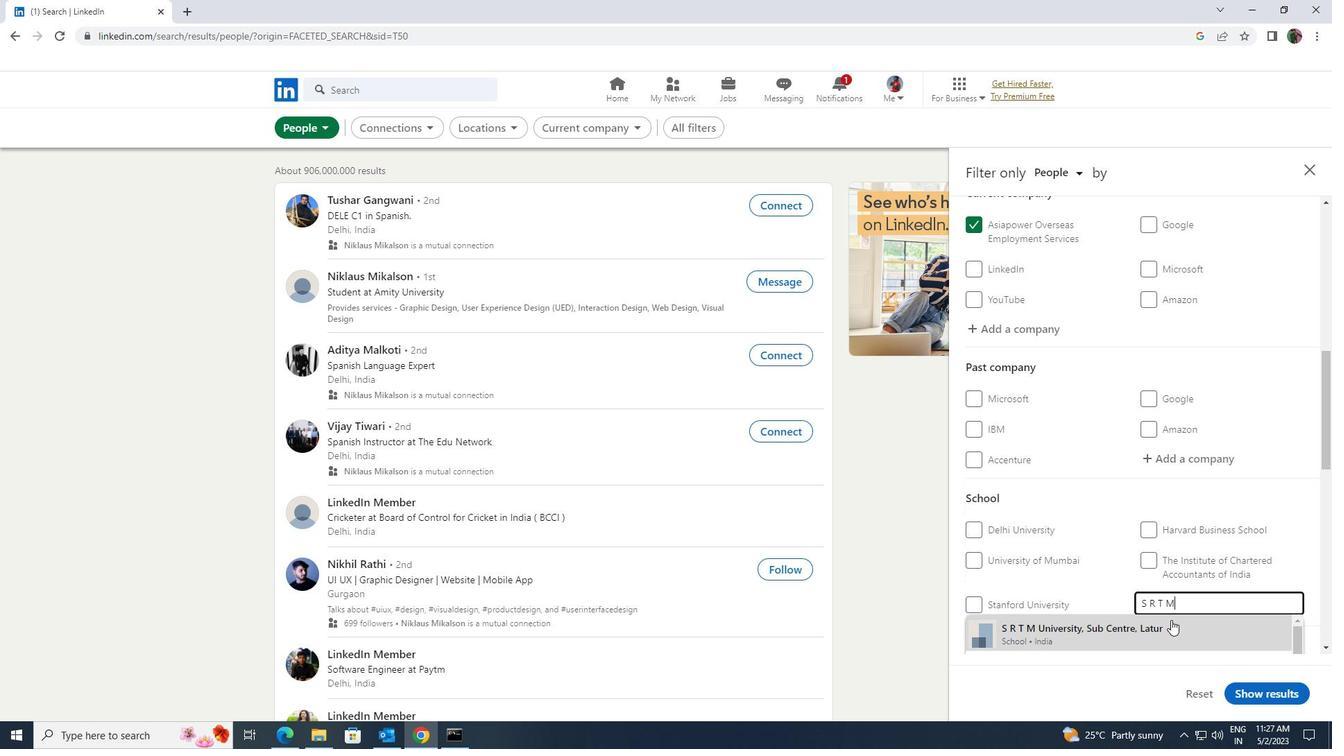
Action: Mouse moved to (1185, 606)
Screenshot: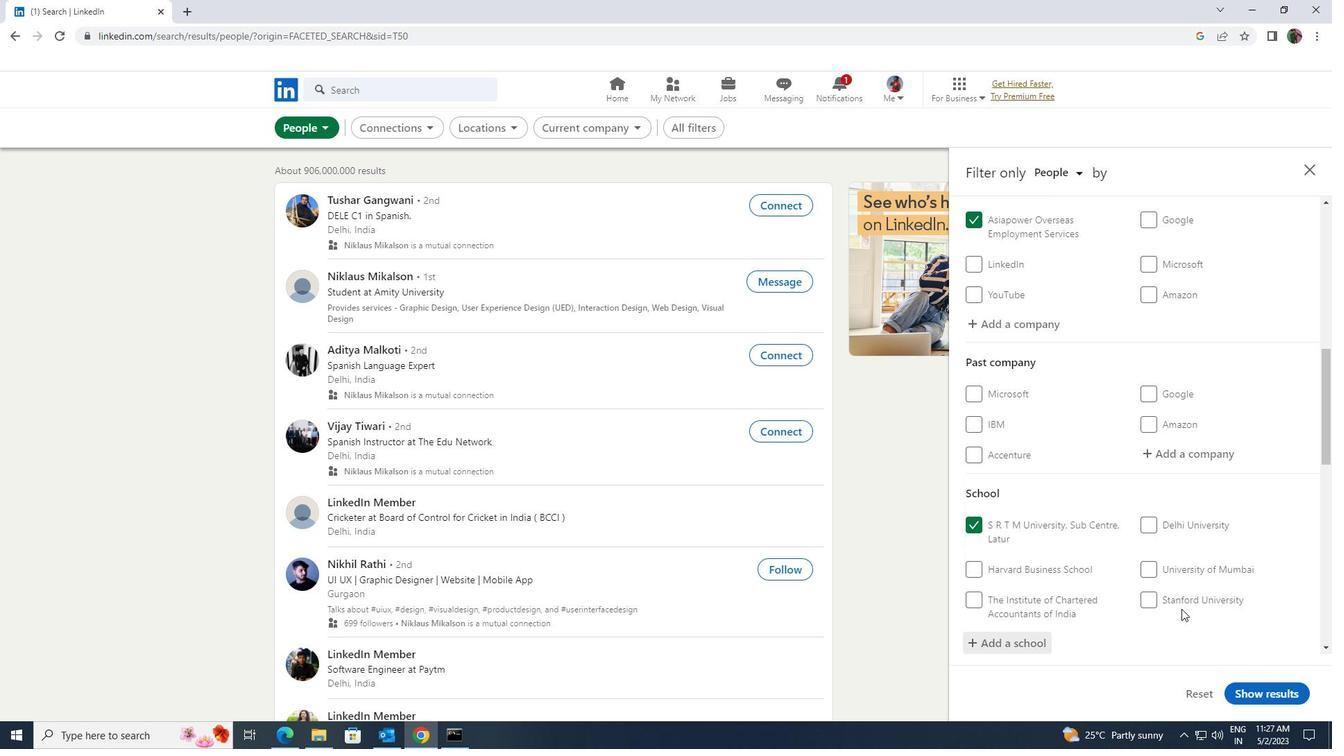 
Action: Mouse scrolled (1185, 605) with delta (0, 0)
Screenshot: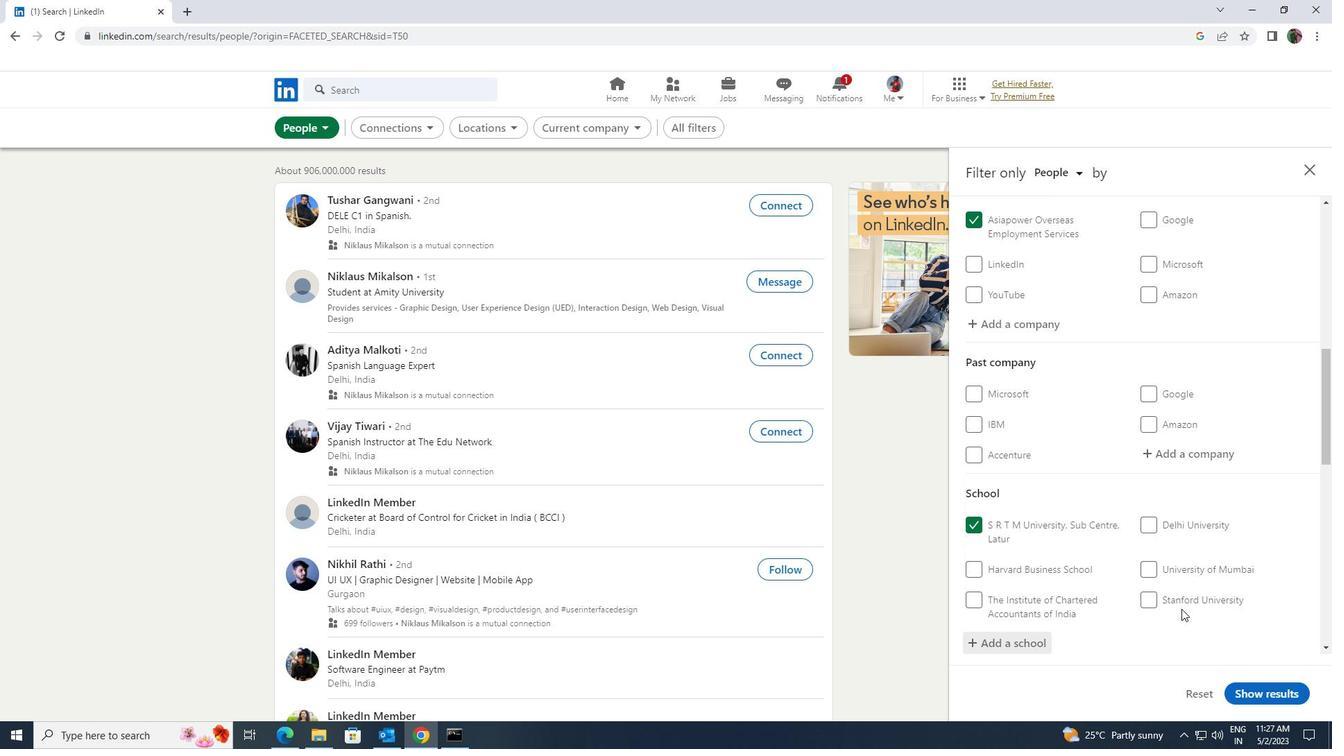 
Action: Mouse scrolled (1185, 605) with delta (0, 0)
Screenshot: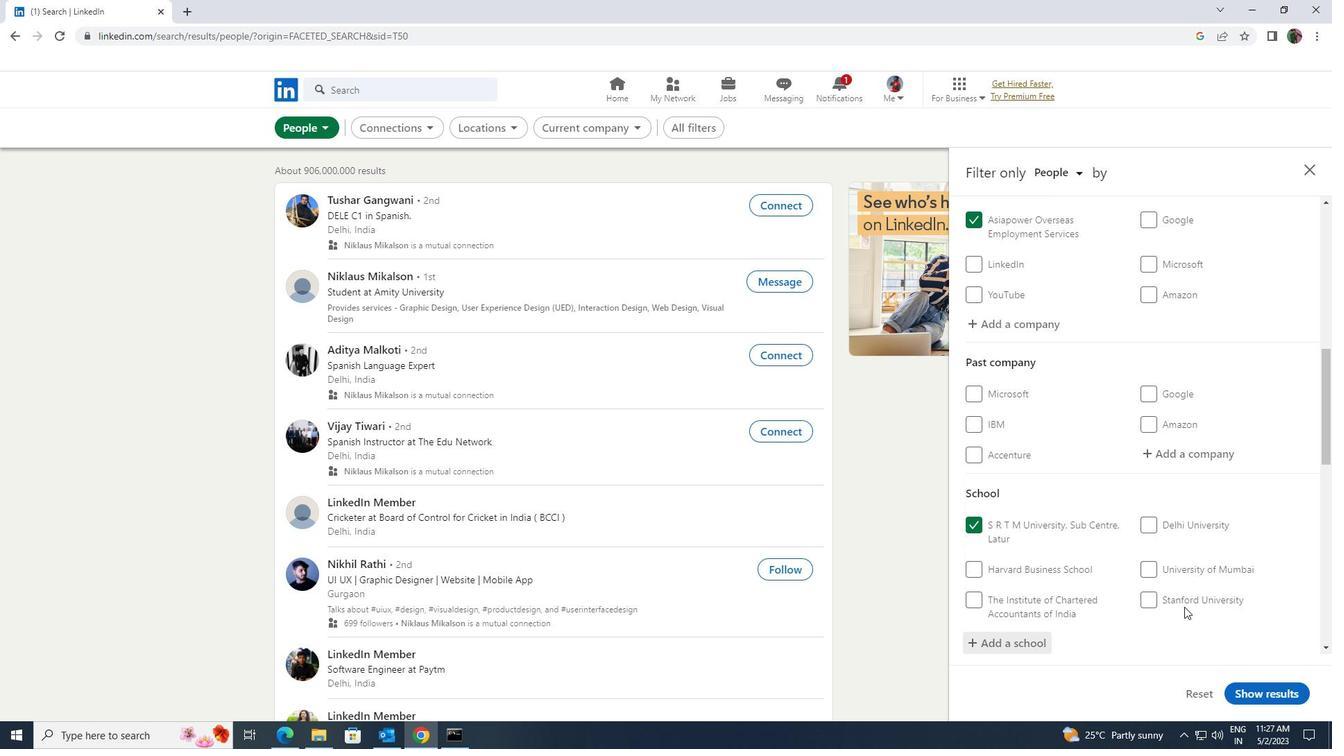 
Action: Mouse moved to (1189, 594)
Screenshot: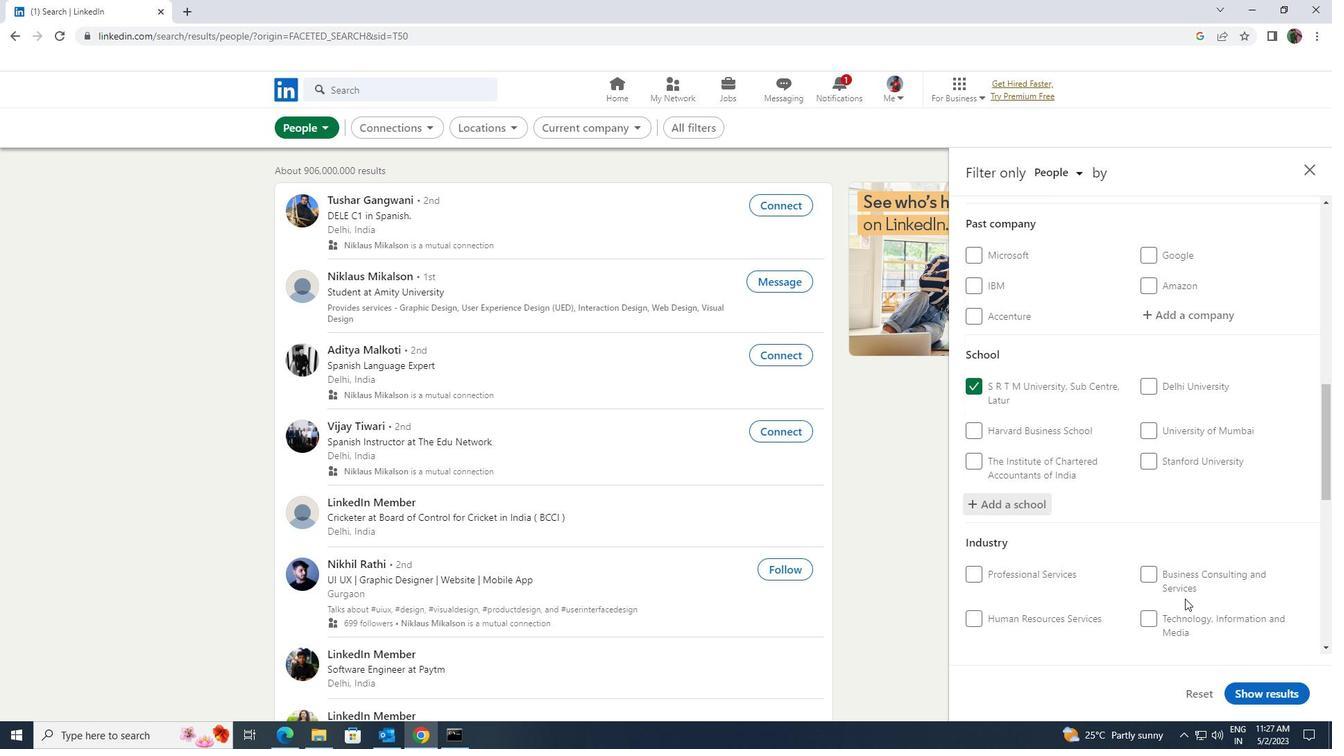 
Action: Mouse scrolled (1189, 593) with delta (0, 0)
Screenshot: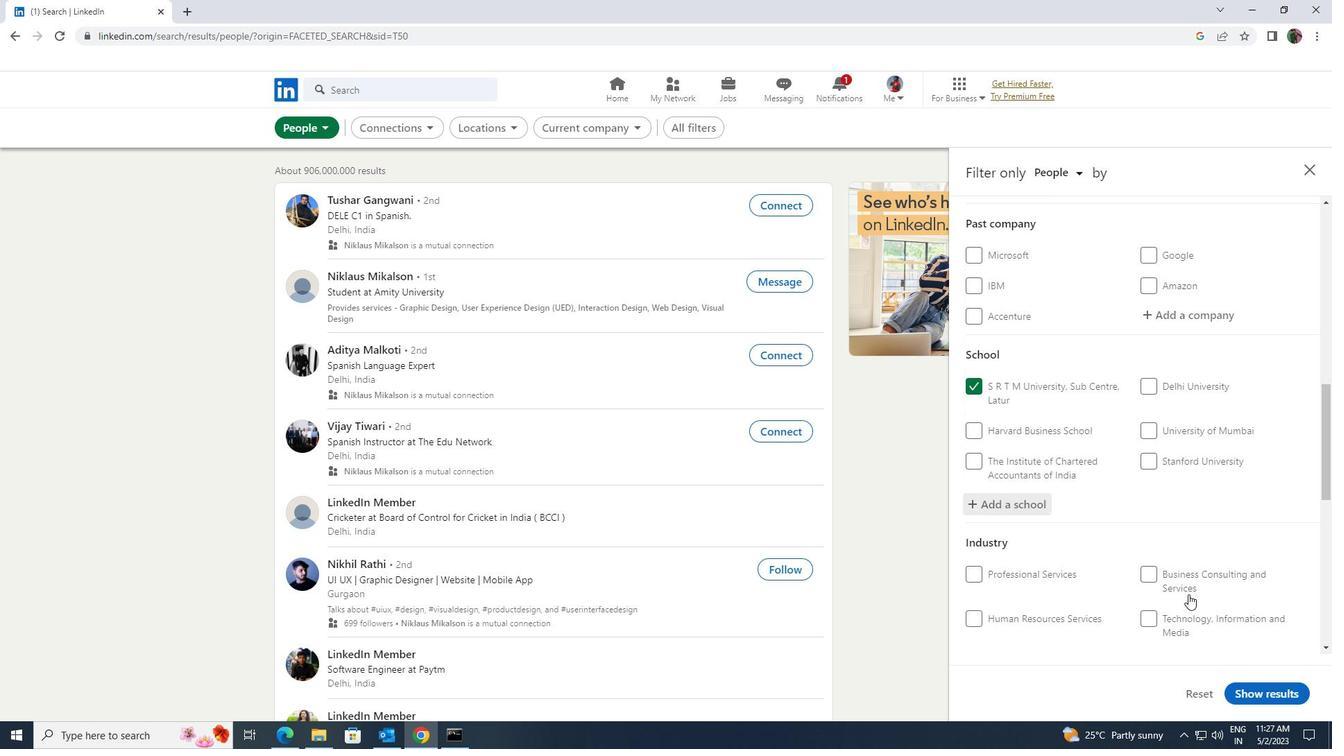 
Action: Mouse scrolled (1189, 593) with delta (0, 0)
Screenshot: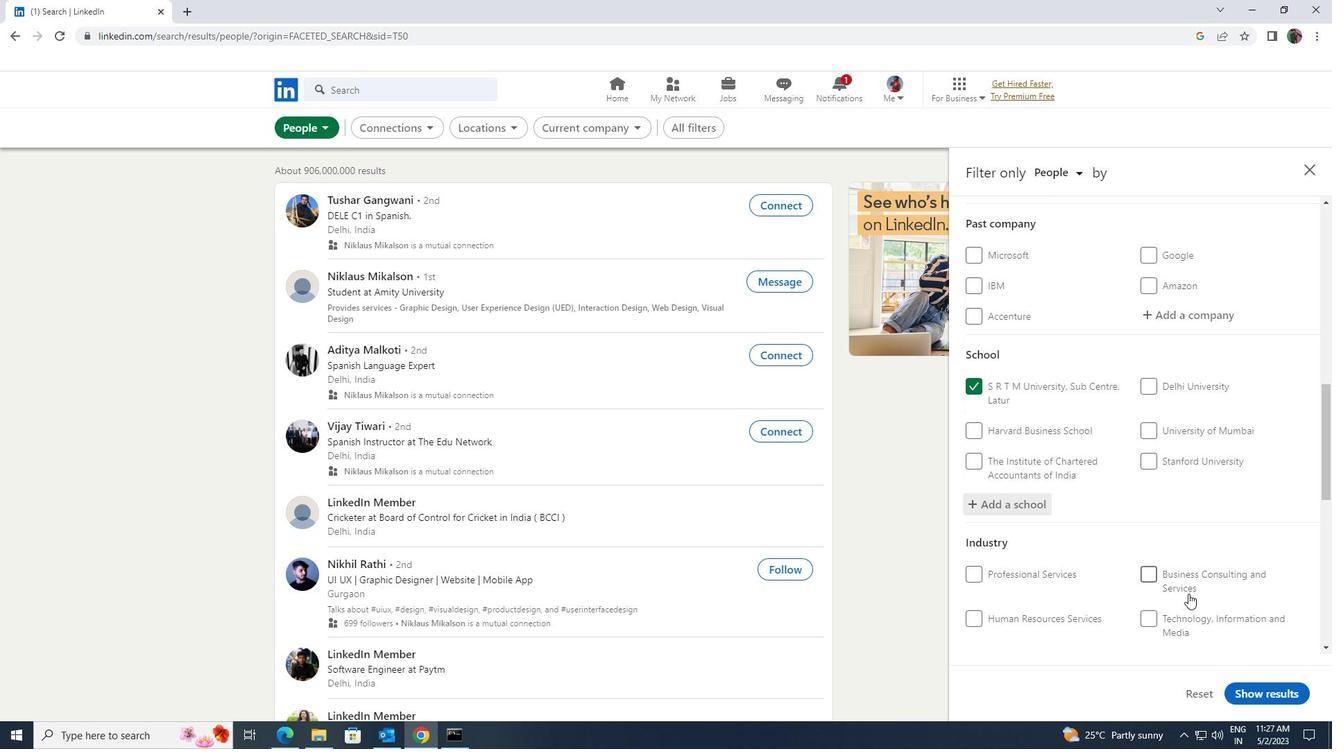 
Action: Mouse moved to (1198, 526)
Screenshot: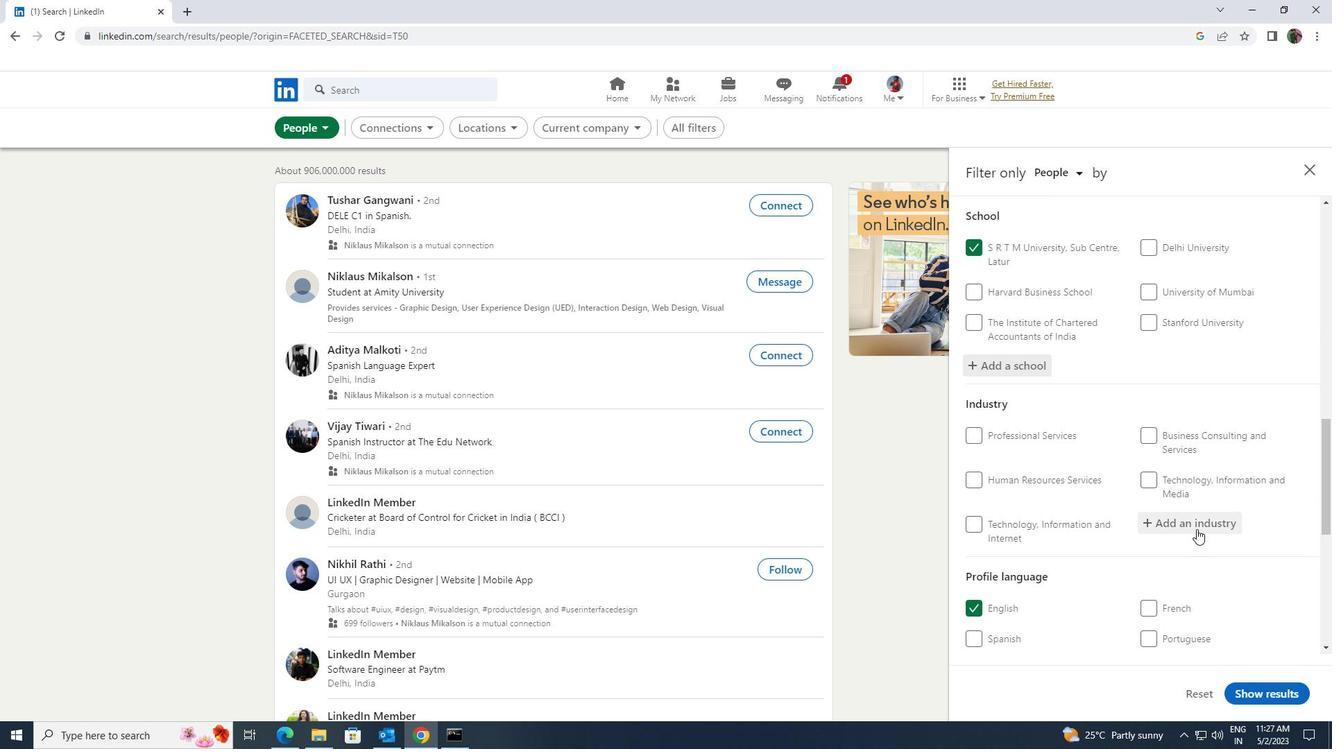 
Action: Mouse pressed left at (1198, 526)
Screenshot: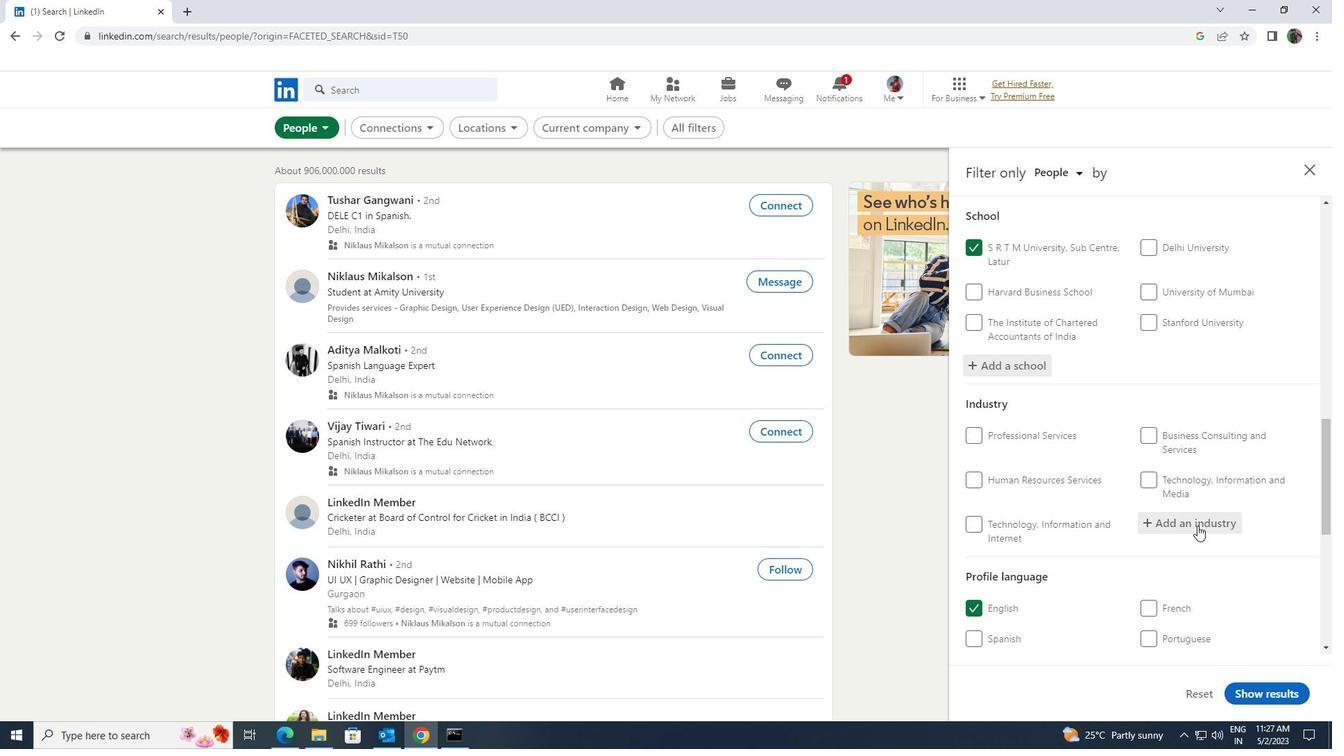 
Action: Key pressed <Key.shift><Key.shift><Key.shift><Key.shift><Key.shift><Key.shift><Key.shift><Key.shift><Key.shift>METALWORKING
Screenshot: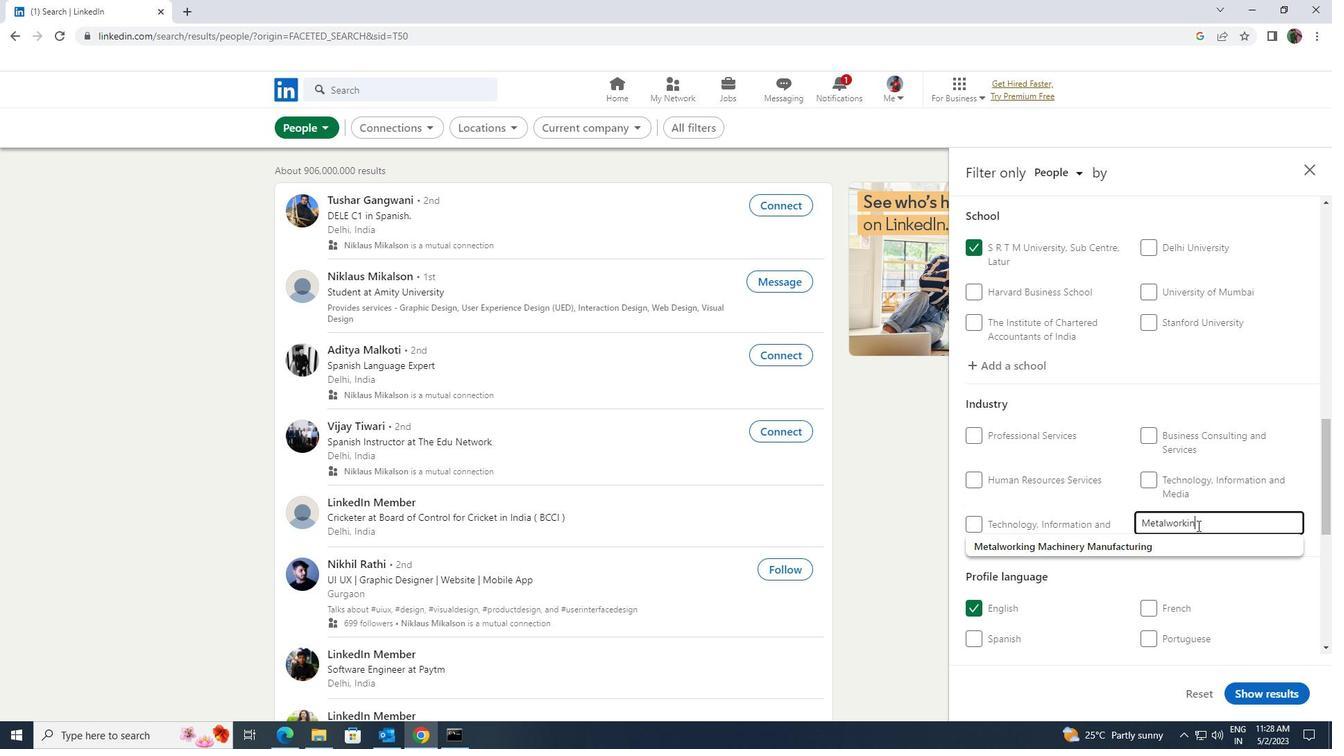 
Action: Mouse moved to (1194, 543)
Screenshot: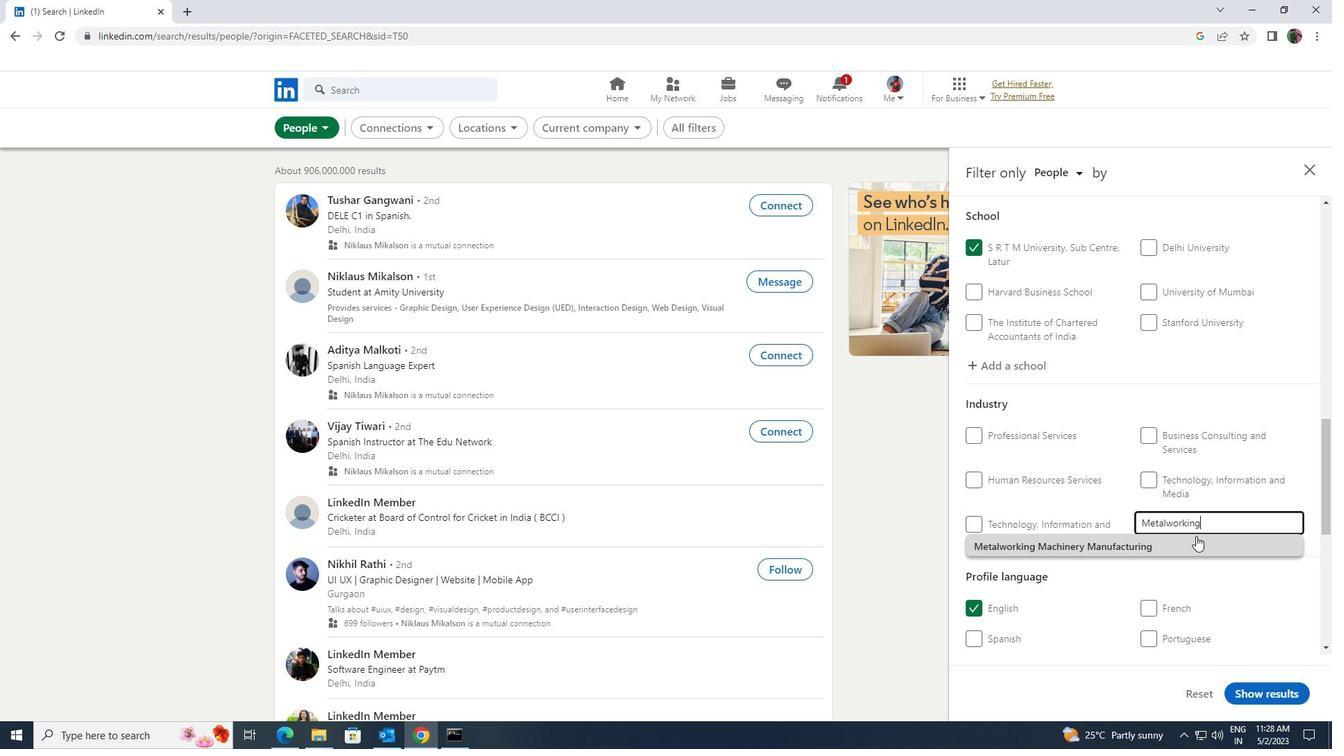 
Action: Mouse pressed left at (1194, 543)
Screenshot: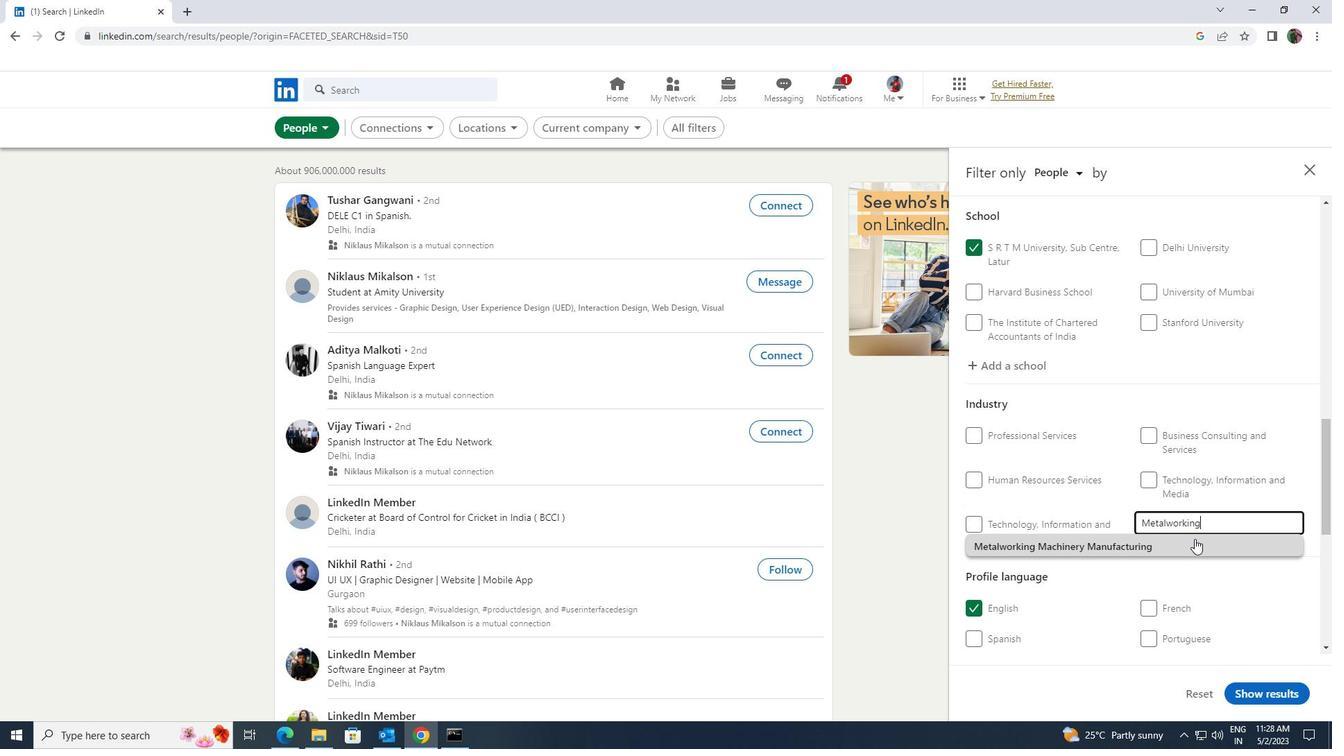 
Action: Mouse scrolled (1194, 542) with delta (0, 0)
Screenshot: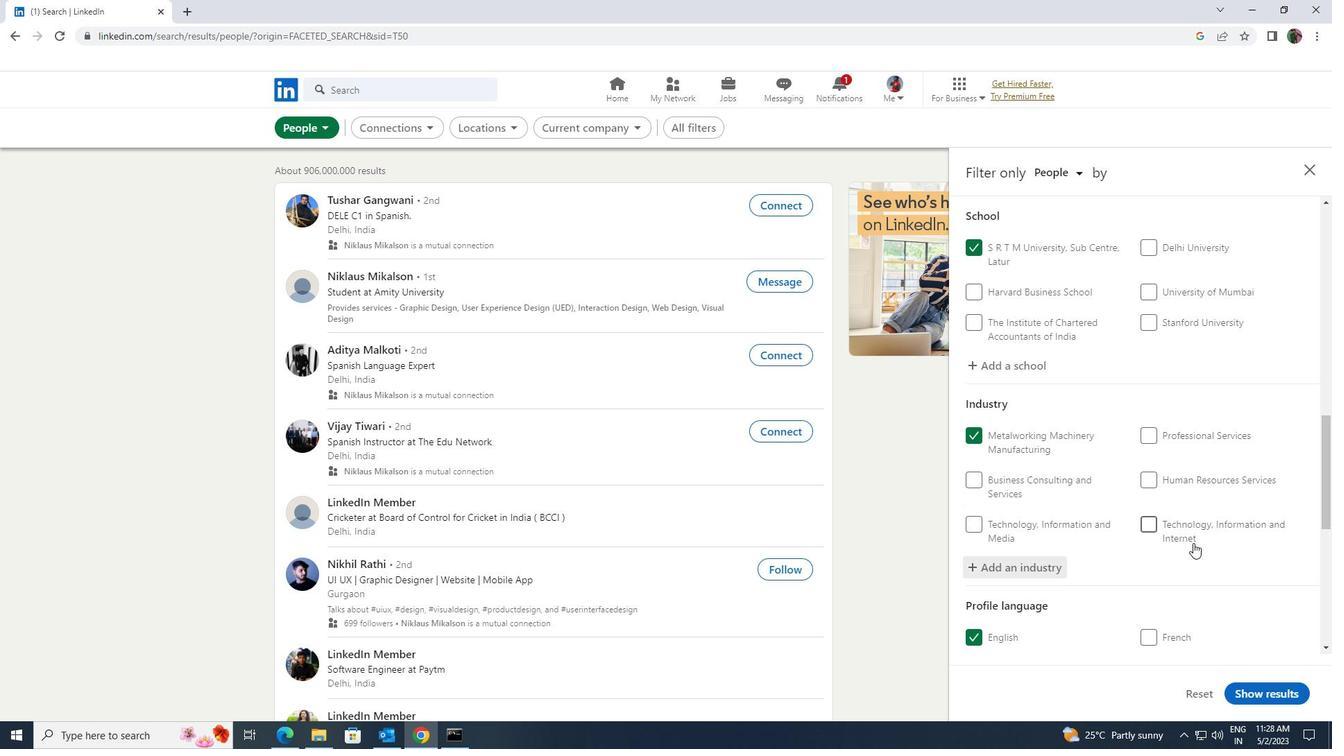 
Action: Mouse scrolled (1194, 542) with delta (0, 0)
Screenshot: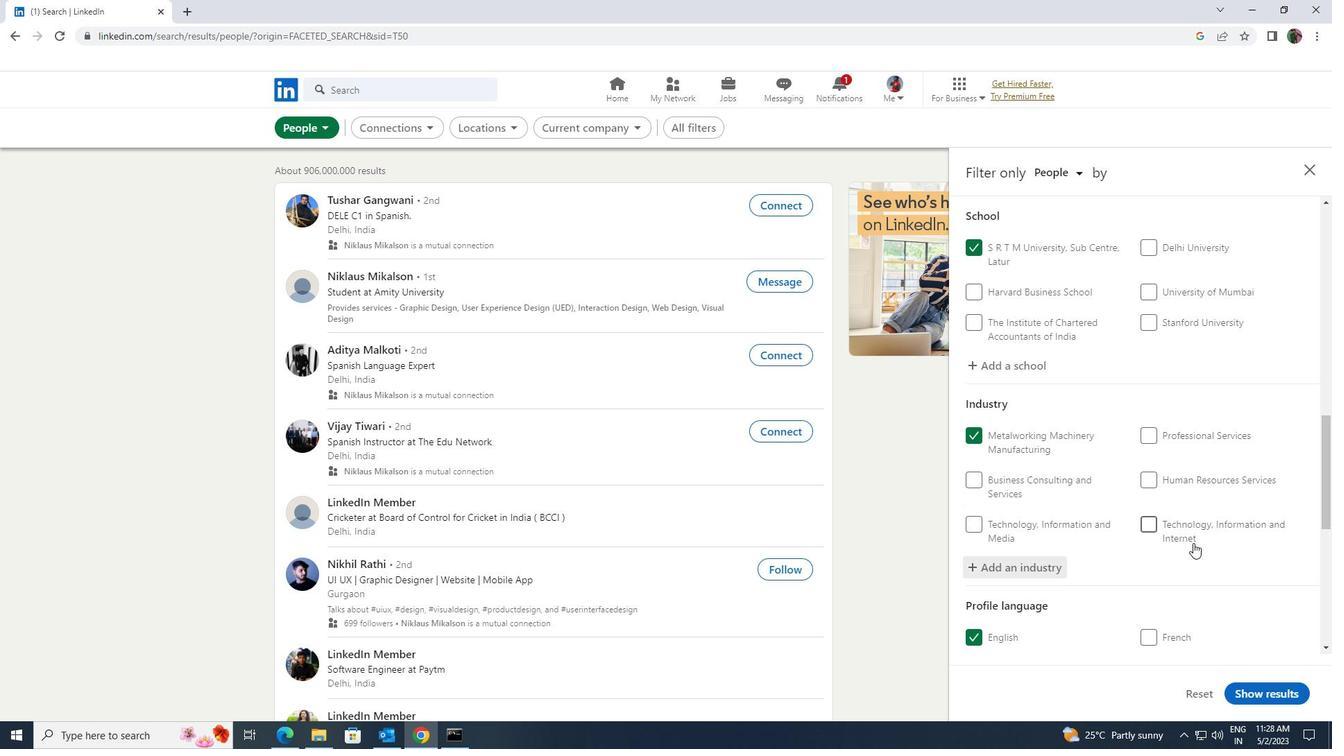 
Action: Mouse moved to (1190, 546)
Screenshot: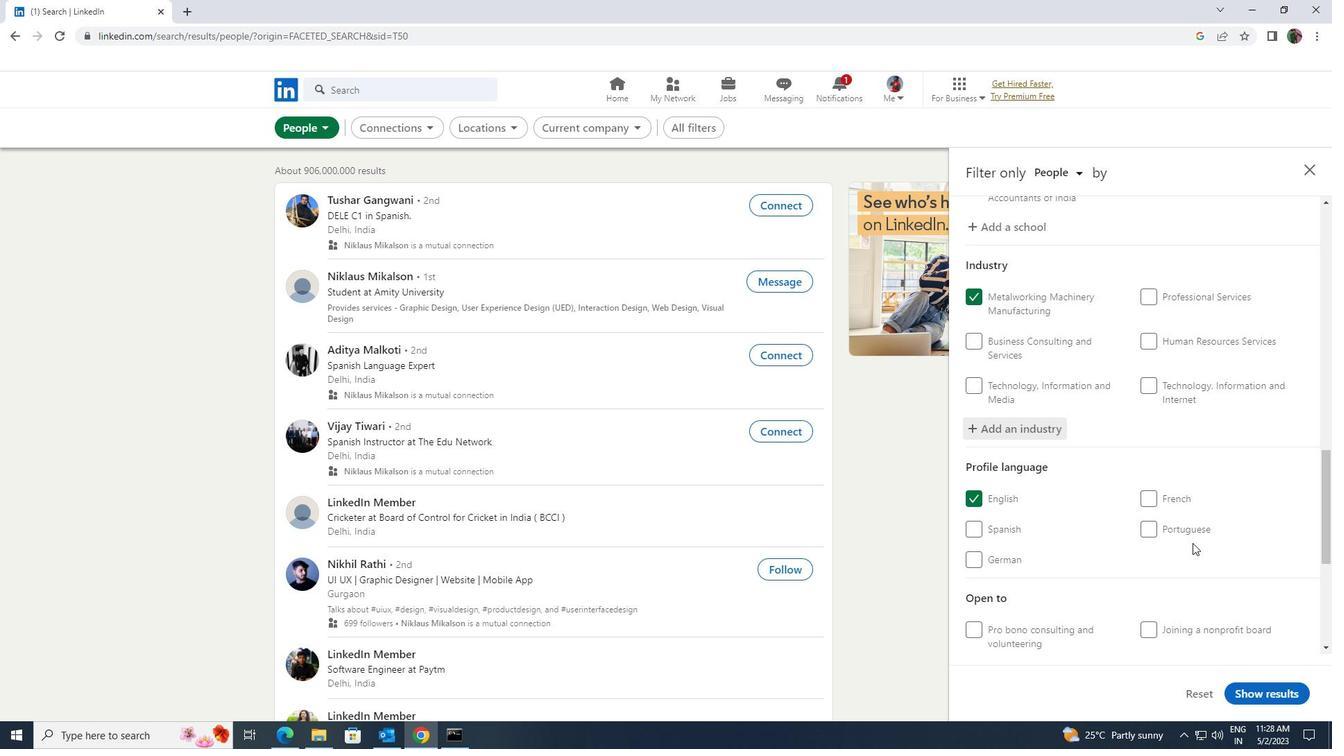 
Action: Mouse scrolled (1190, 545) with delta (0, 0)
Screenshot: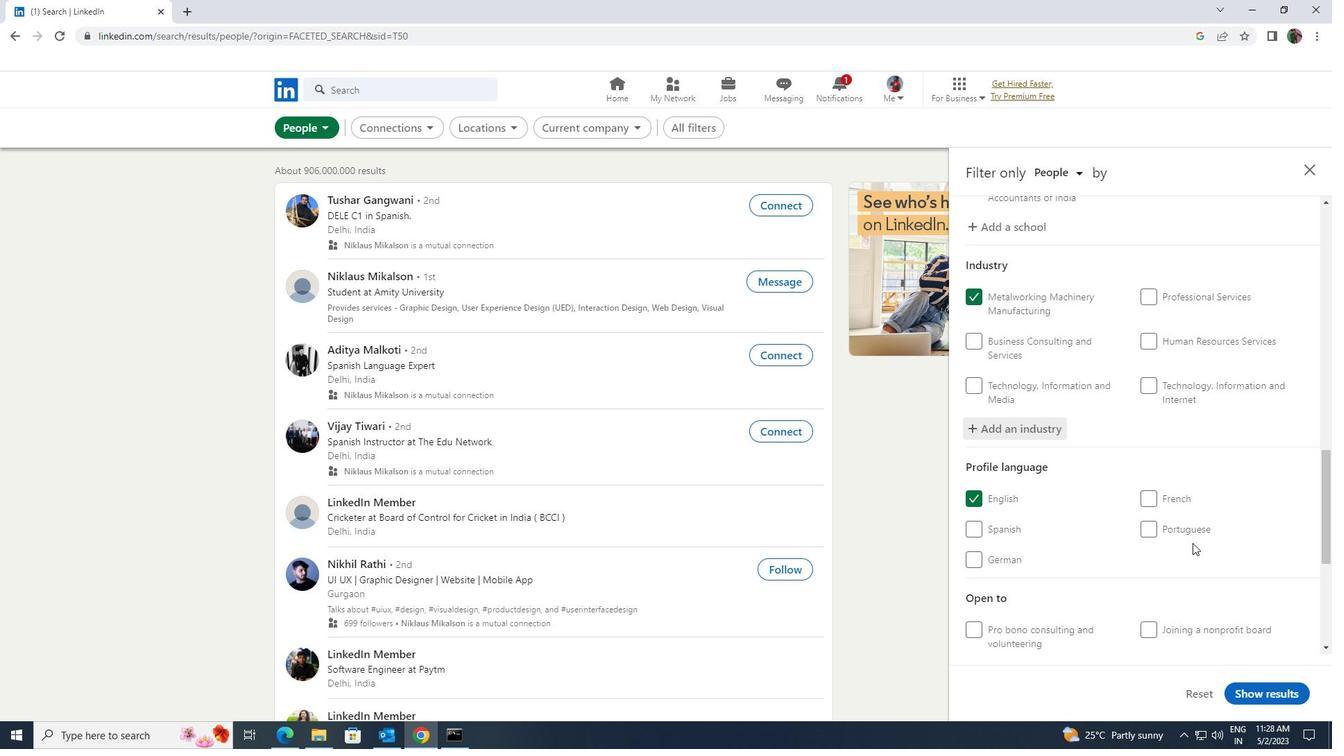 
Action: Mouse moved to (1188, 547)
Screenshot: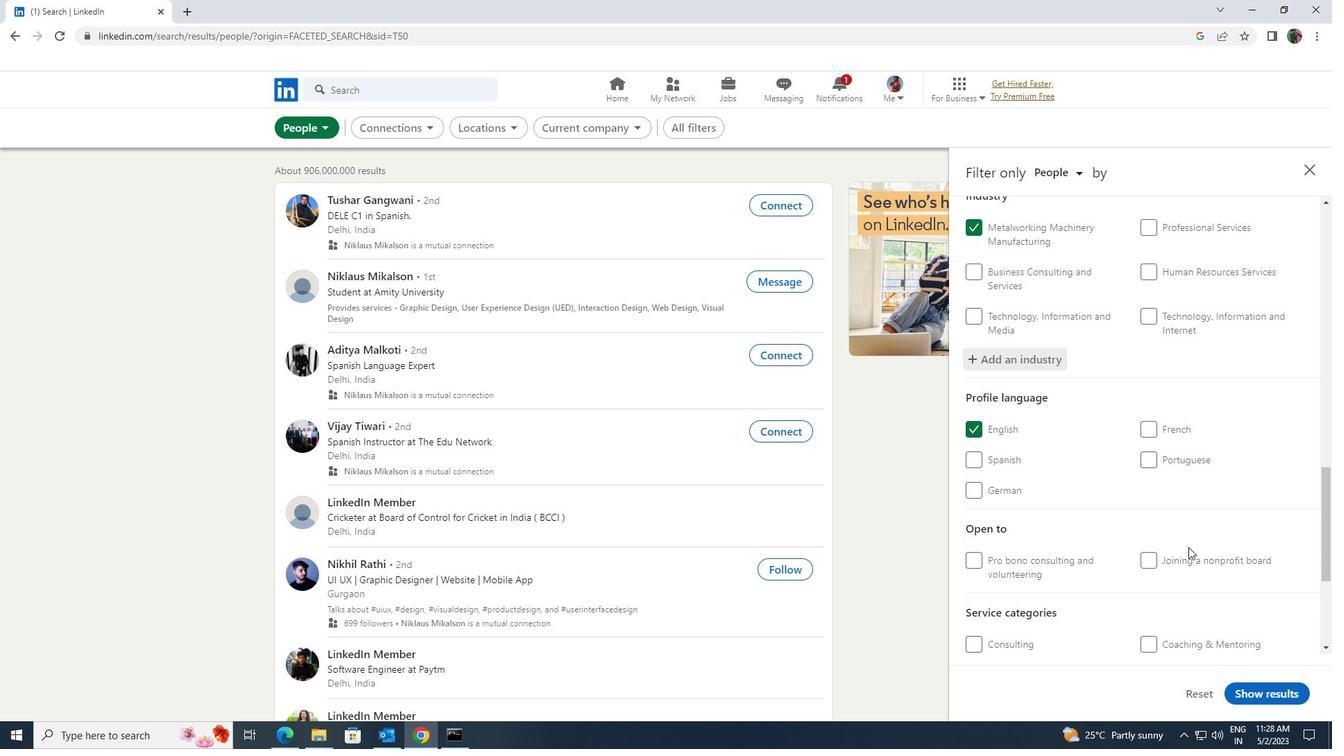 
Action: Mouse scrolled (1188, 547) with delta (0, 0)
Screenshot: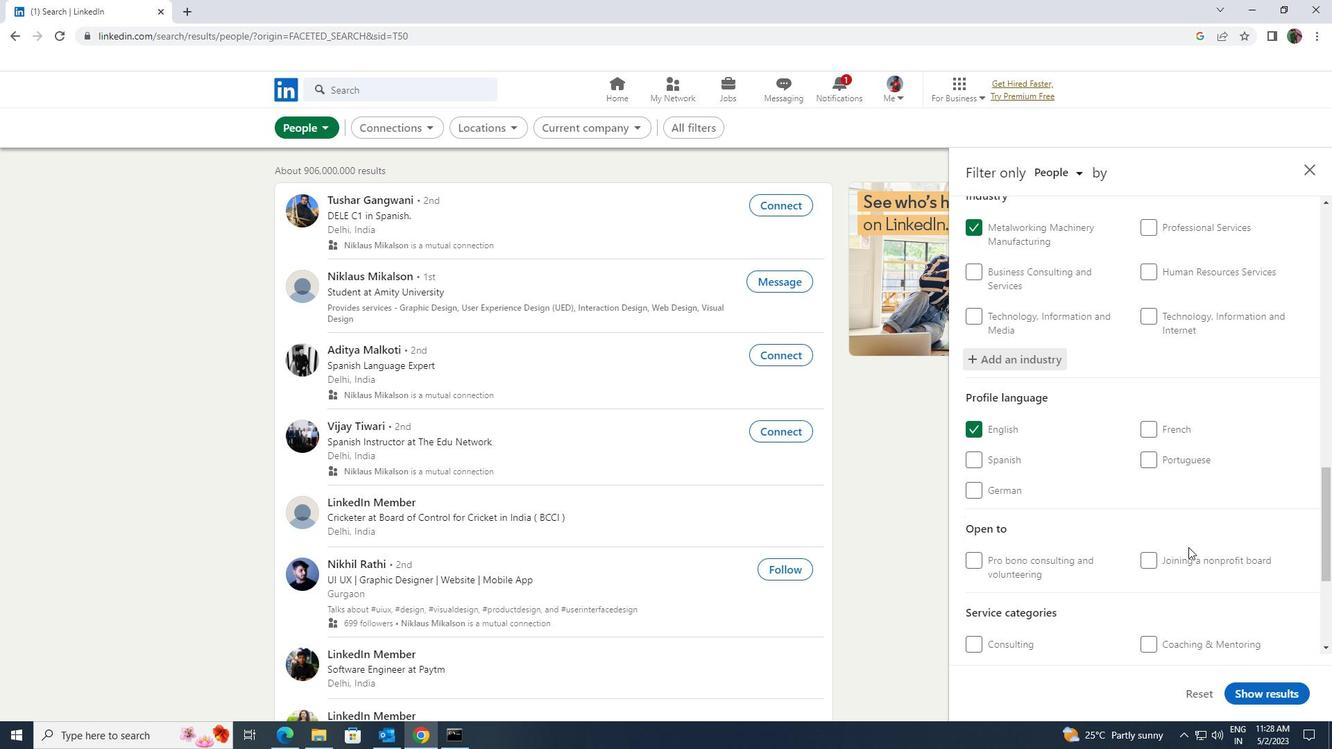 
Action: Mouse scrolled (1188, 547) with delta (0, 0)
Screenshot: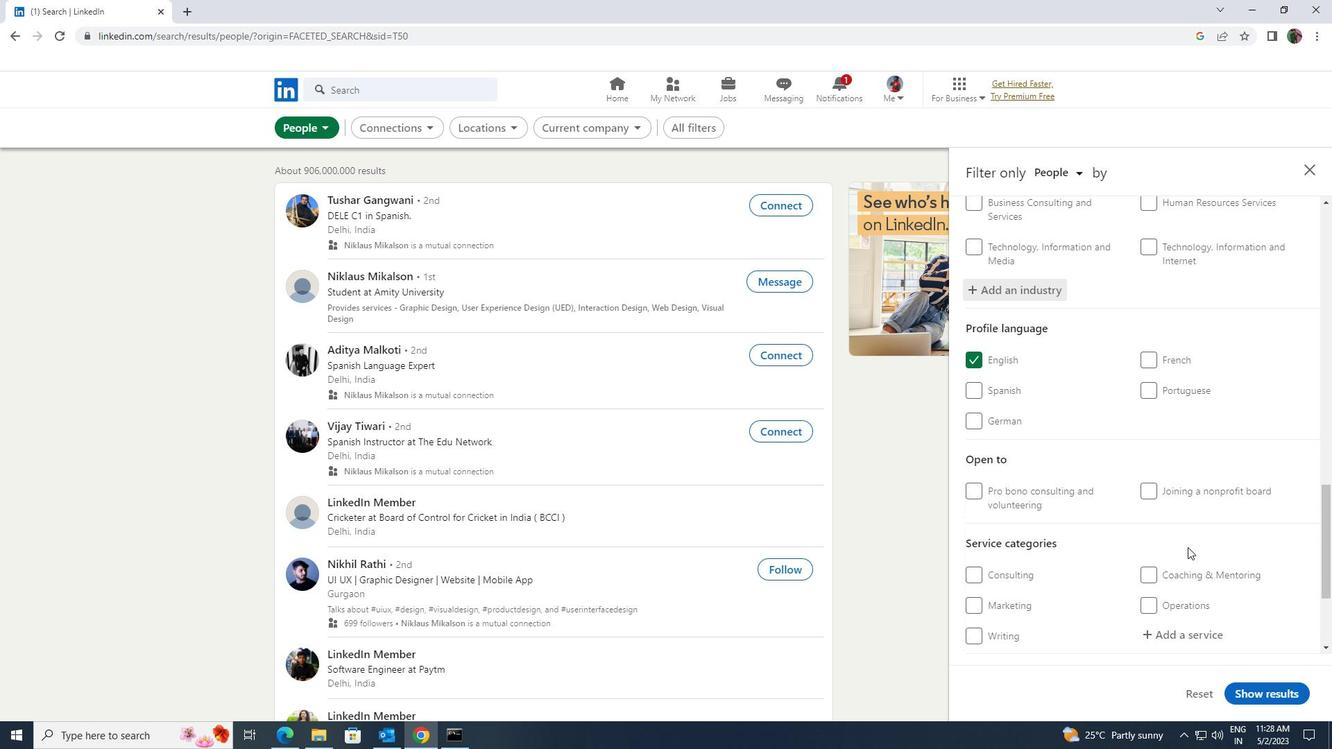 
Action: Mouse scrolled (1188, 547) with delta (0, 0)
Screenshot: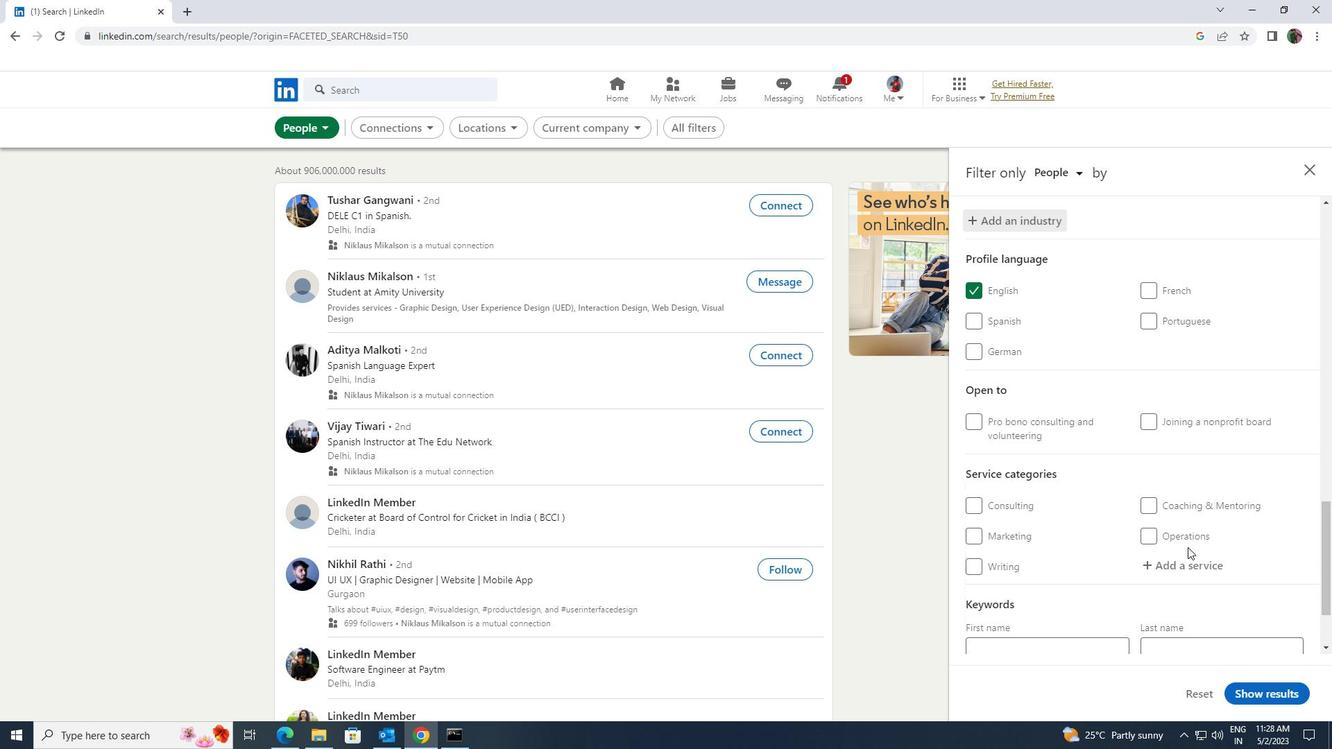 
Action: Mouse moved to (1166, 501)
Screenshot: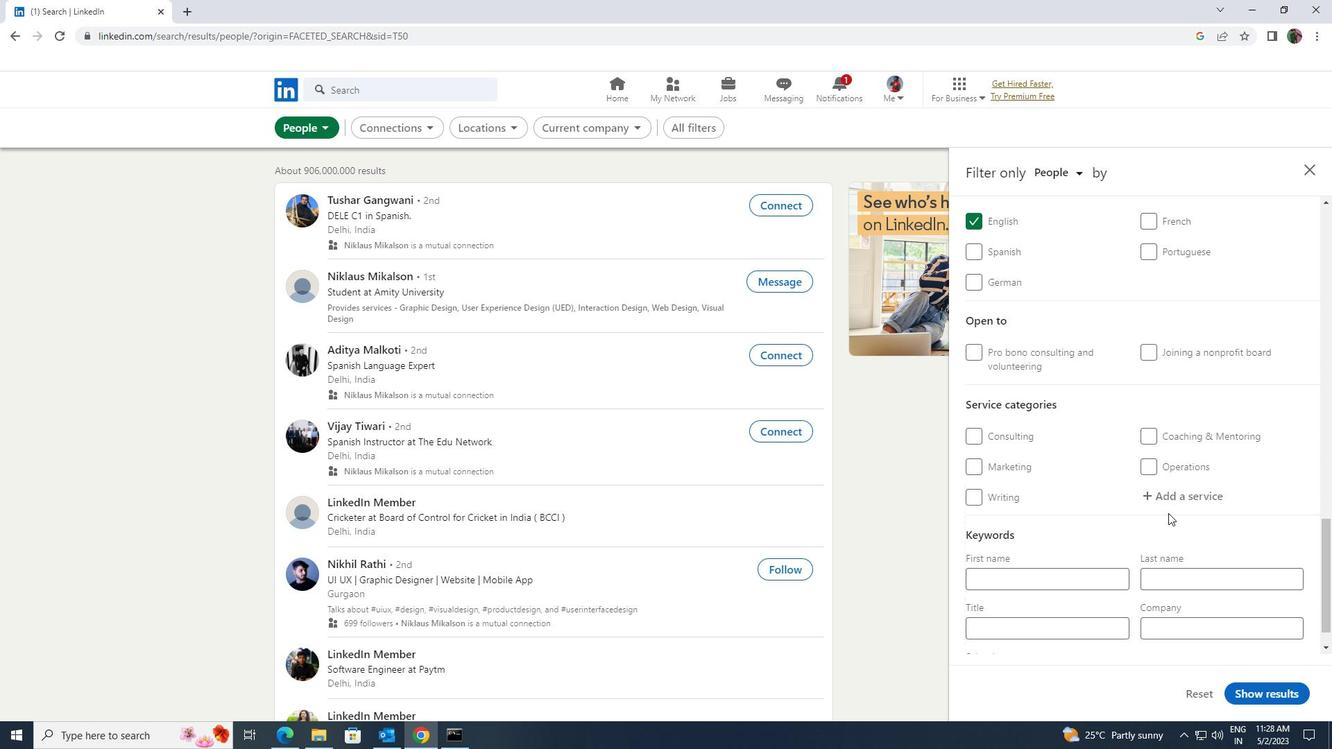 
Action: Mouse pressed left at (1166, 501)
Screenshot: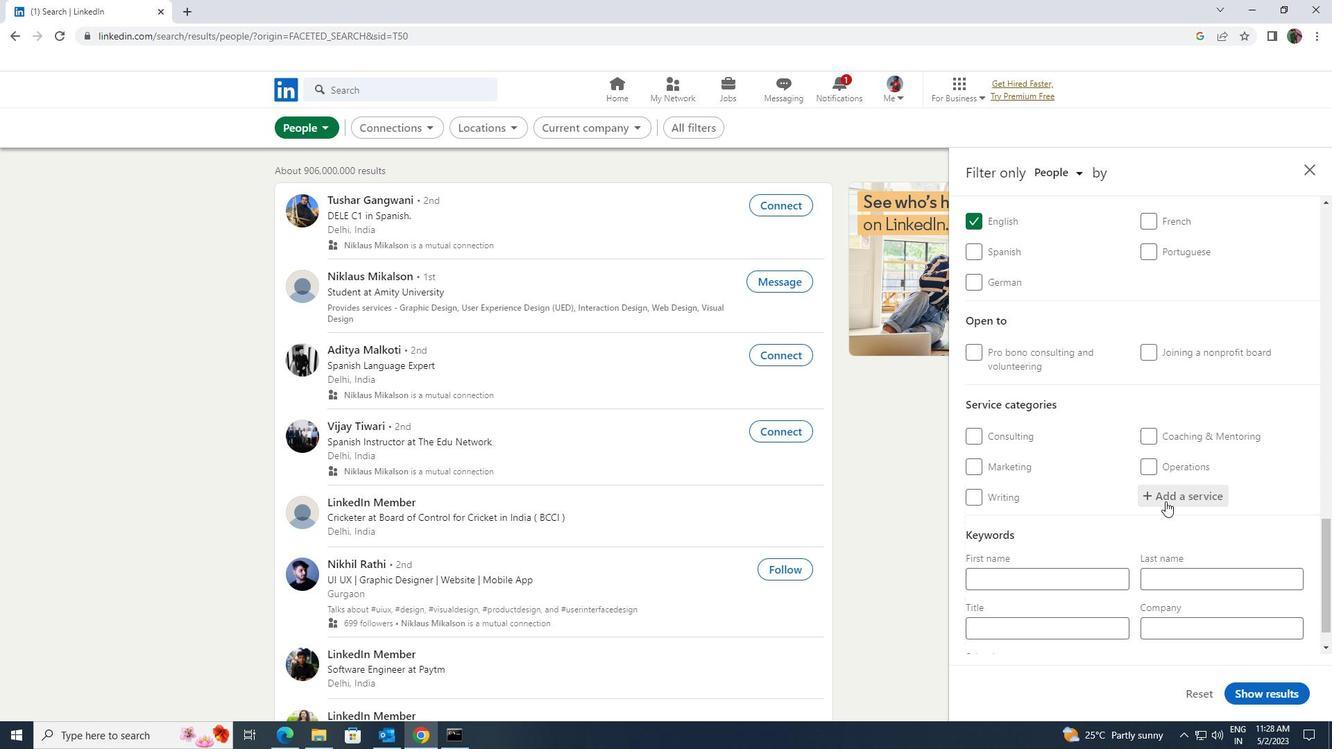 
Action: Key pressed <Key.shift>BUSINESS<Key.space><Key.shift>LAW
Screenshot: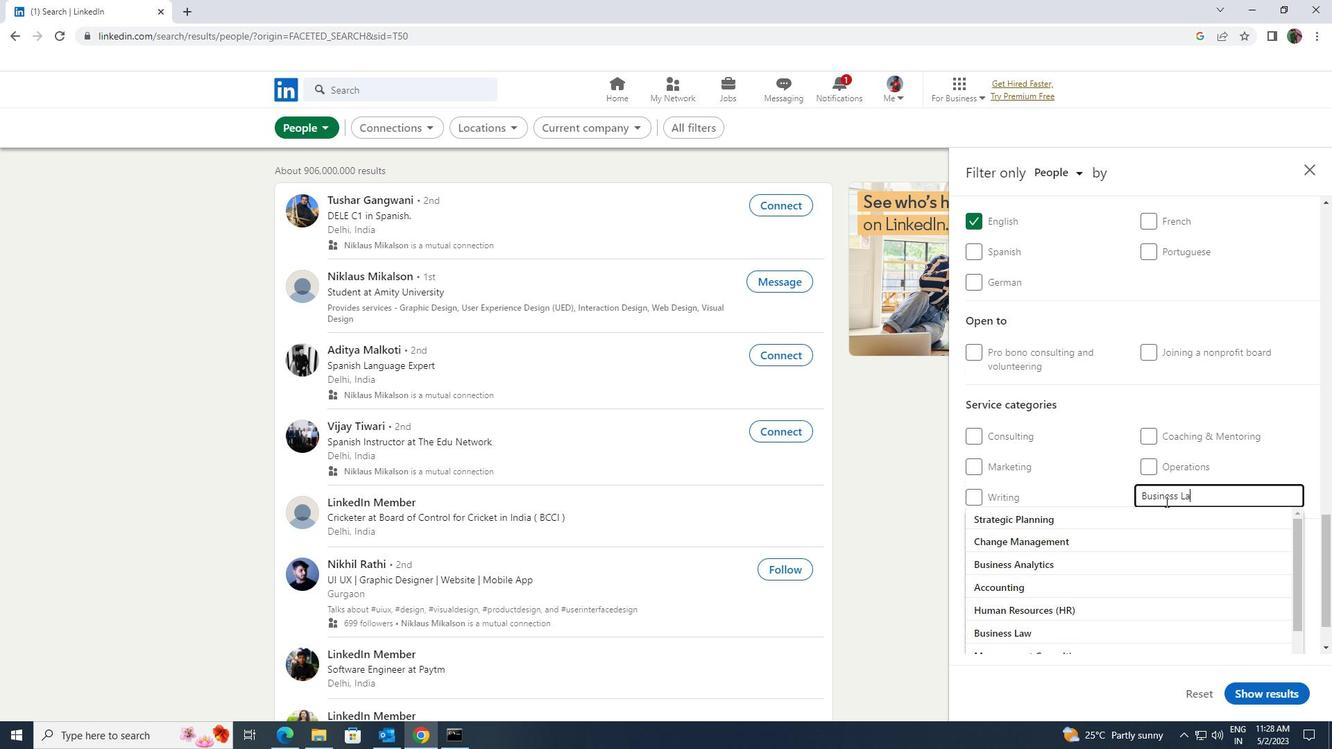 
Action: Mouse moved to (1154, 516)
Screenshot: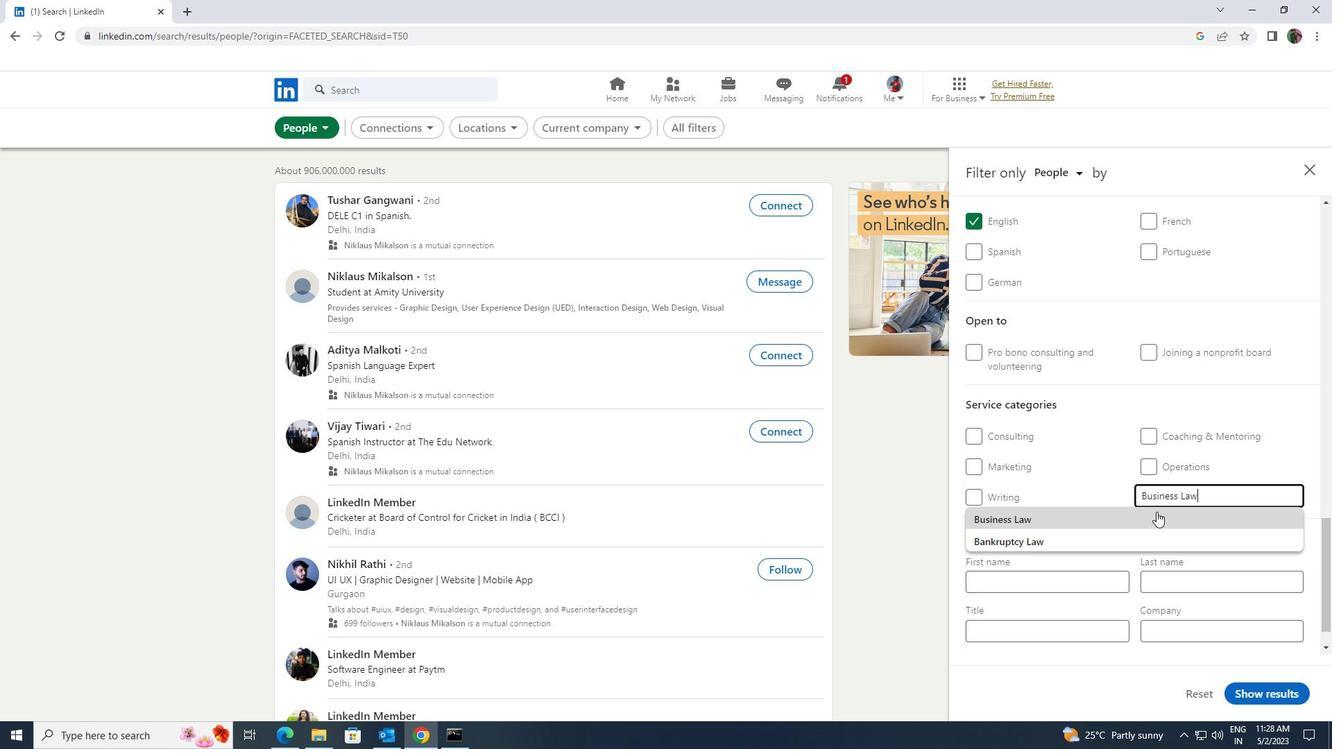 
Action: Mouse pressed left at (1154, 516)
Screenshot: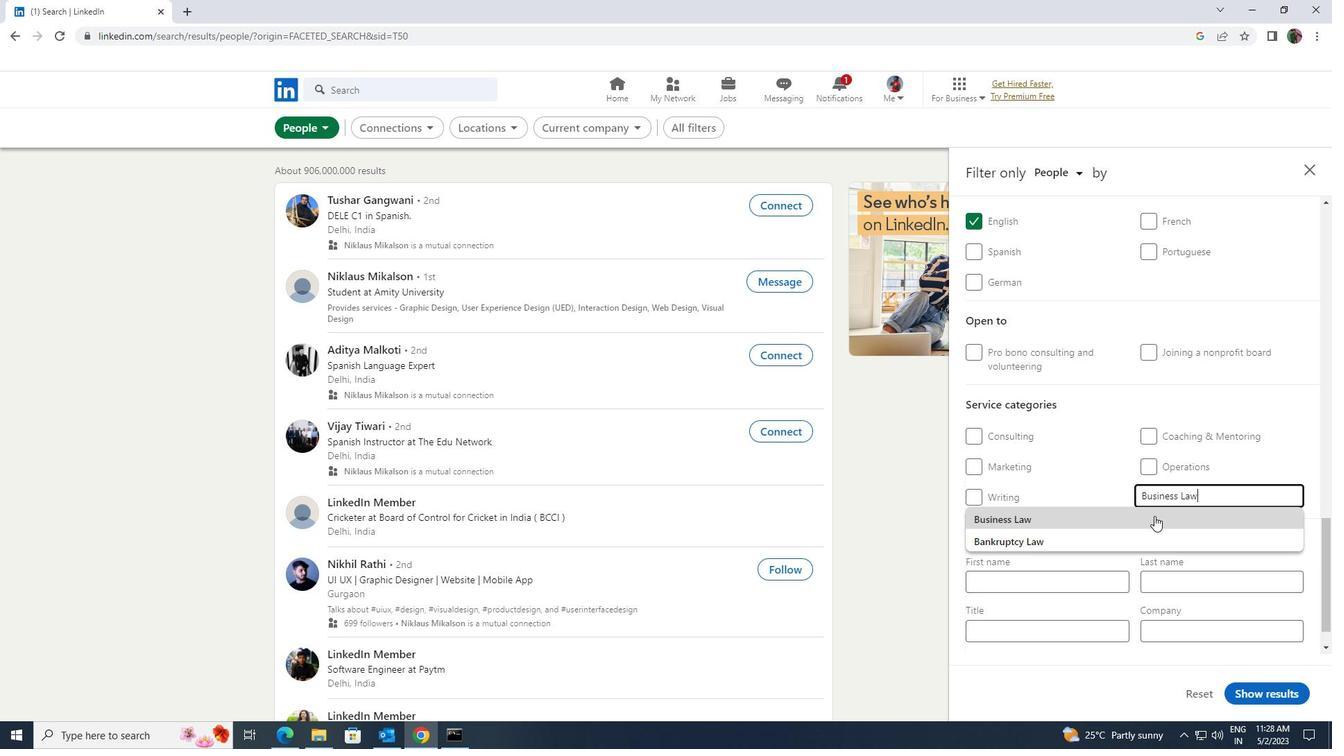 
Action: Mouse moved to (1154, 515)
Screenshot: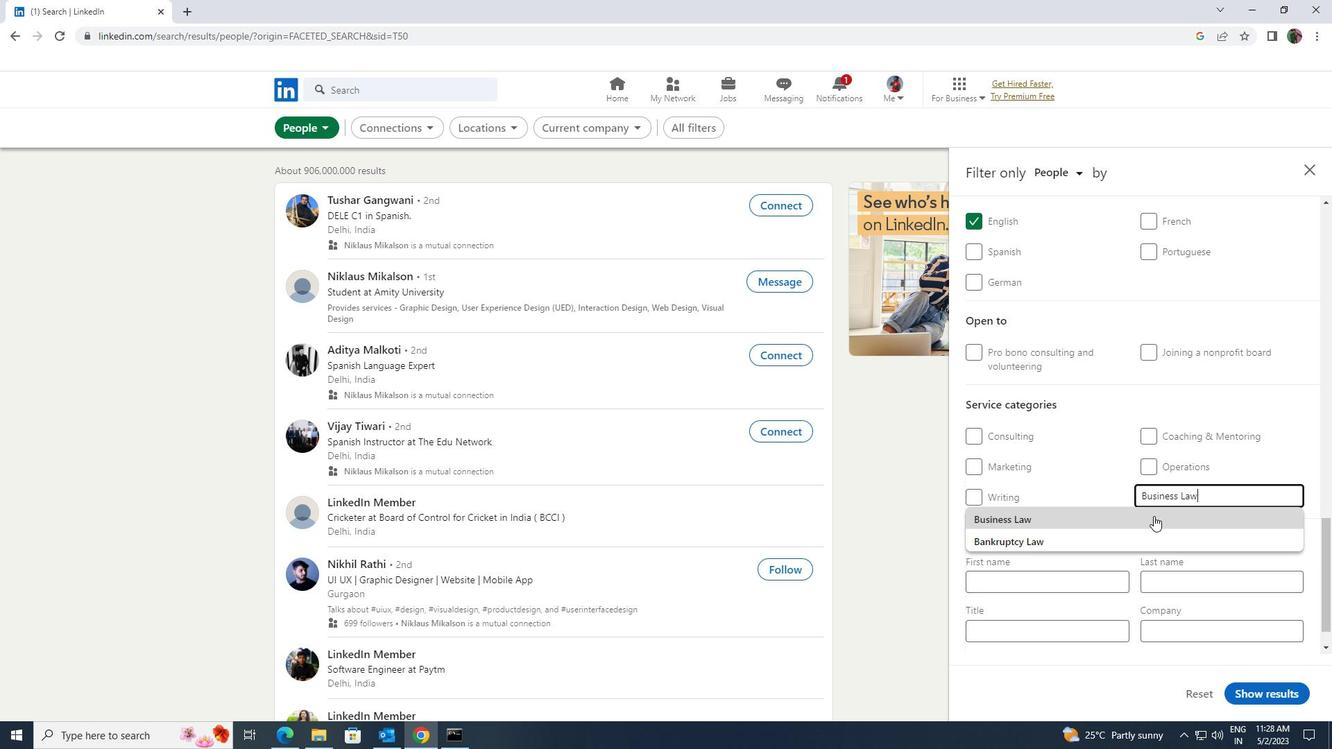 
Action: Mouse scrolled (1154, 515) with delta (0, 0)
Screenshot: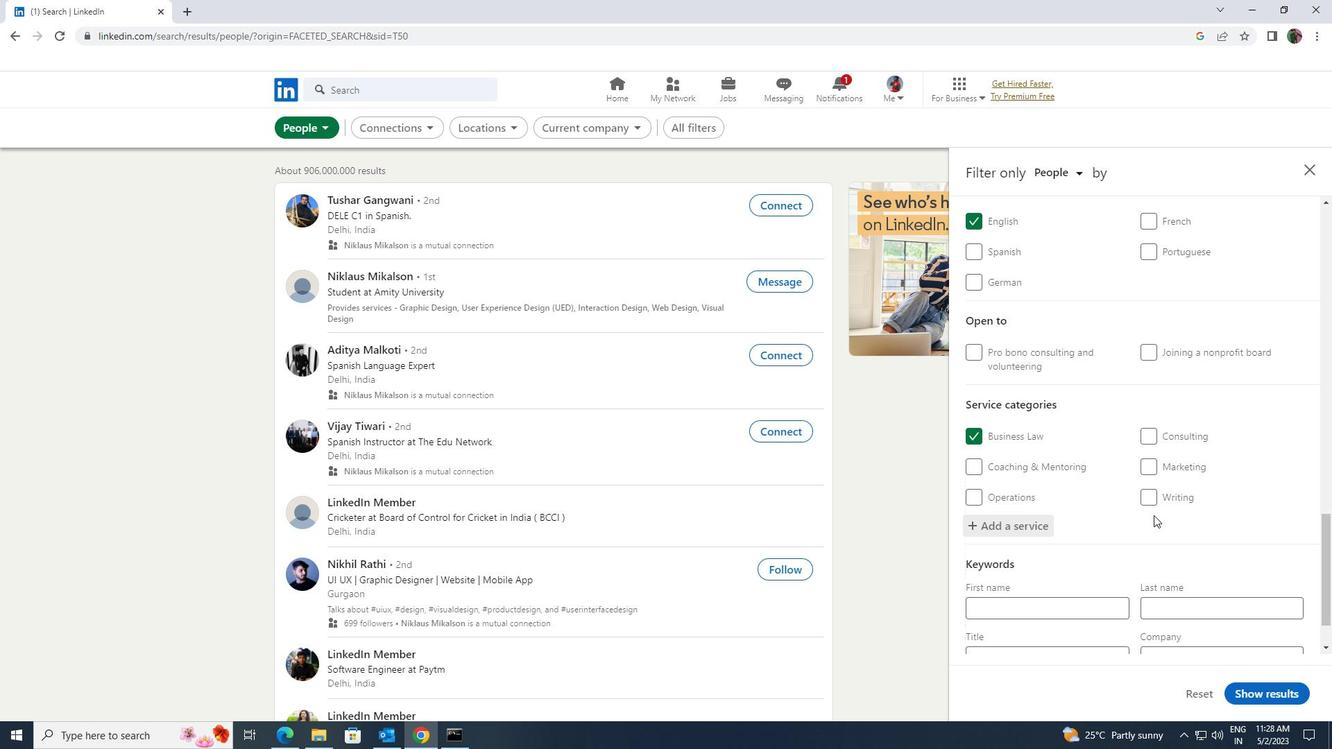 
Action: Mouse moved to (1153, 515)
Screenshot: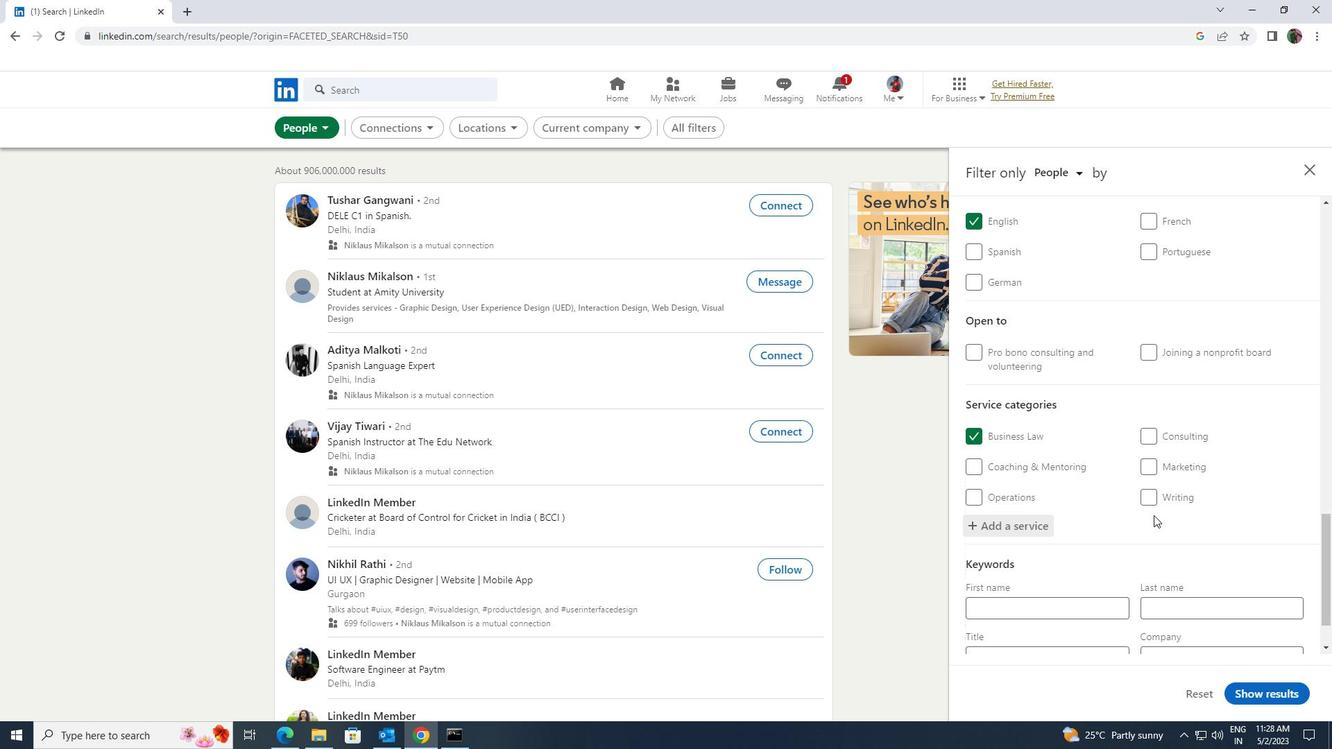 
Action: Mouse scrolled (1153, 514) with delta (0, 0)
Screenshot: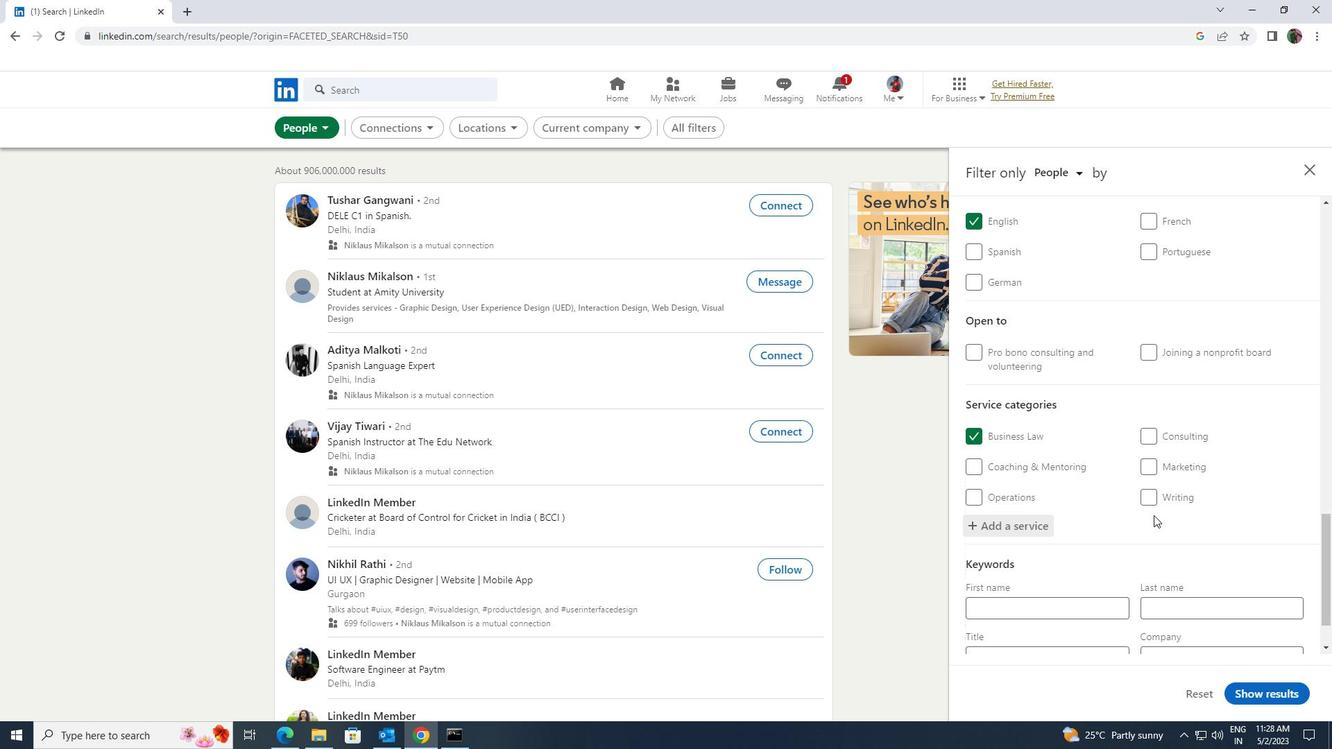 
Action: Mouse scrolled (1153, 514) with delta (0, 0)
Screenshot: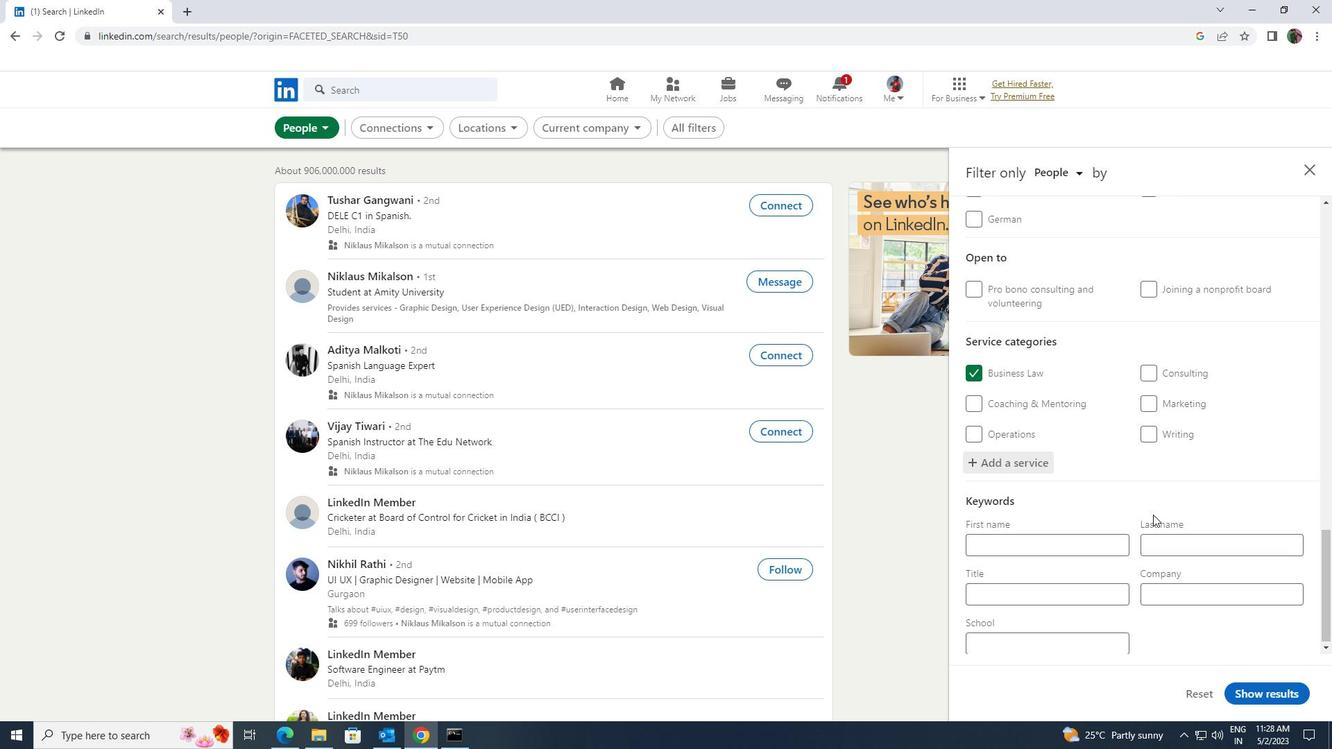 
Action: Mouse moved to (1086, 592)
Screenshot: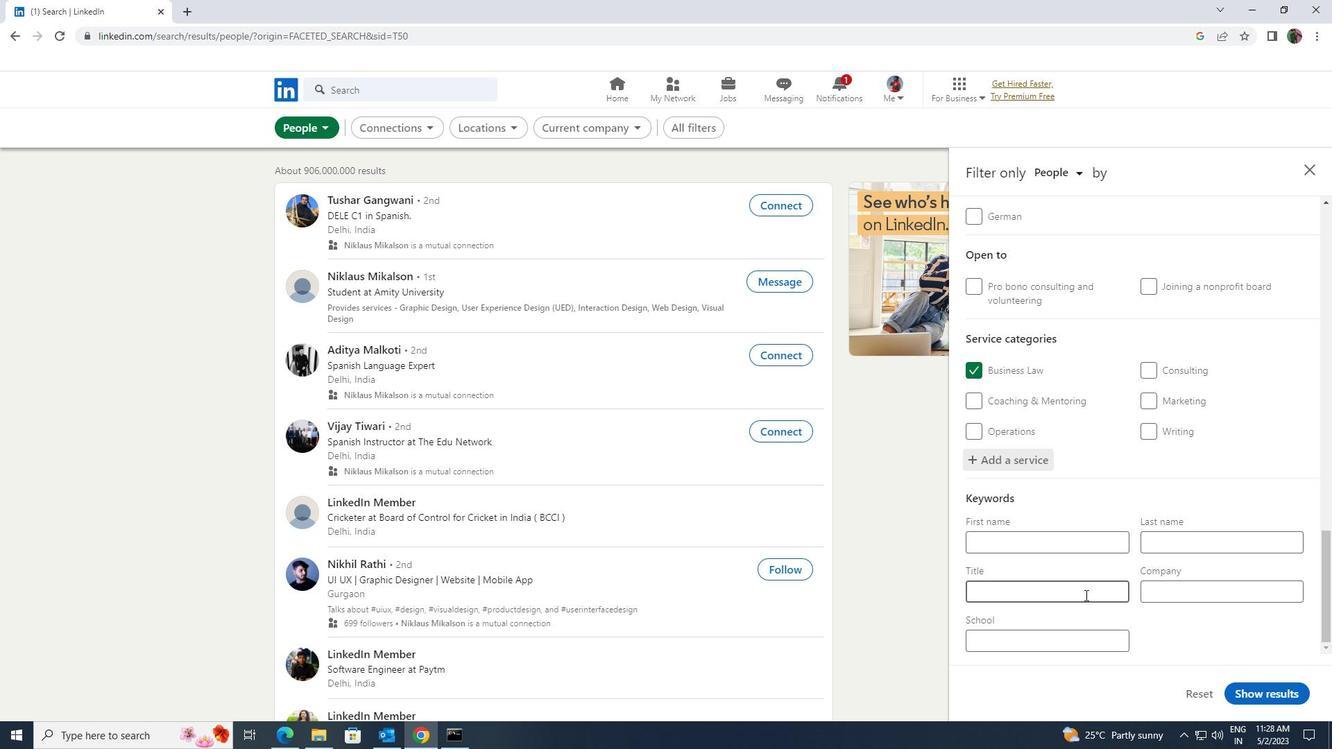 
Action: Mouse pressed left at (1086, 592)
Screenshot: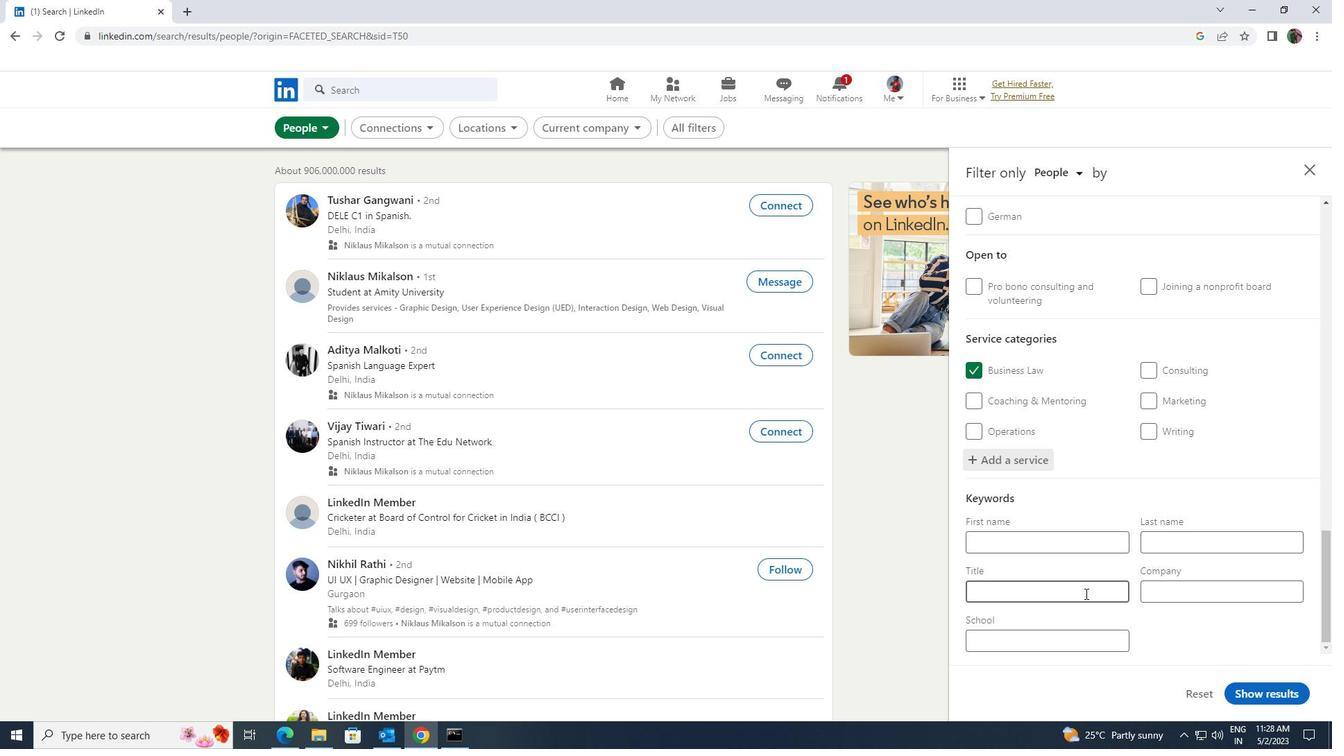 
Action: Key pressed <Key.caps_lock><Key.caps_lock><Key.caps_lock><Key.shift>A<Key.caps_lock><Key.shift><Key.backspace><Key.shift>ACCOUNT<Key.space><Key.shift>EXECUTIVE
Screenshot: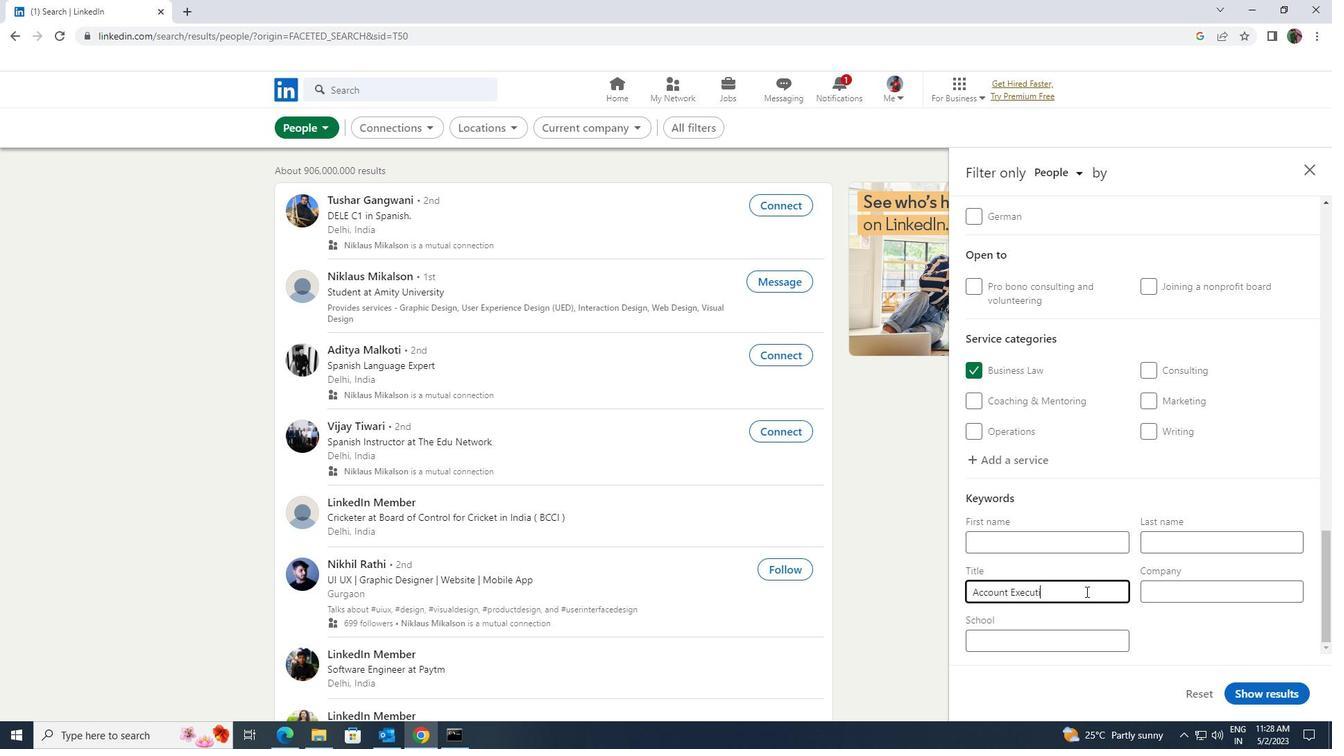 
Action: Mouse moved to (1246, 690)
Screenshot: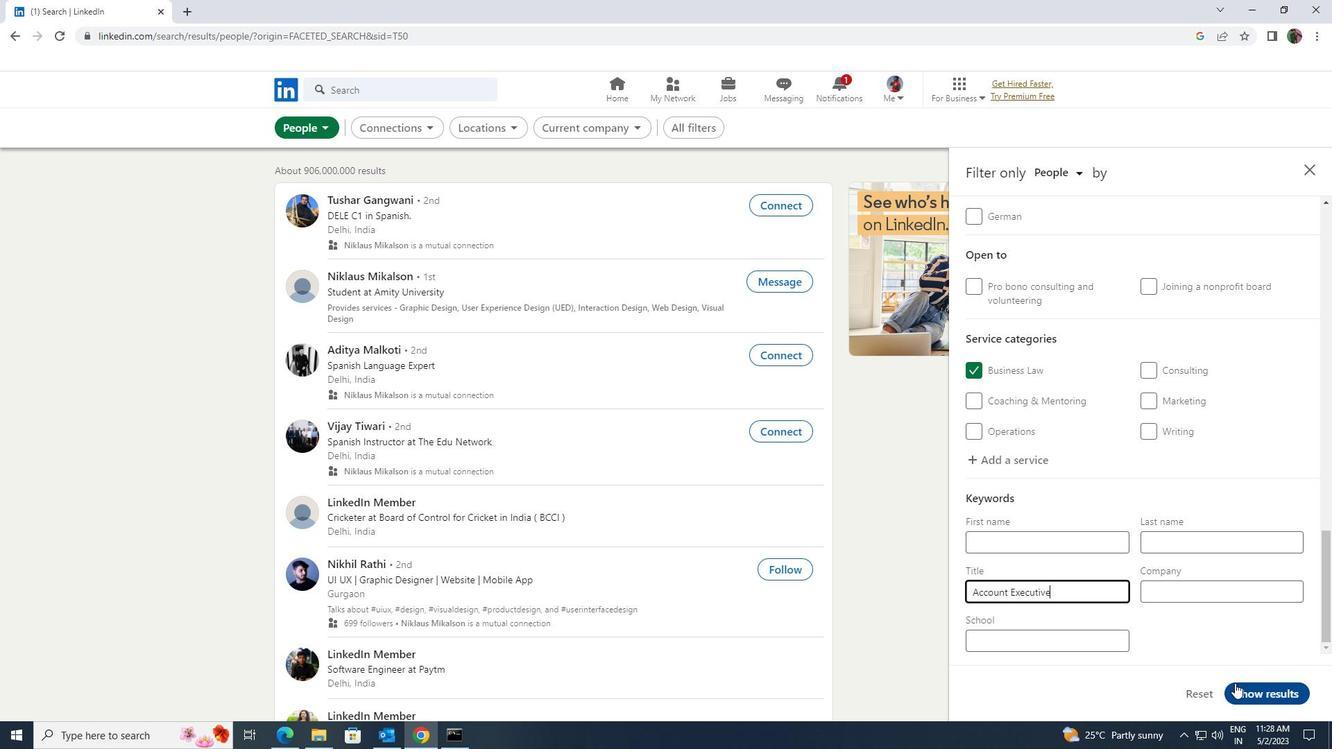 
Action: Mouse pressed left at (1246, 690)
Screenshot: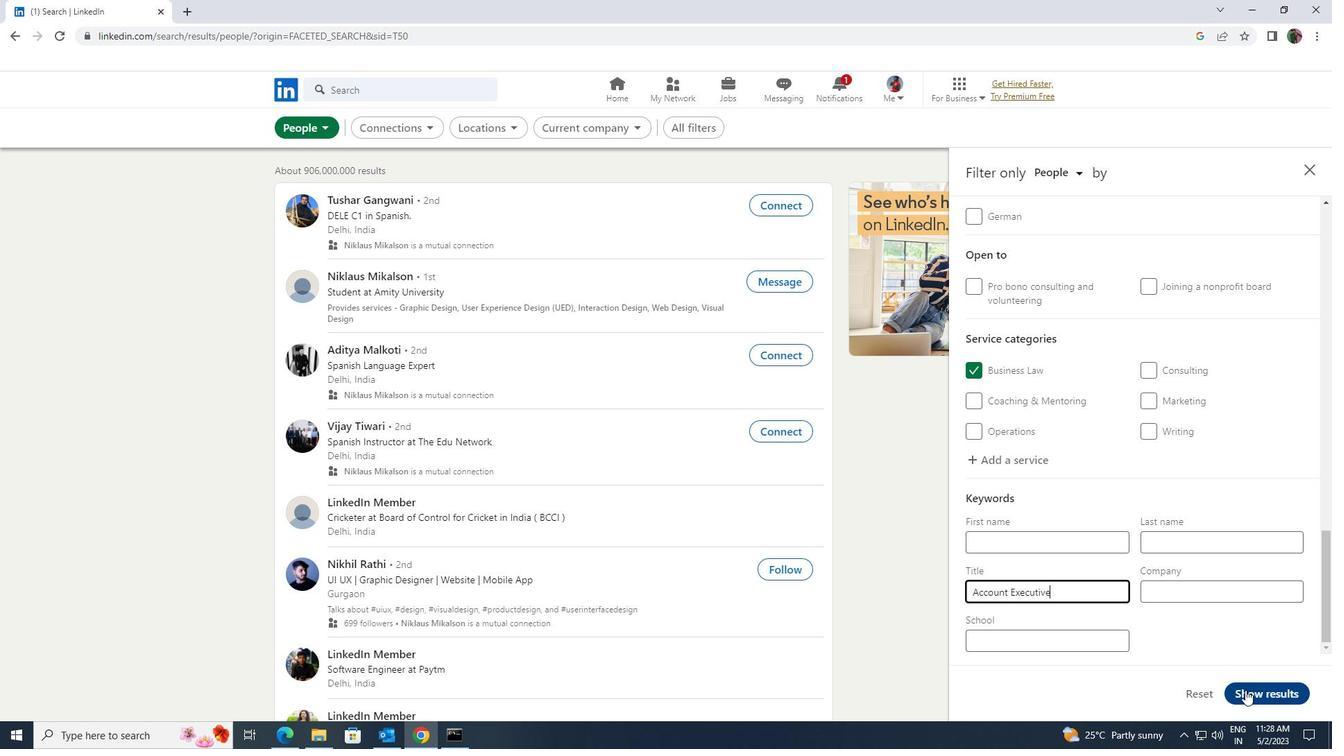 
Action: Mouse moved to (1246, 694)
Screenshot: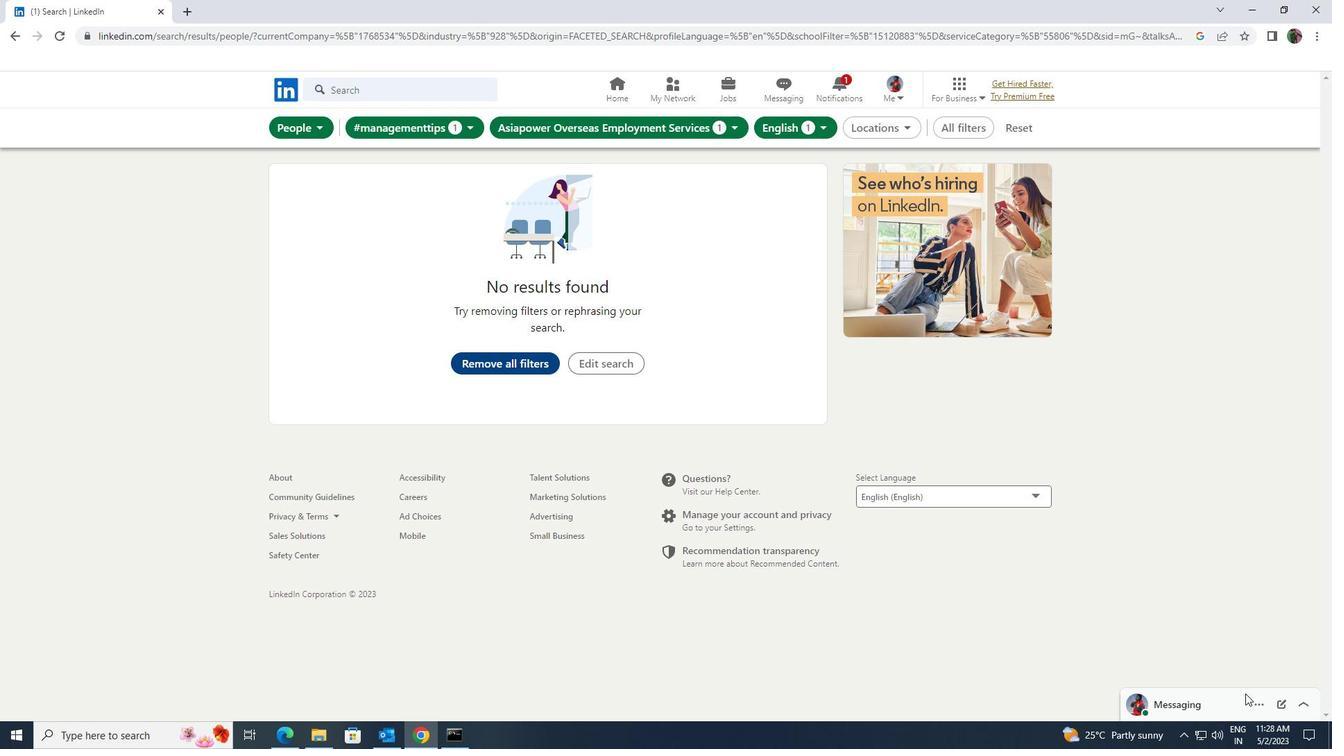 
